 Task: Search one way flight ticket for 5 adults, 2 children, 1 infant in seat and 2 infants on lap in economy from Memphis: Memphis International Airport to Springfield: Abraham Lincoln Capital Airport on 5-2-2023. Choice of flights is Westjet. Number of bags: 2 carry on bags. Price is upto 82000. Outbound departure time preference is 4:00.
Action: Mouse moved to (332, 136)
Screenshot: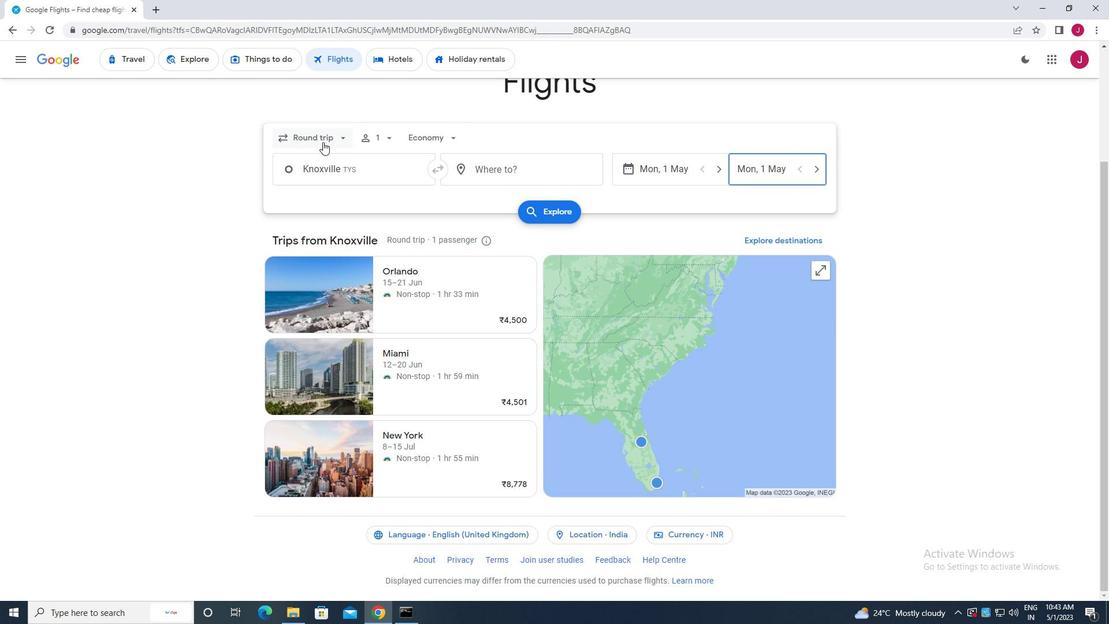 
Action: Mouse pressed left at (332, 136)
Screenshot: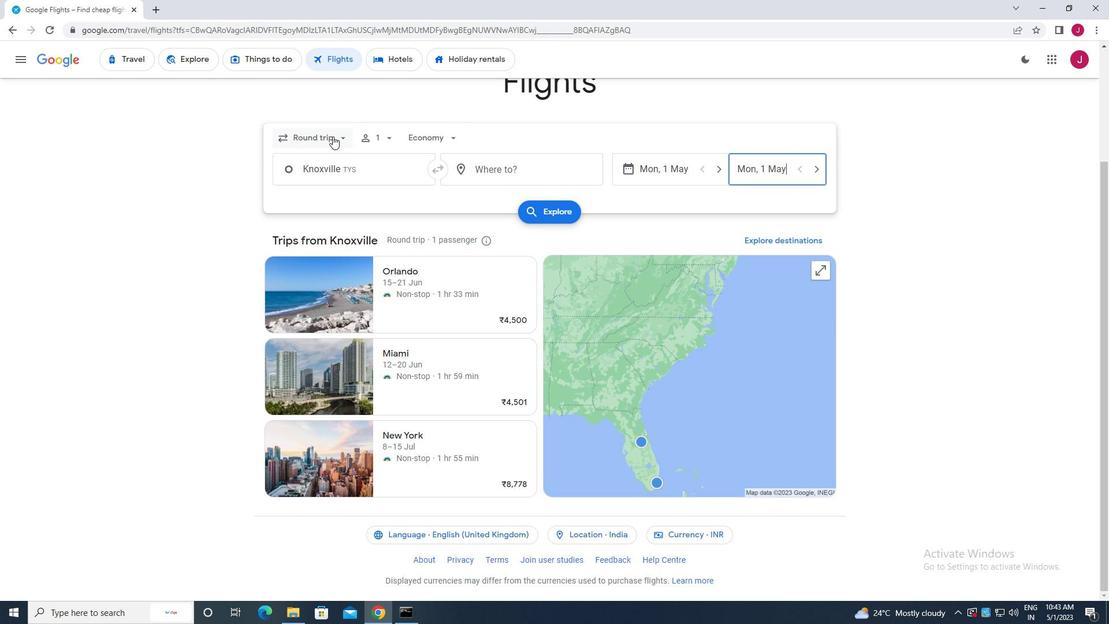 
Action: Mouse moved to (331, 190)
Screenshot: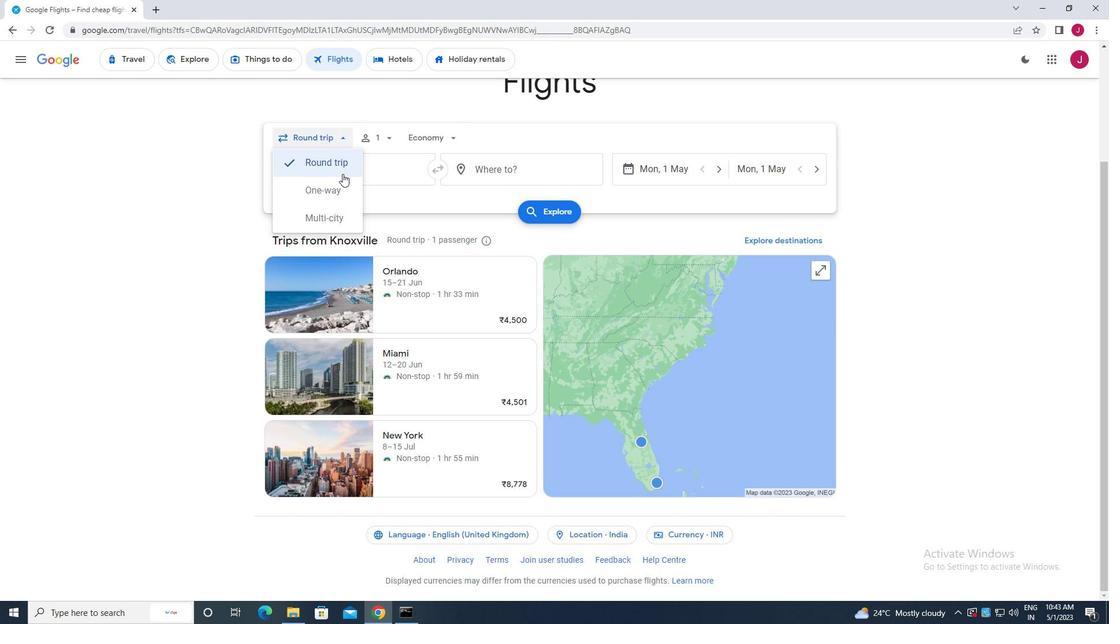 
Action: Mouse pressed left at (331, 190)
Screenshot: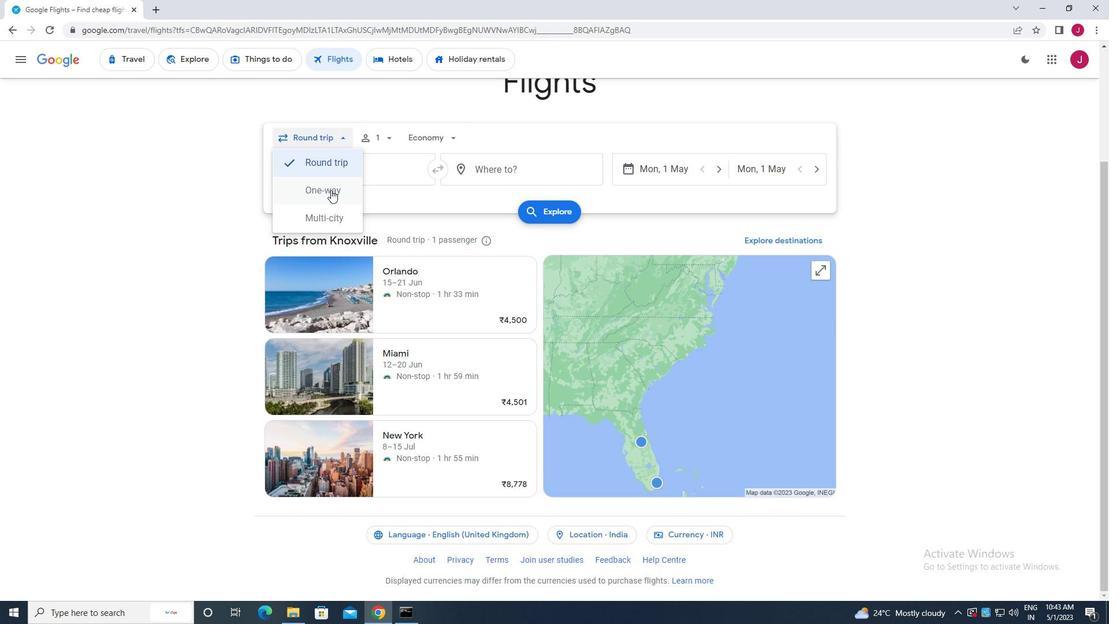 
Action: Mouse moved to (382, 138)
Screenshot: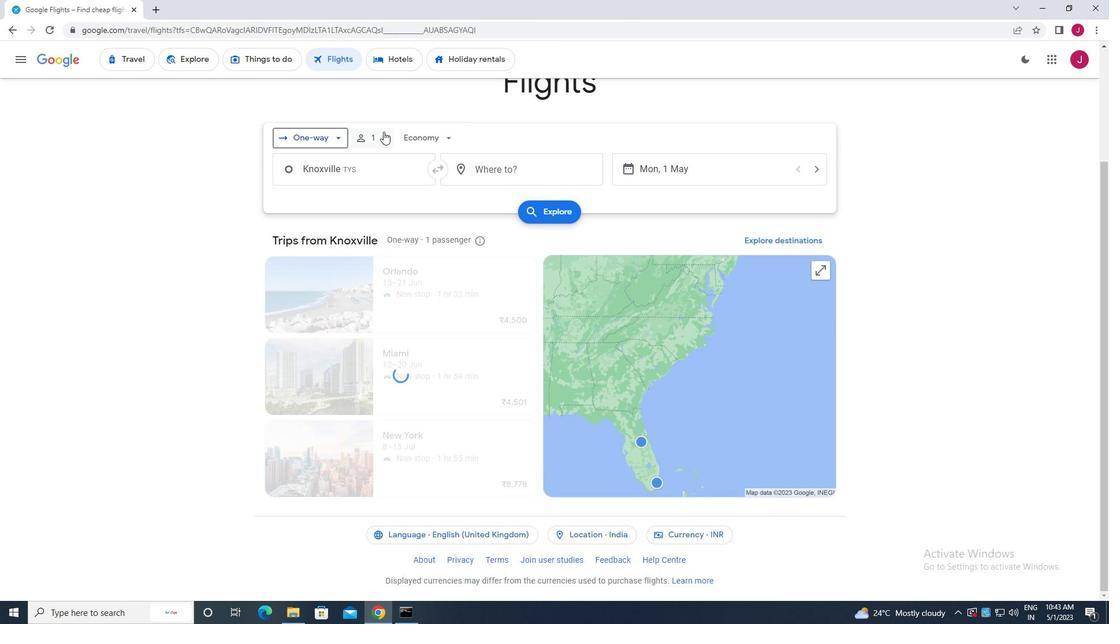 
Action: Mouse pressed left at (382, 138)
Screenshot: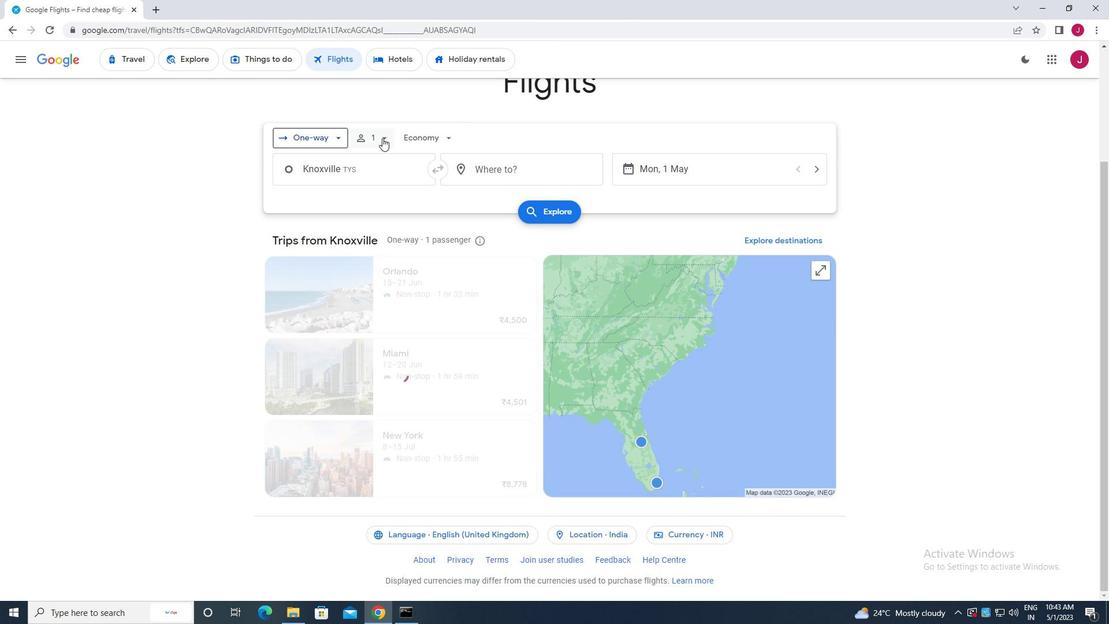 
Action: Mouse moved to (477, 167)
Screenshot: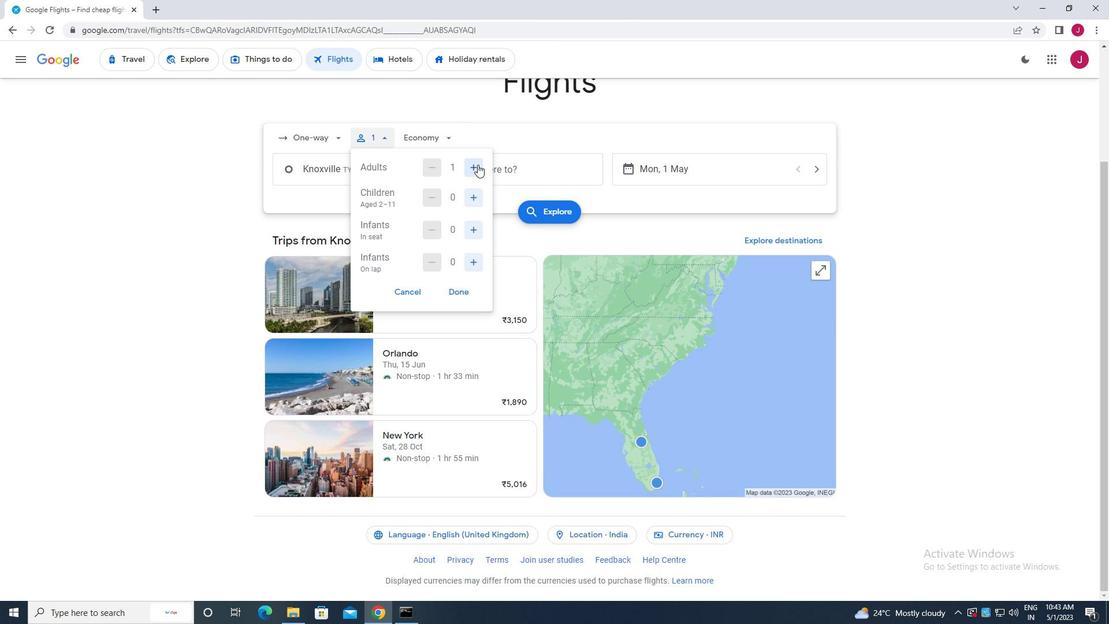 
Action: Mouse pressed left at (477, 167)
Screenshot: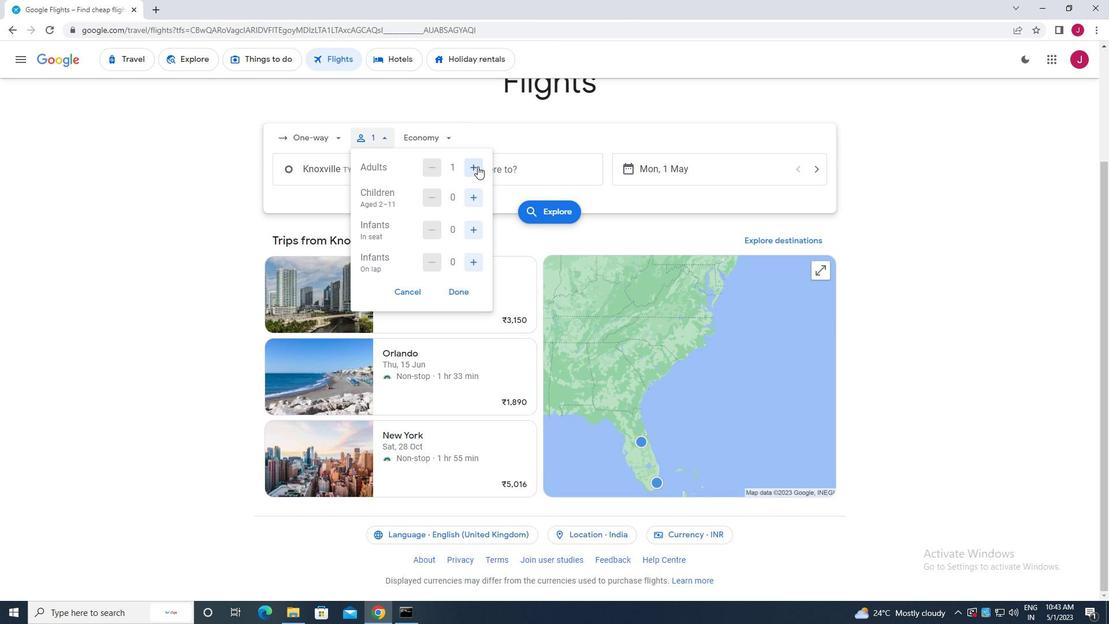 
Action: Mouse pressed left at (477, 167)
Screenshot: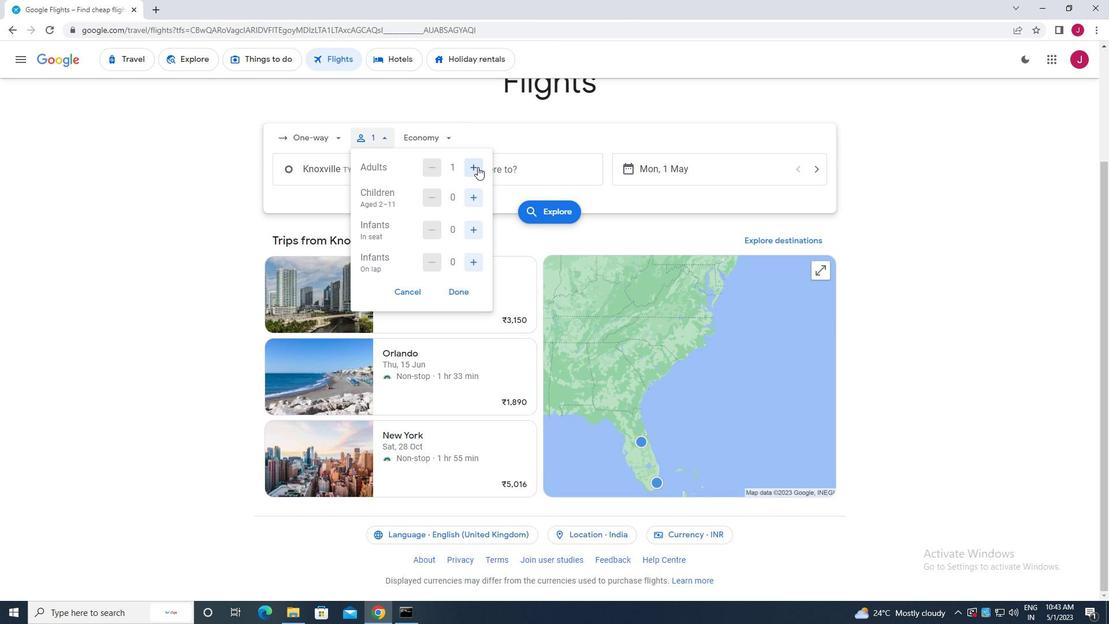 
Action: Mouse pressed left at (477, 167)
Screenshot: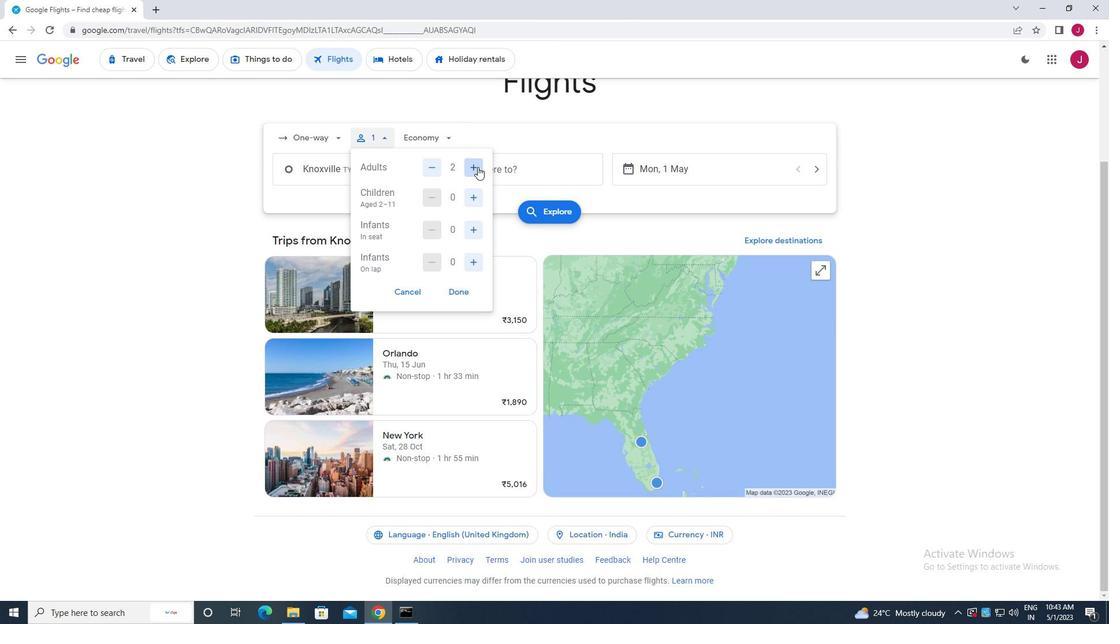 
Action: Mouse pressed left at (477, 167)
Screenshot: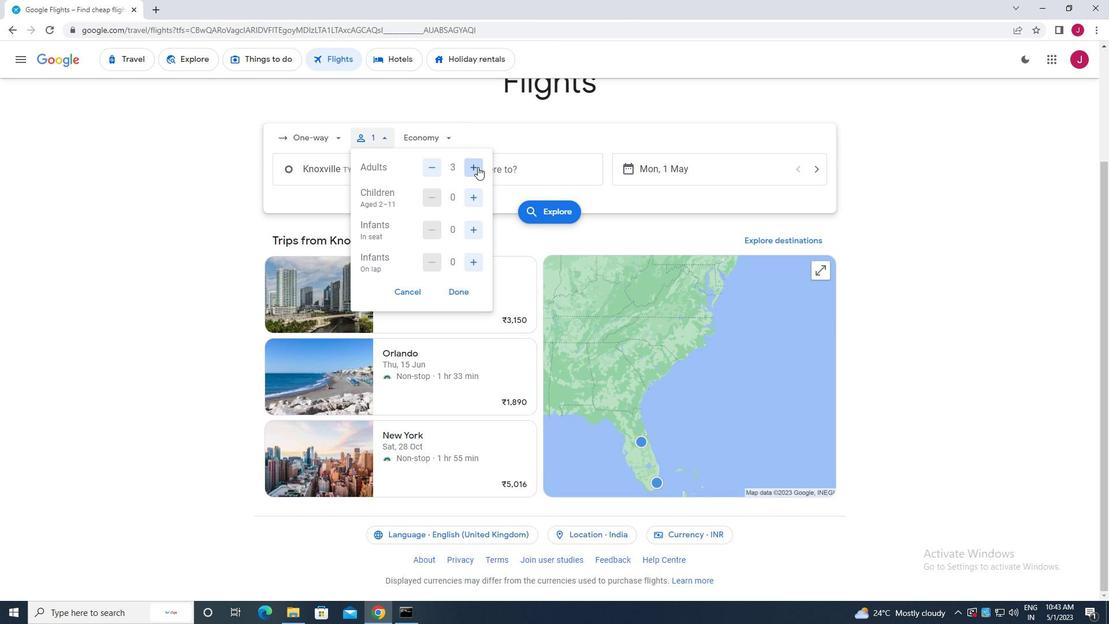 
Action: Mouse pressed left at (477, 167)
Screenshot: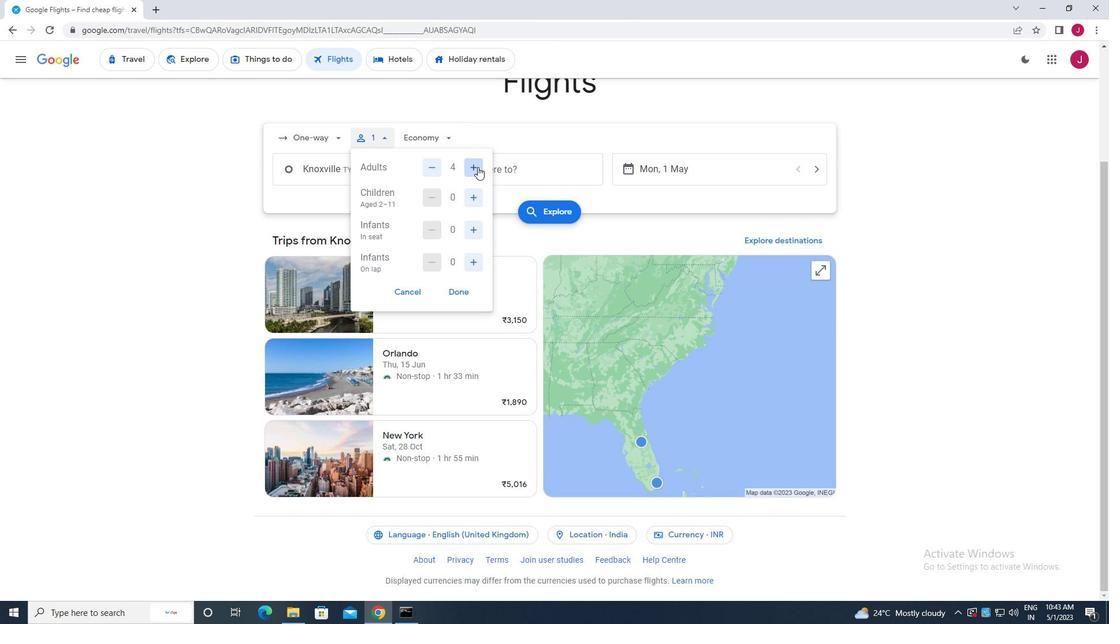 
Action: Mouse moved to (469, 202)
Screenshot: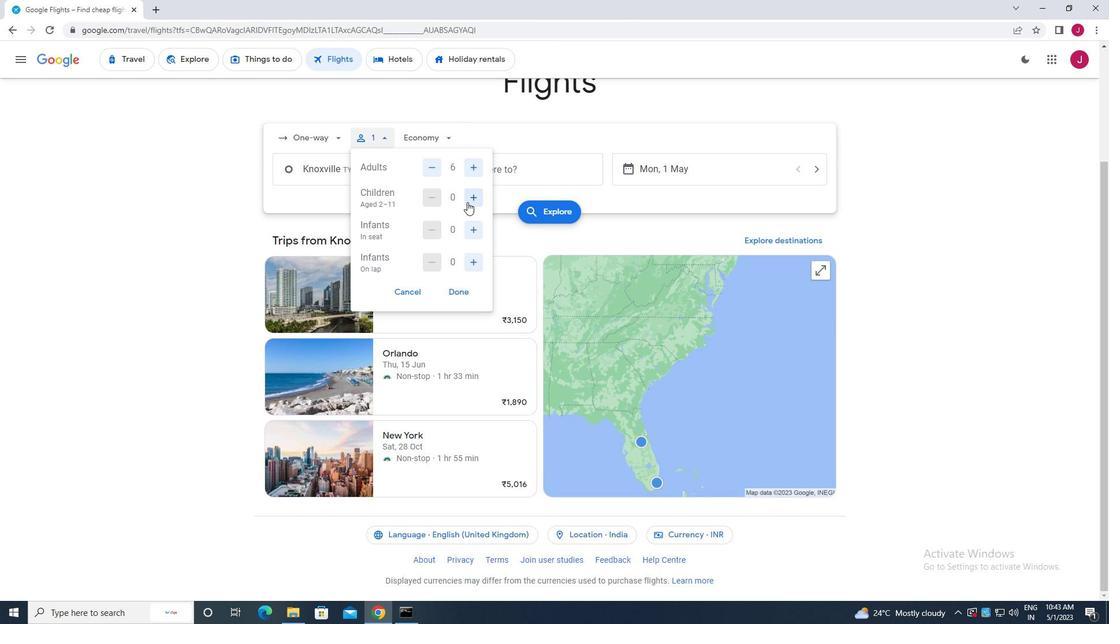
Action: Mouse pressed left at (469, 202)
Screenshot: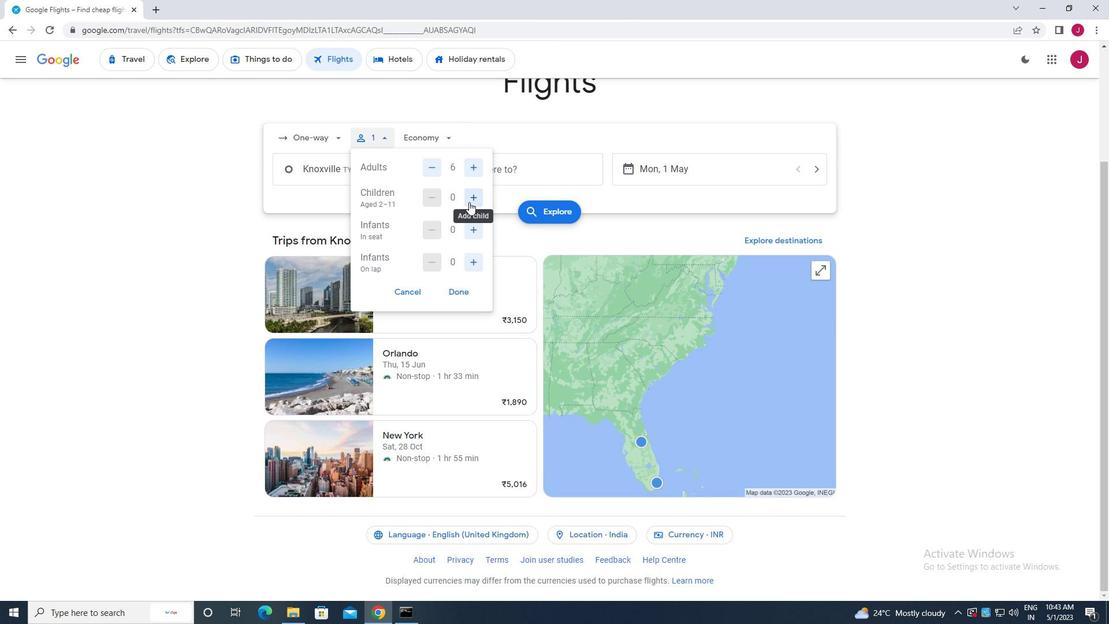 
Action: Mouse pressed left at (469, 202)
Screenshot: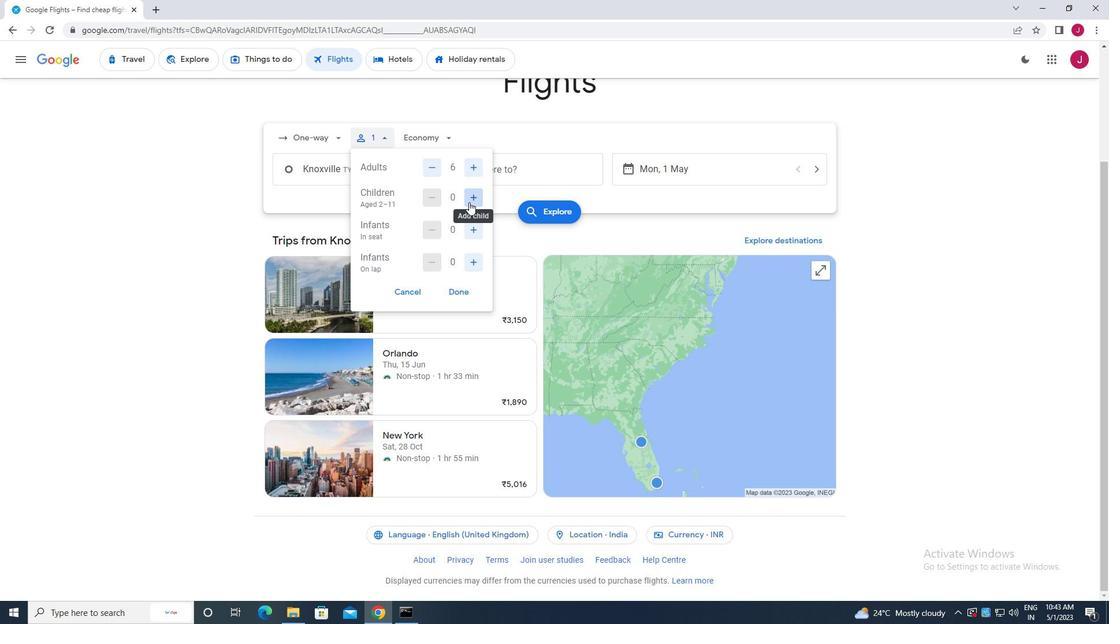
Action: Mouse moved to (474, 229)
Screenshot: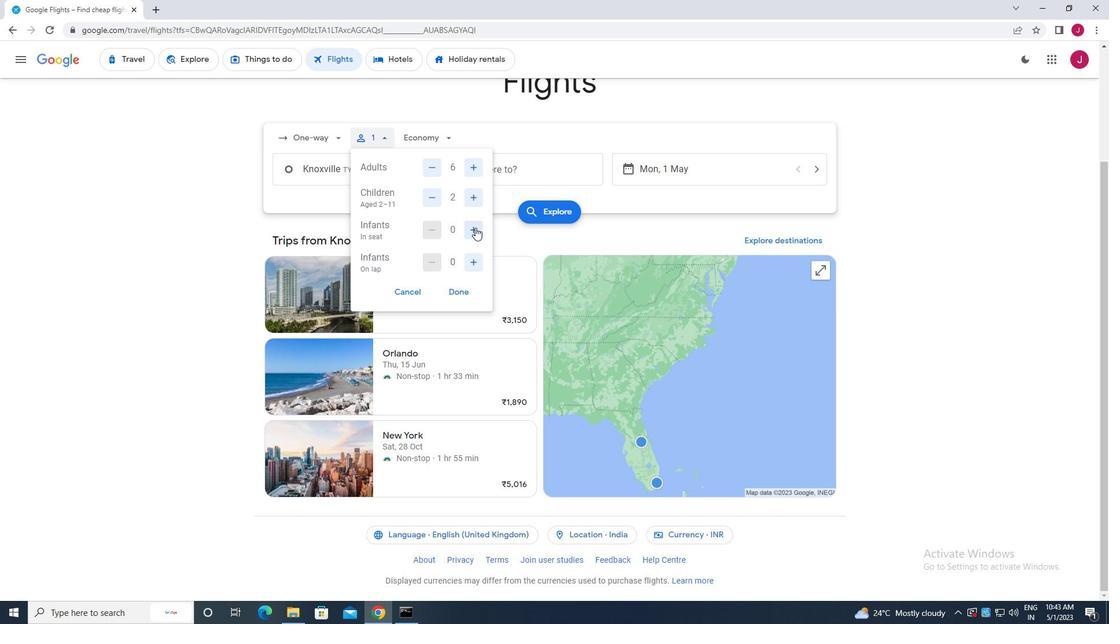 
Action: Mouse pressed left at (474, 229)
Screenshot: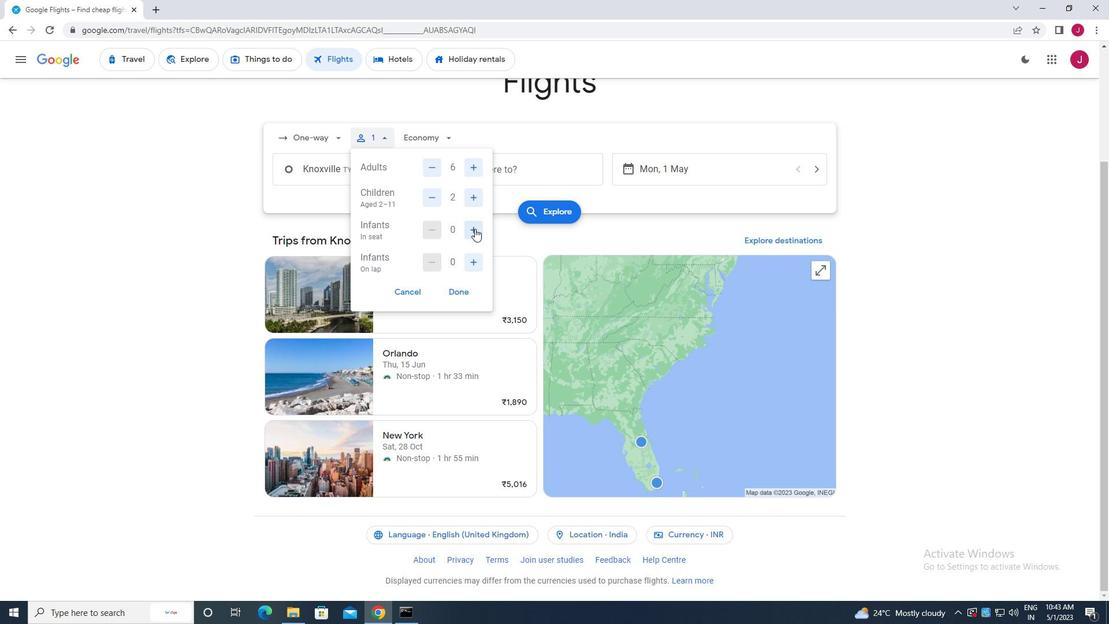
Action: Mouse moved to (476, 260)
Screenshot: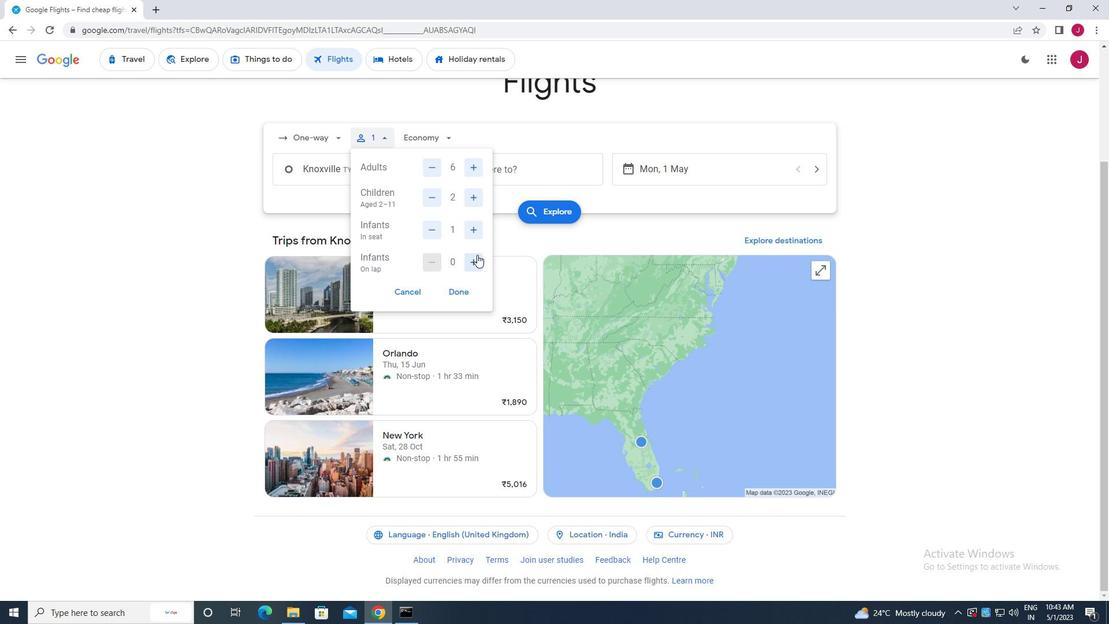
Action: Mouse pressed left at (476, 260)
Screenshot: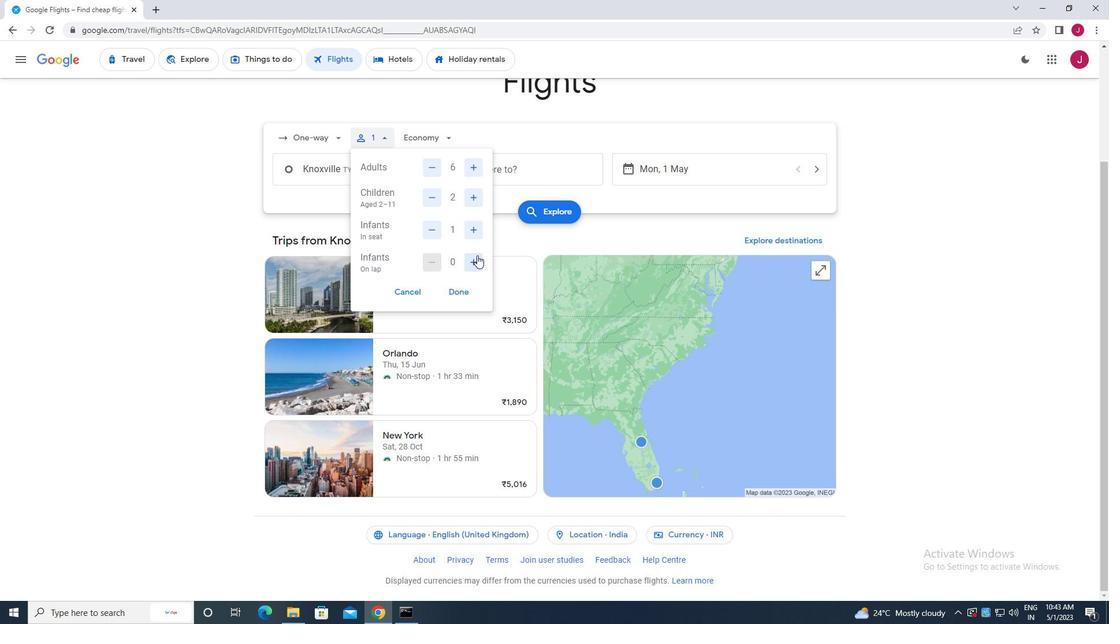 
Action: Mouse moved to (475, 261)
Screenshot: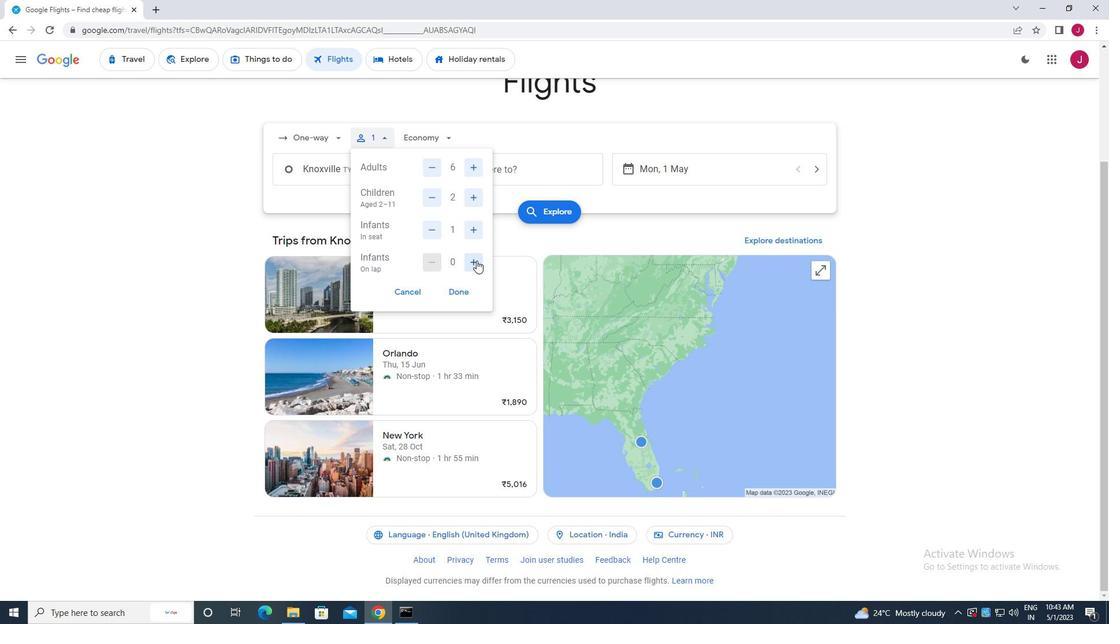 
Action: Mouse pressed left at (475, 261)
Screenshot: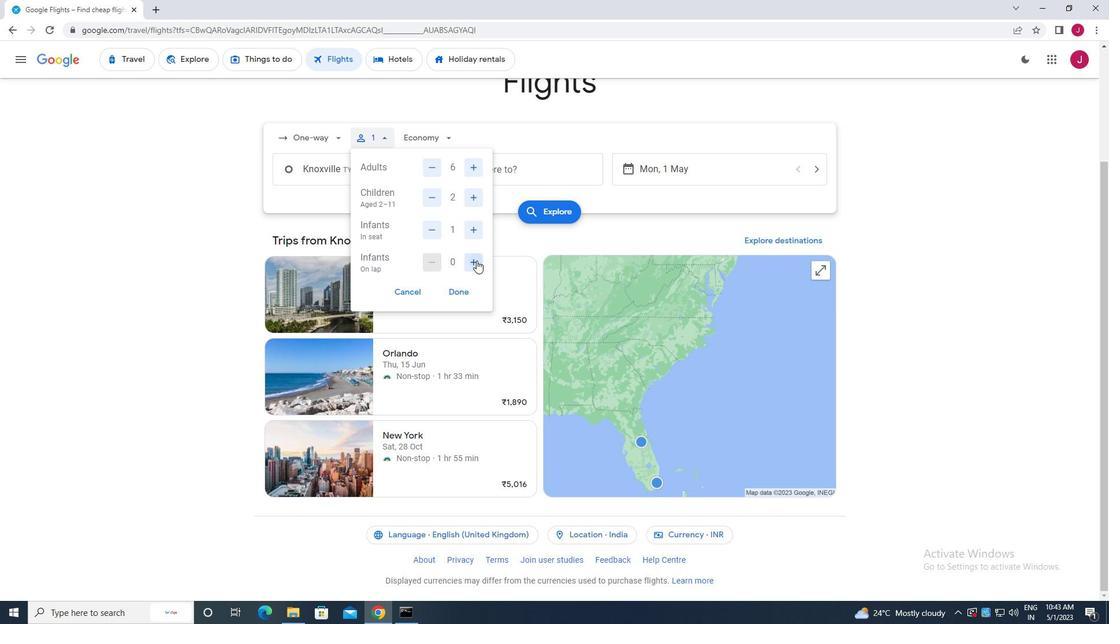
Action: Mouse moved to (435, 264)
Screenshot: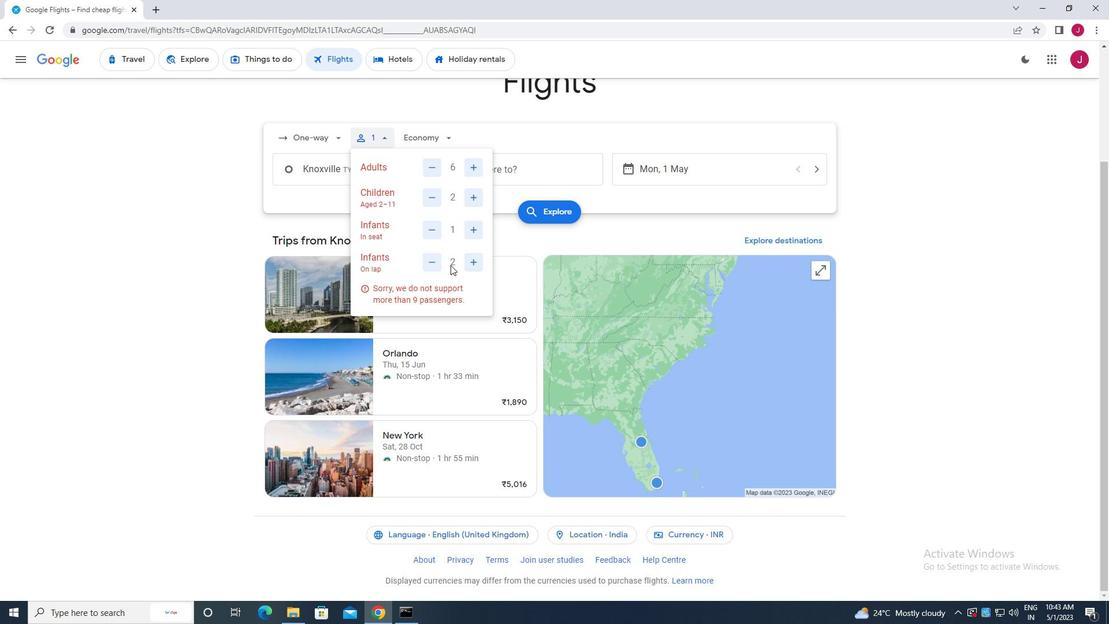 
Action: Mouse pressed left at (435, 264)
Screenshot: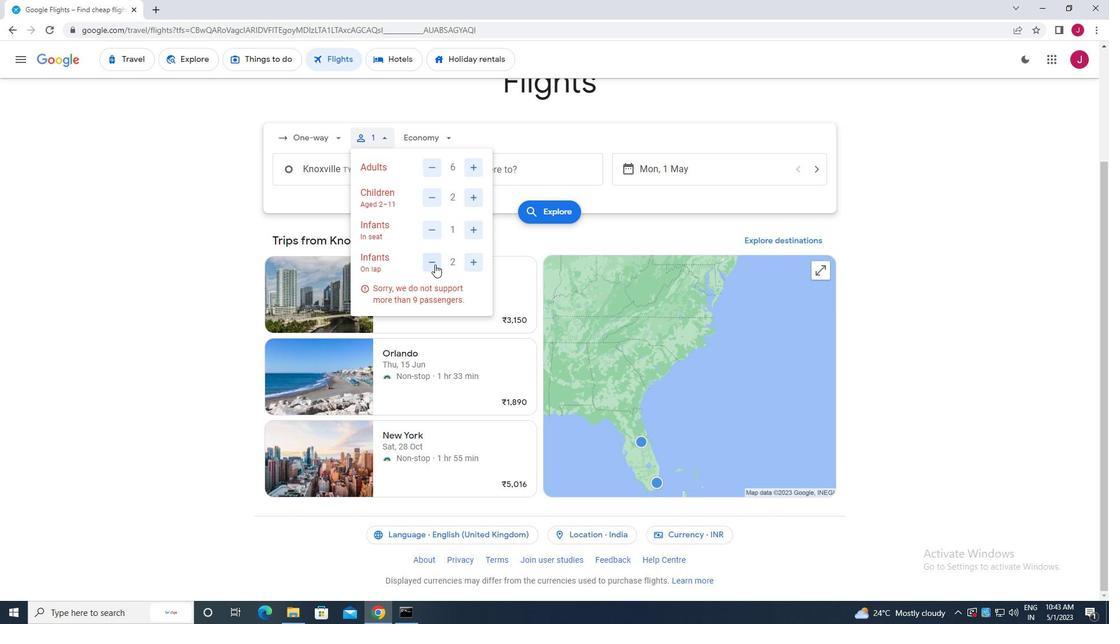 
Action: Mouse moved to (432, 232)
Screenshot: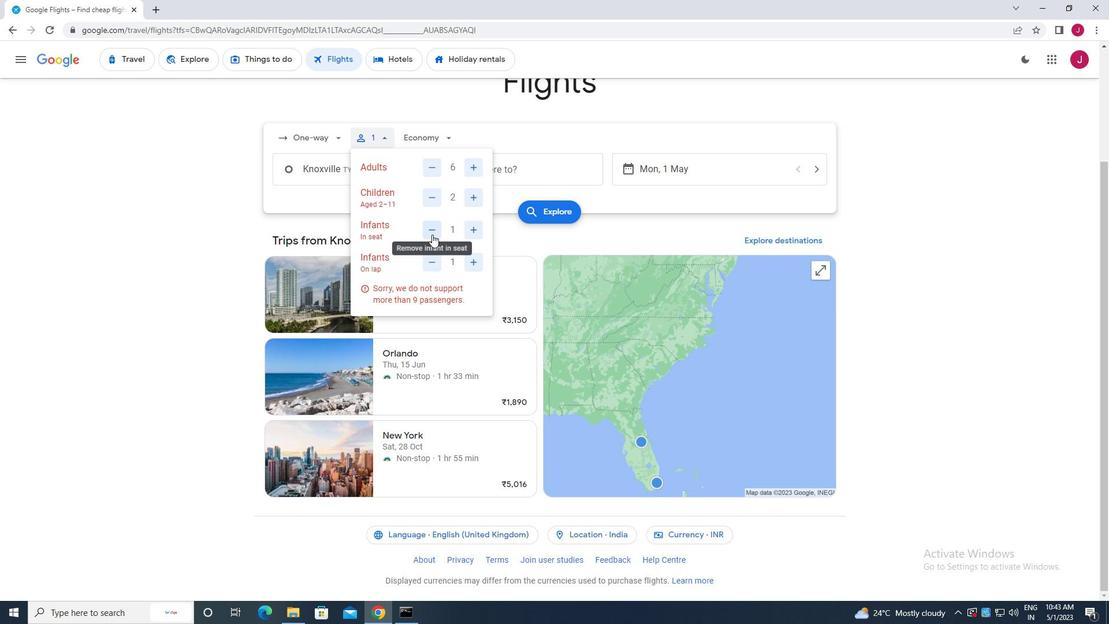 
Action: Mouse pressed left at (432, 232)
Screenshot: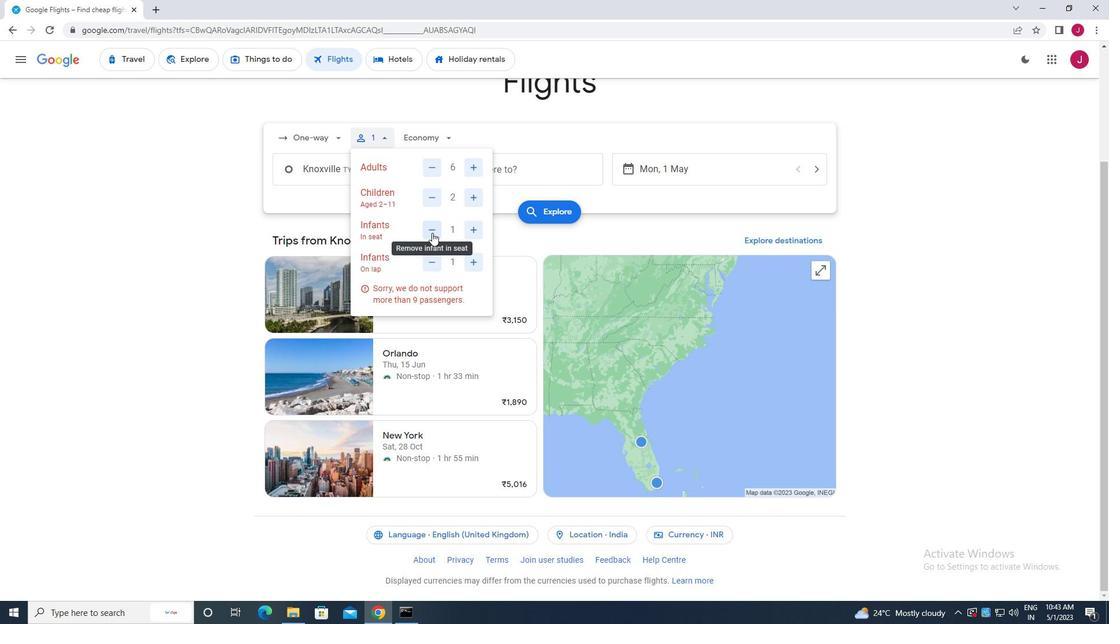 
Action: Mouse moved to (435, 228)
Screenshot: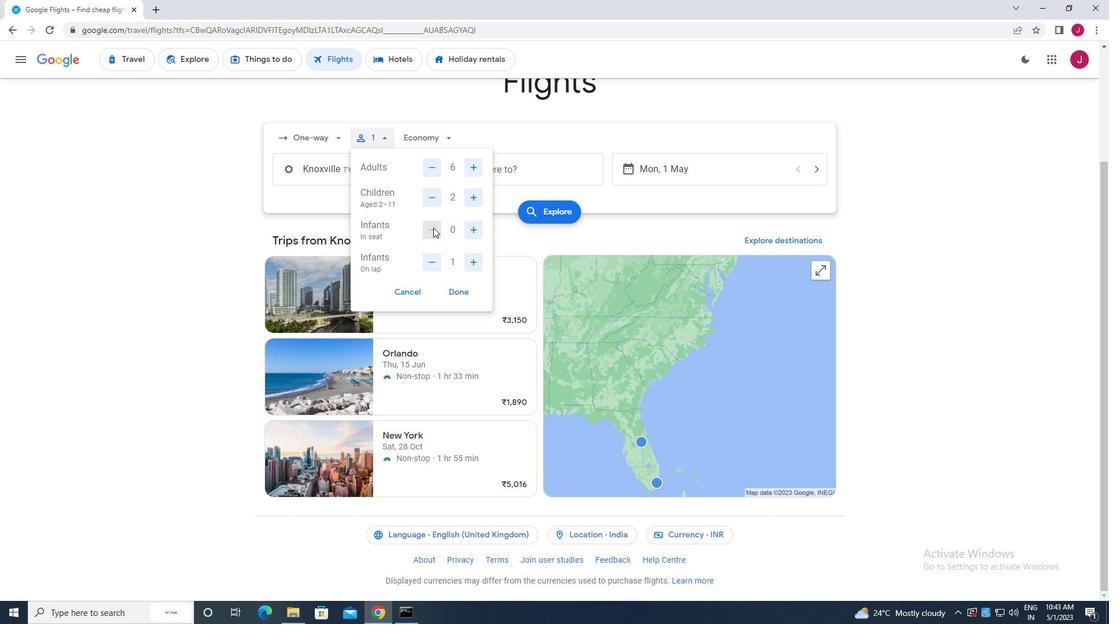 
Action: Mouse pressed left at (435, 228)
Screenshot: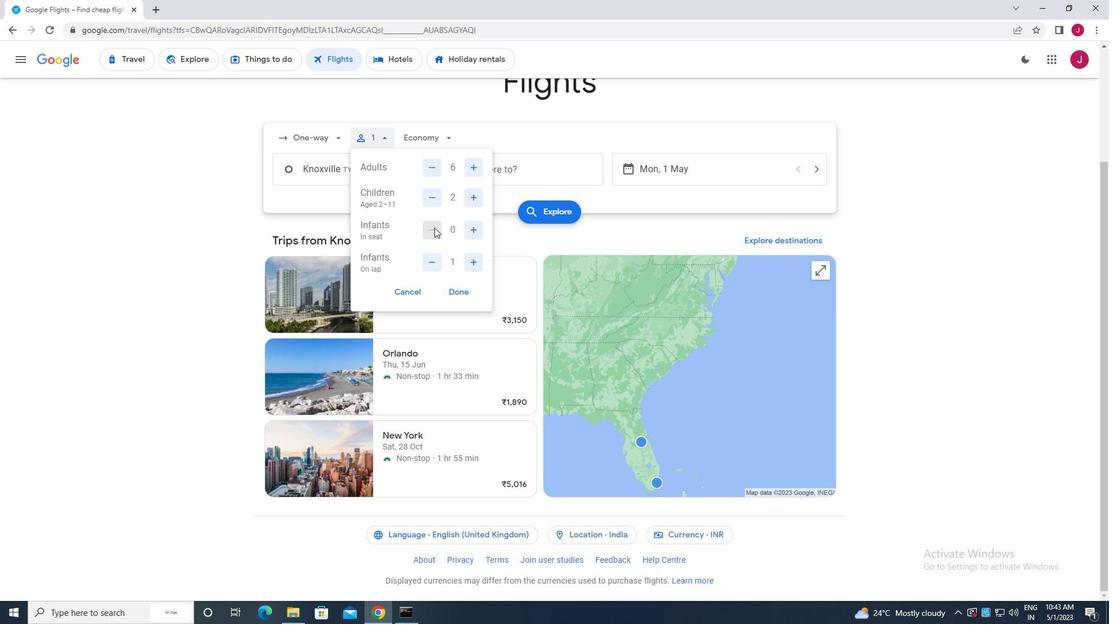 
Action: Mouse moved to (469, 231)
Screenshot: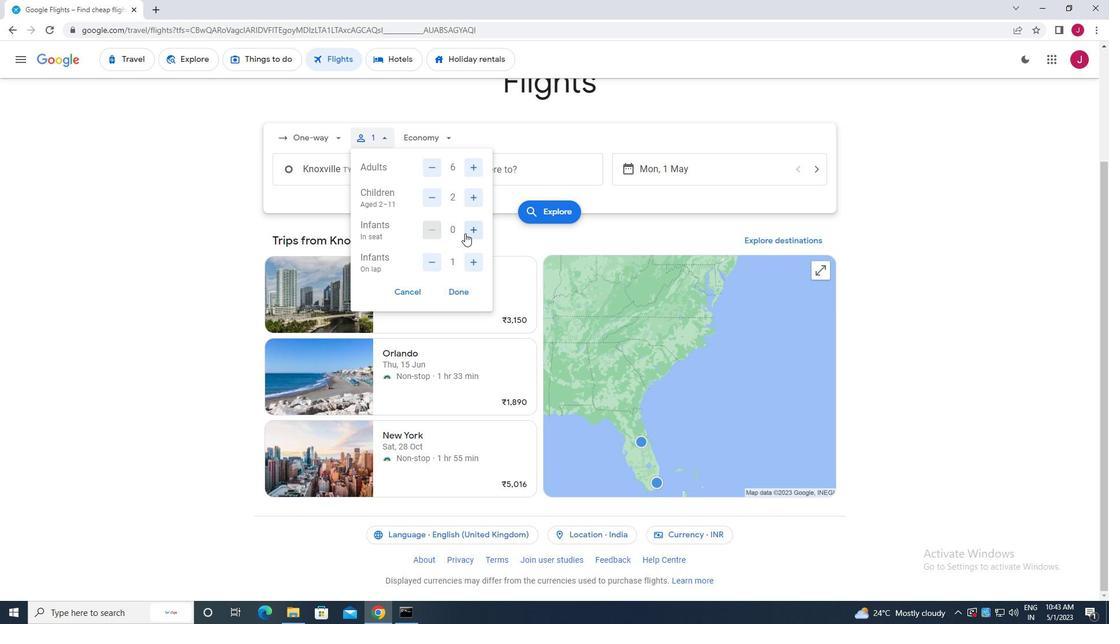 
Action: Mouse pressed left at (469, 231)
Screenshot: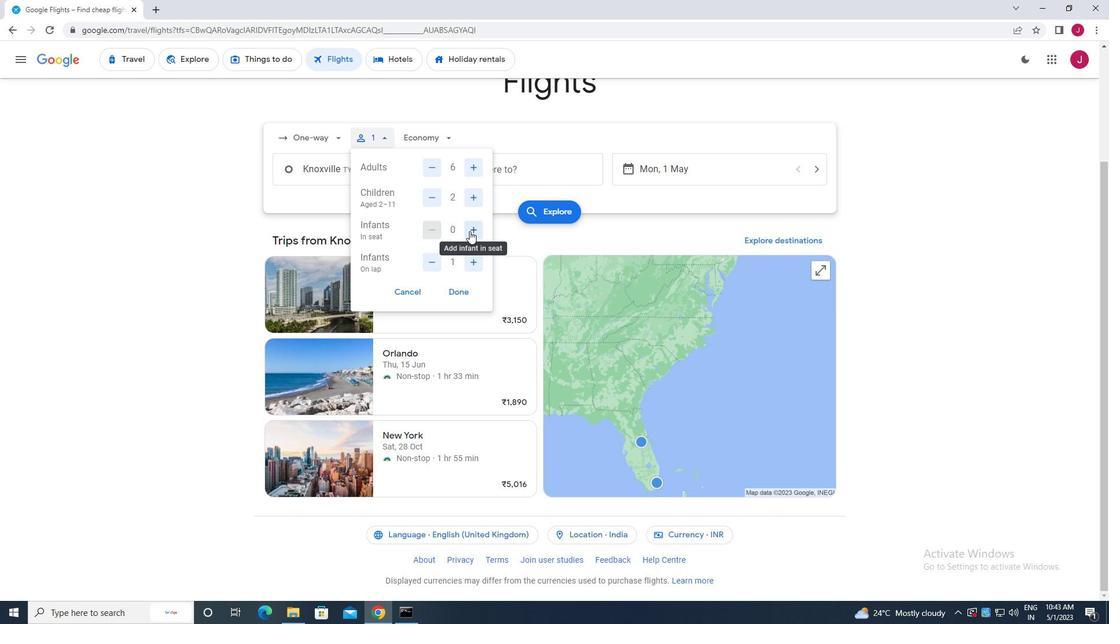 
Action: Mouse moved to (434, 197)
Screenshot: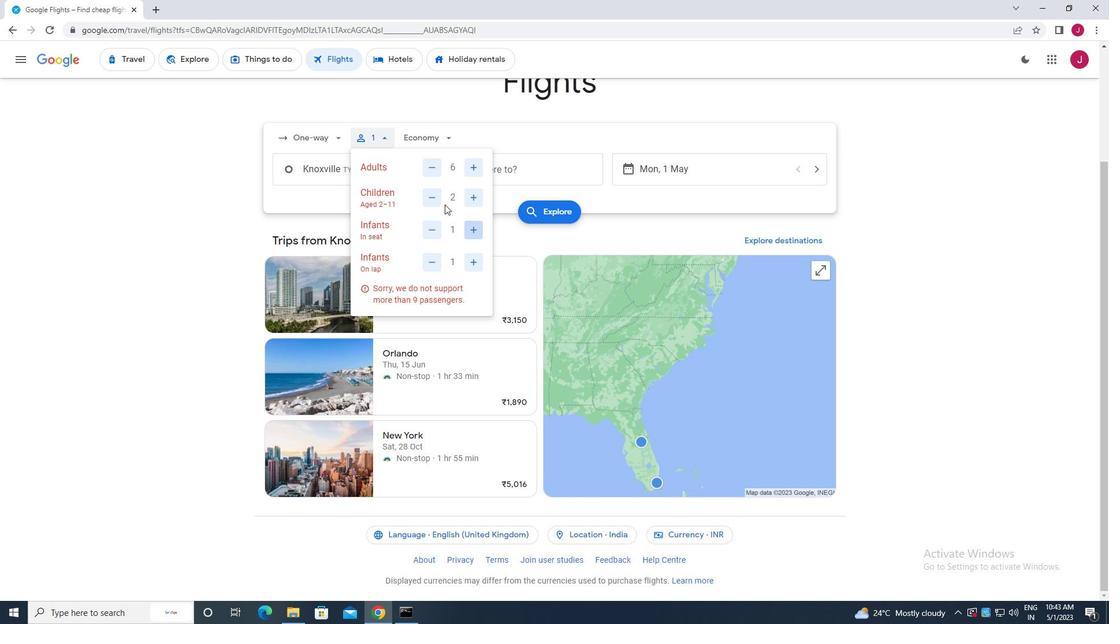 
Action: Mouse pressed left at (434, 197)
Screenshot: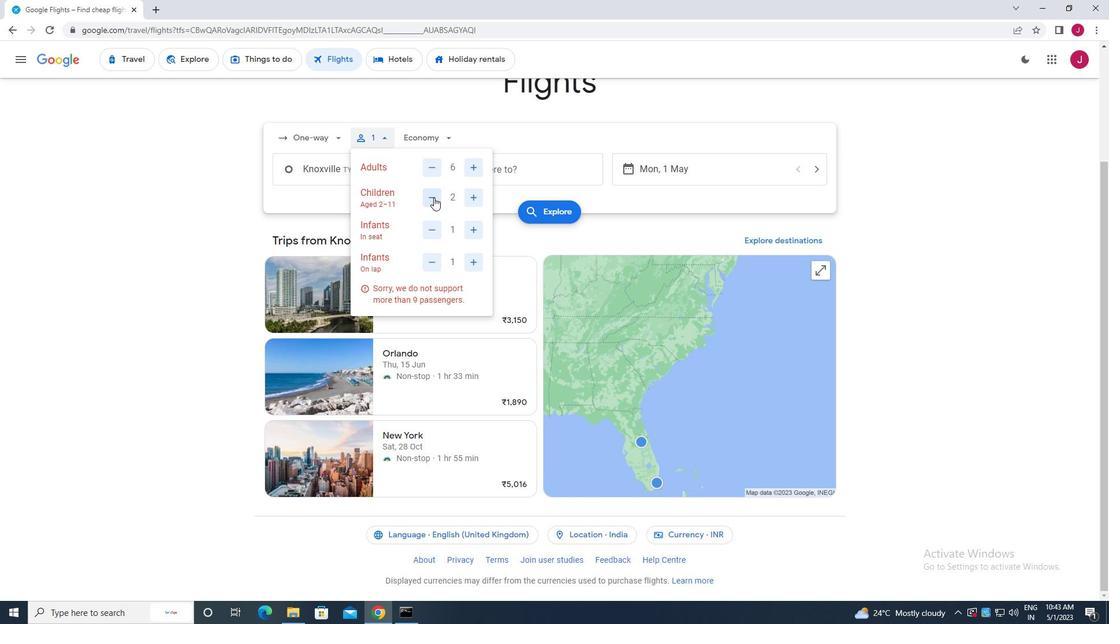 
Action: Mouse moved to (458, 288)
Screenshot: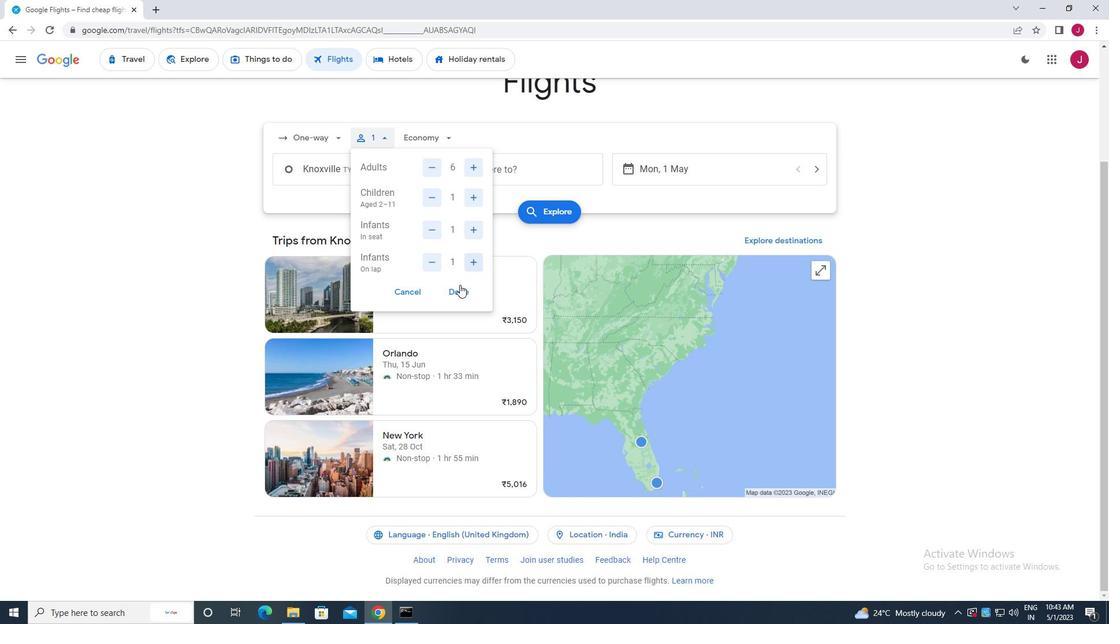 
Action: Mouse pressed left at (458, 288)
Screenshot: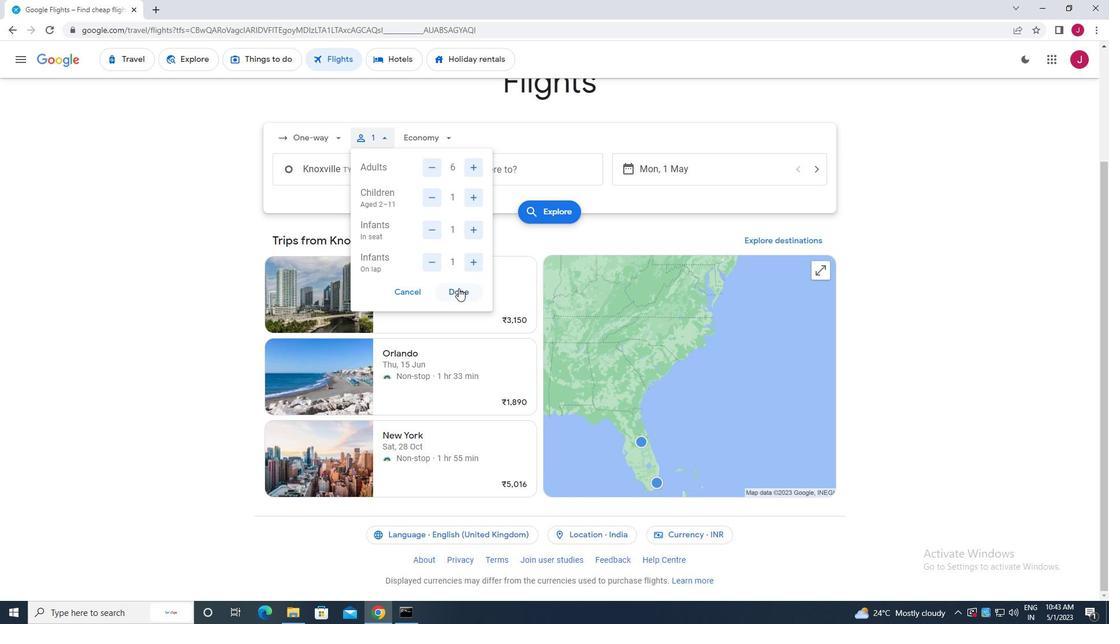 
Action: Mouse moved to (442, 142)
Screenshot: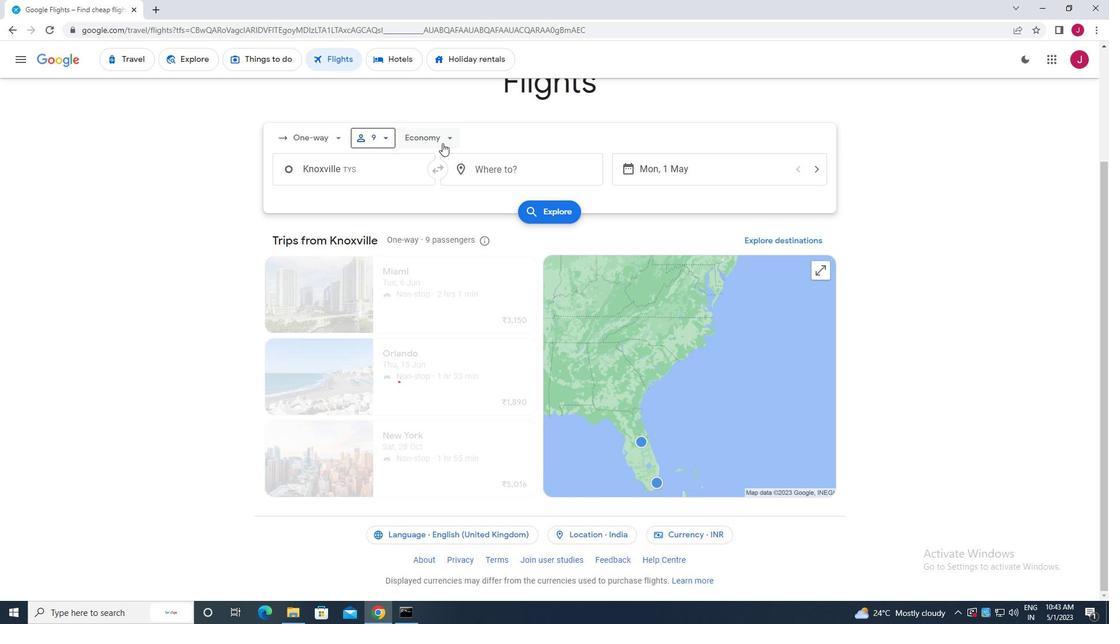 
Action: Mouse pressed left at (442, 142)
Screenshot: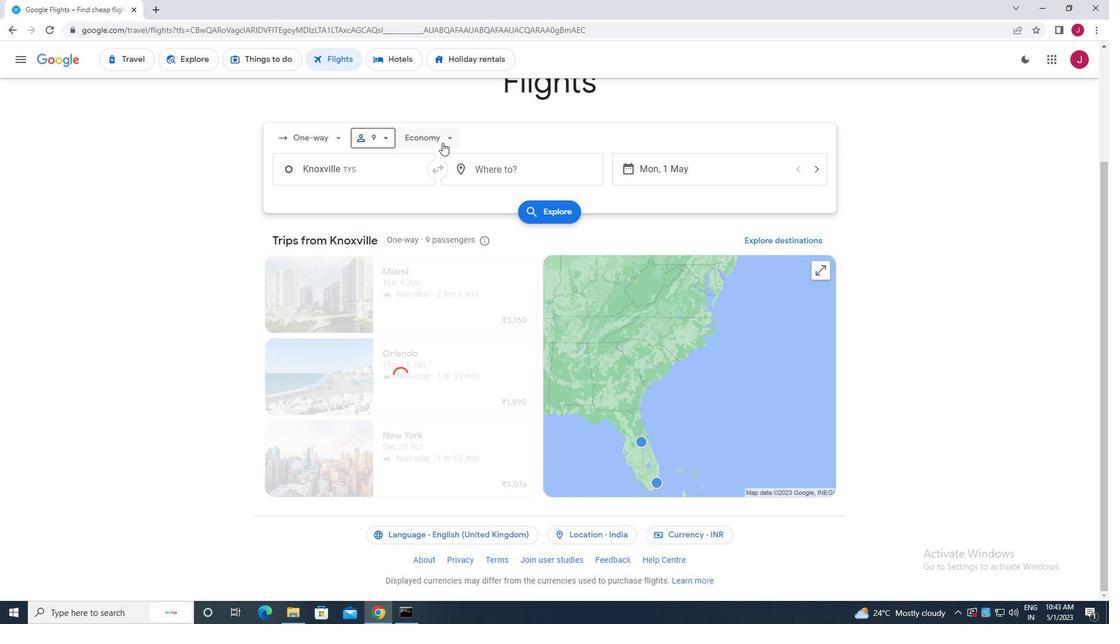 
Action: Mouse moved to (454, 165)
Screenshot: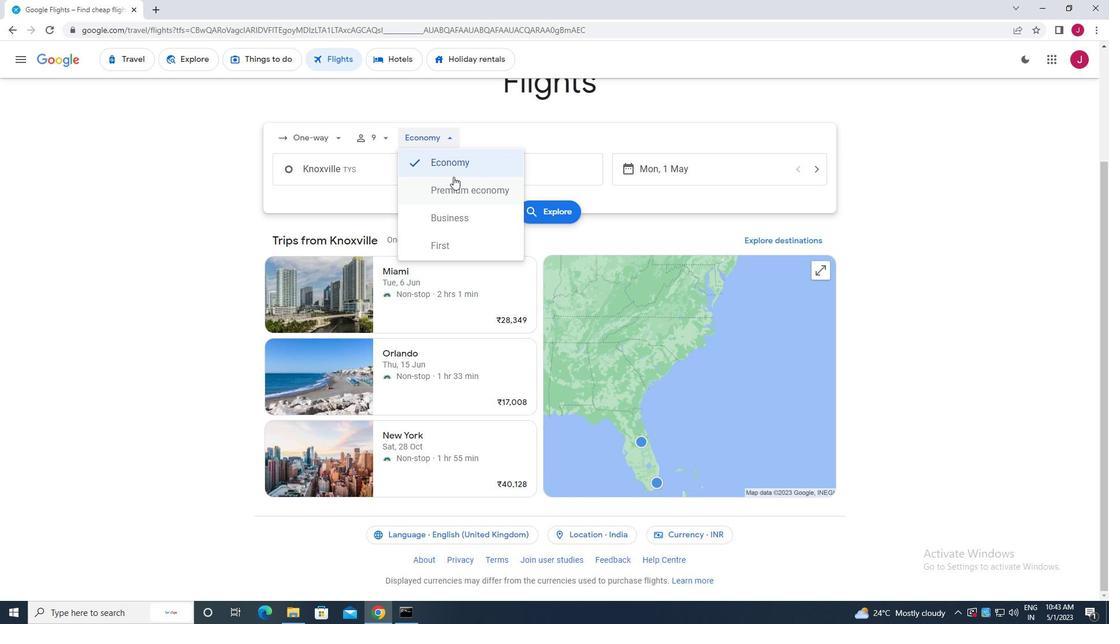
Action: Mouse pressed left at (454, 165)
Screenshot: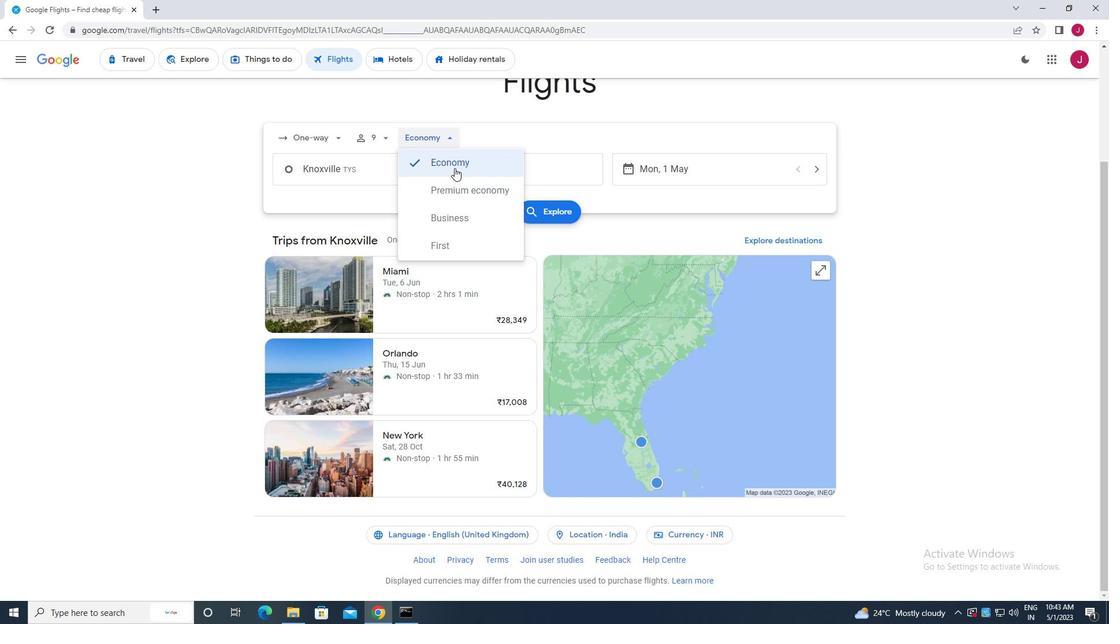 
Action: Mouse moved to (386, 176)
Screenshot: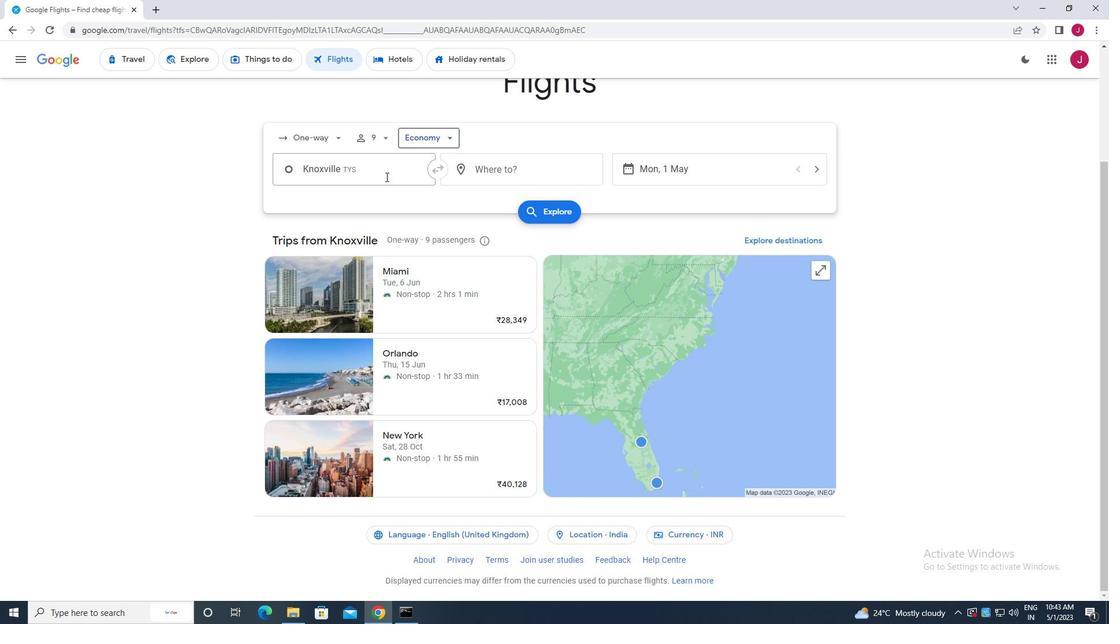 
Action: Mouse pressed left at (386, 176)
Screenshot: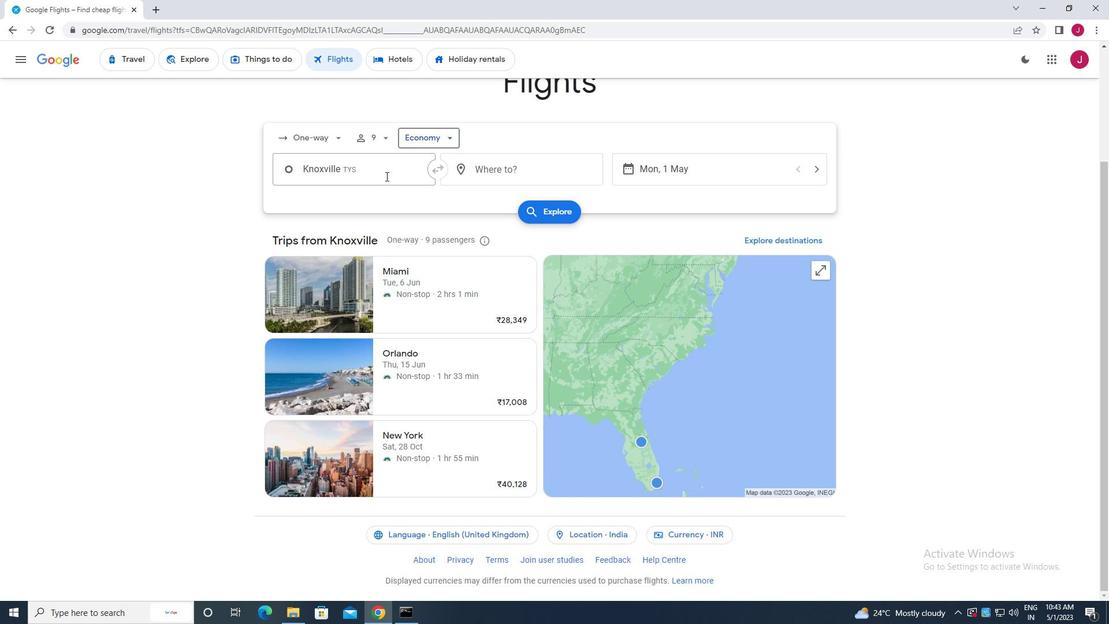 
Action: Key pressed memphis
Screenshot: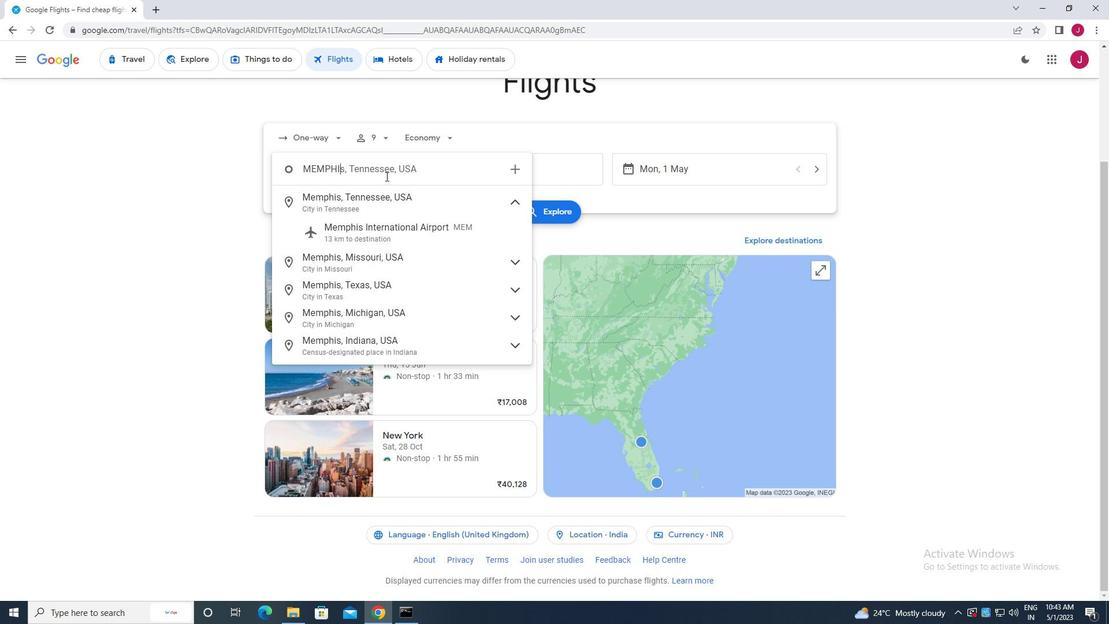 
Action: Mouse moved to (401, 231)
Screenshot: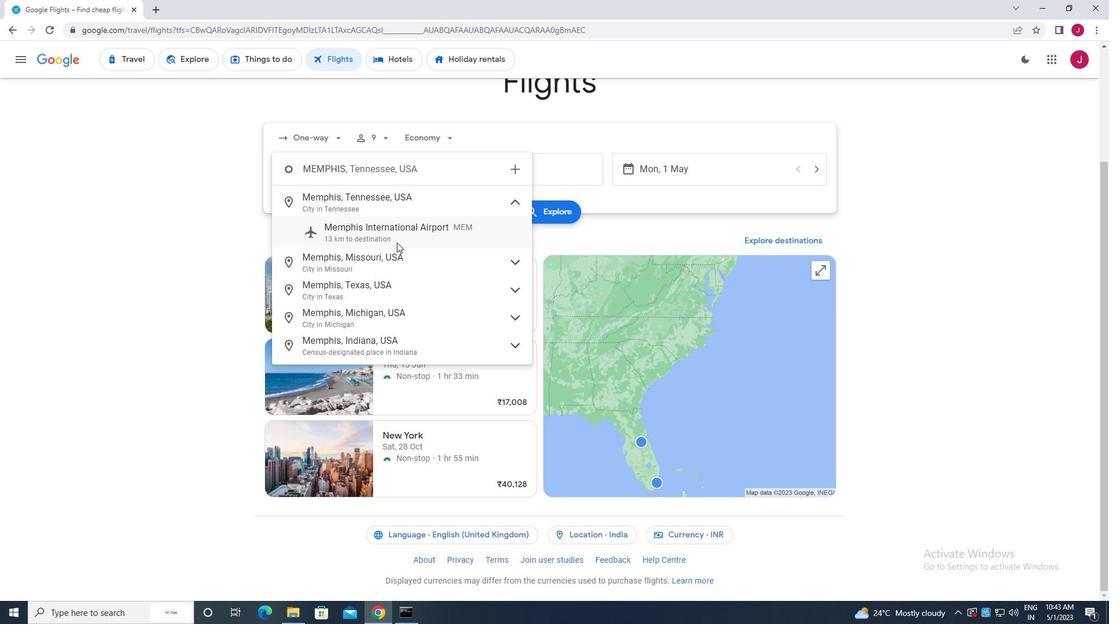 
Action: Mouse pressed left at (401, 231)
Screenshot: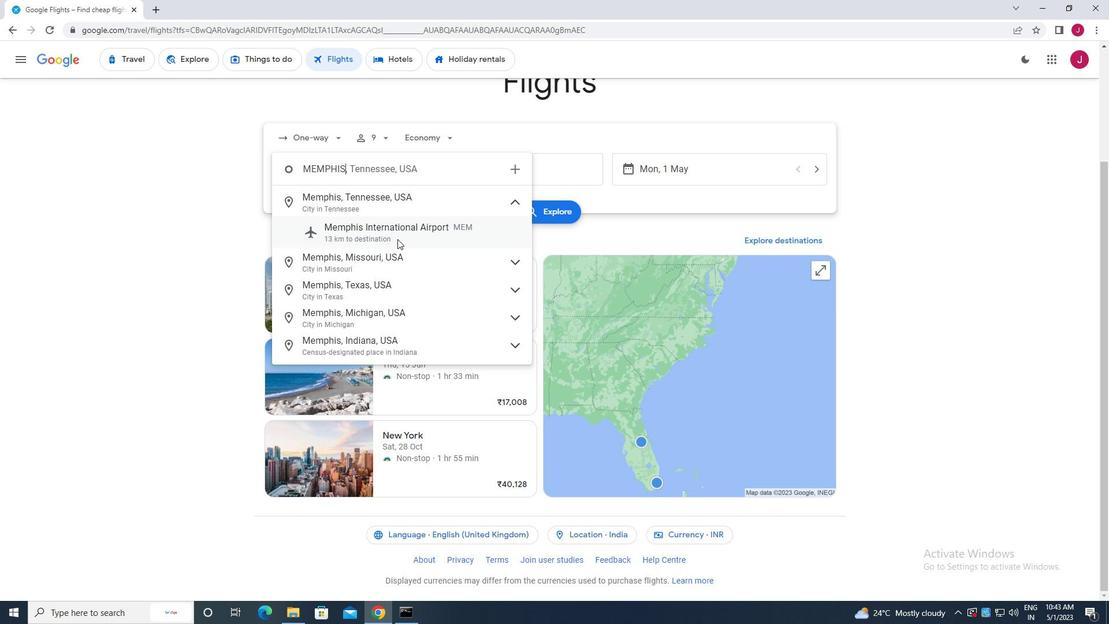 
Action: Mouse moved to (566, 161)
Screenshot: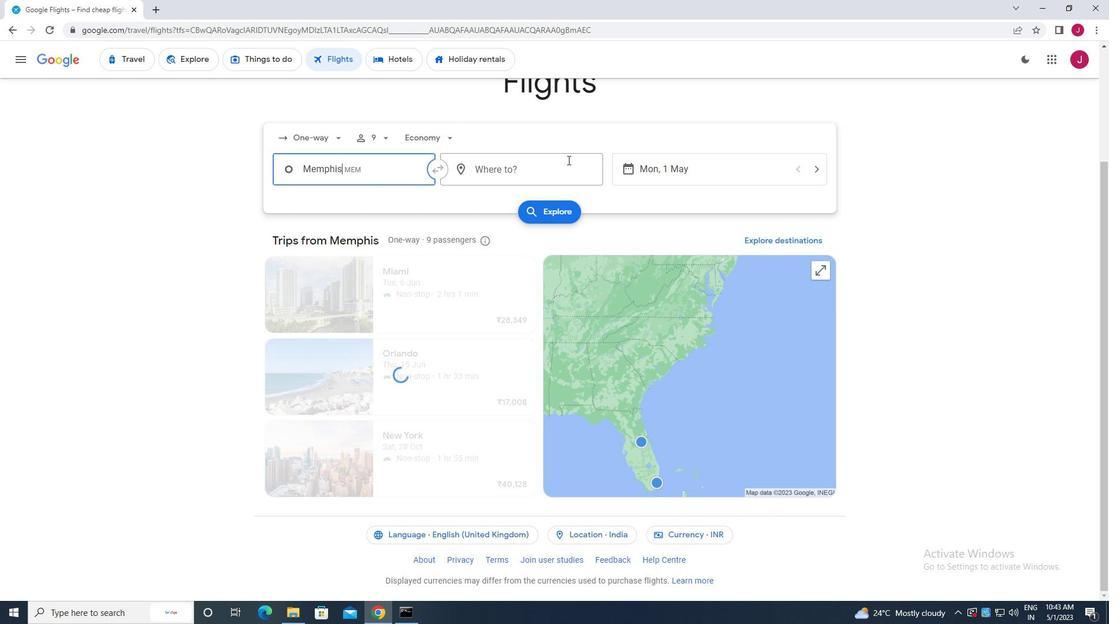 
Action: Mouse pressed left at (566, 161)
Screenshot: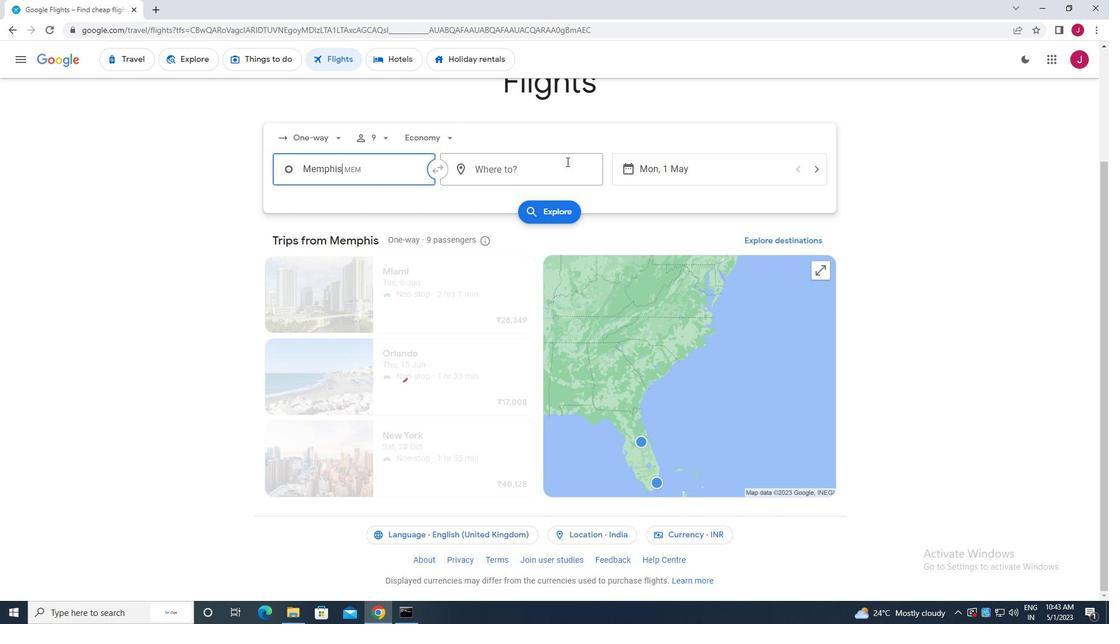 
Action: Key pressed springf
Screenshot: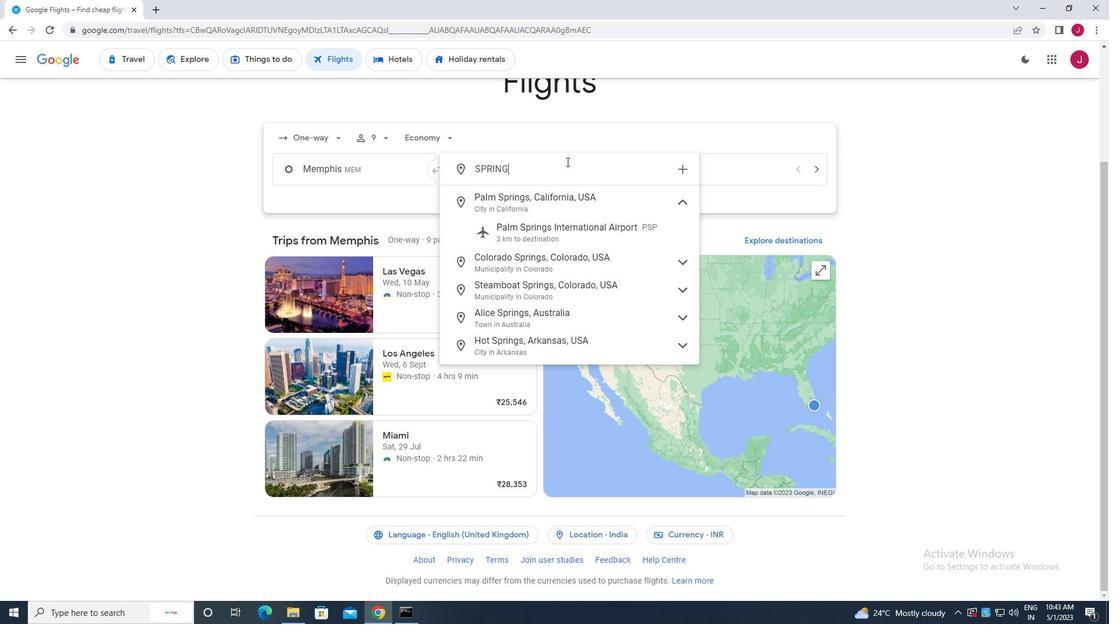 
Action: Mouse moved to (560, 267)
Screenshot: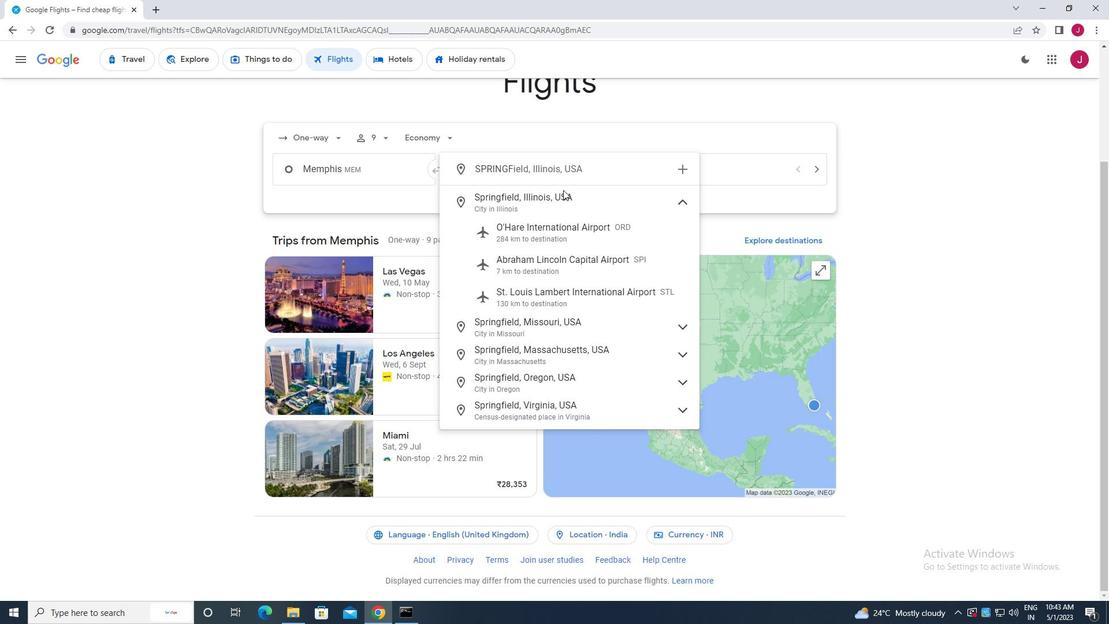 
Action: Mouse pressed left at (560, 267)
Screenshot: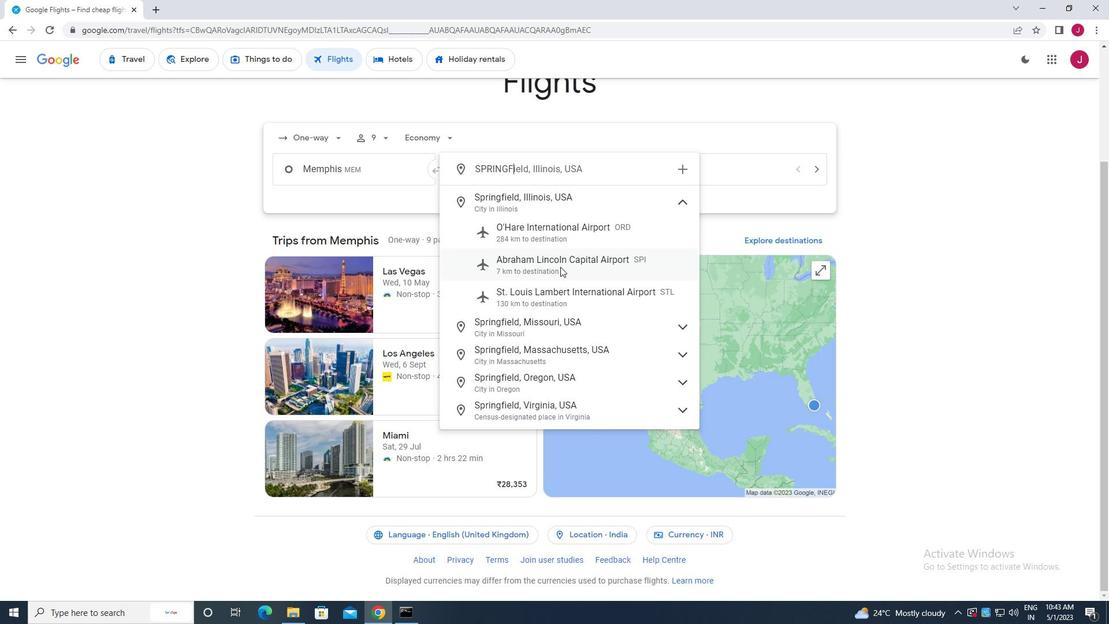 
Action: Mouse moved to (657, 176)
Screenshot: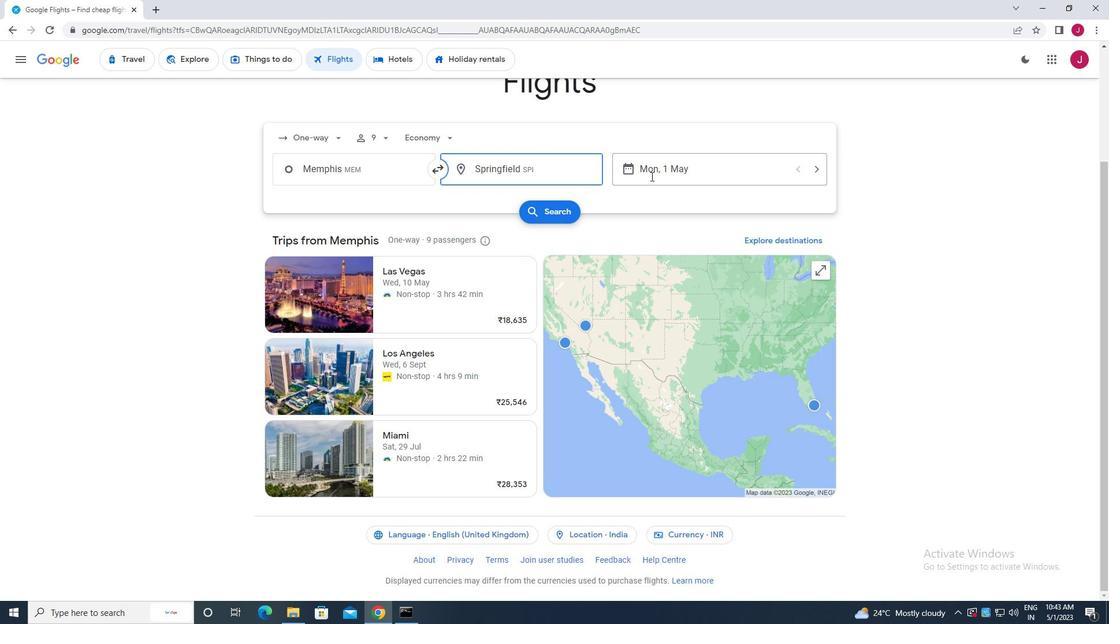
Action: Mouse pressed left at (657, 176)
Screenshot: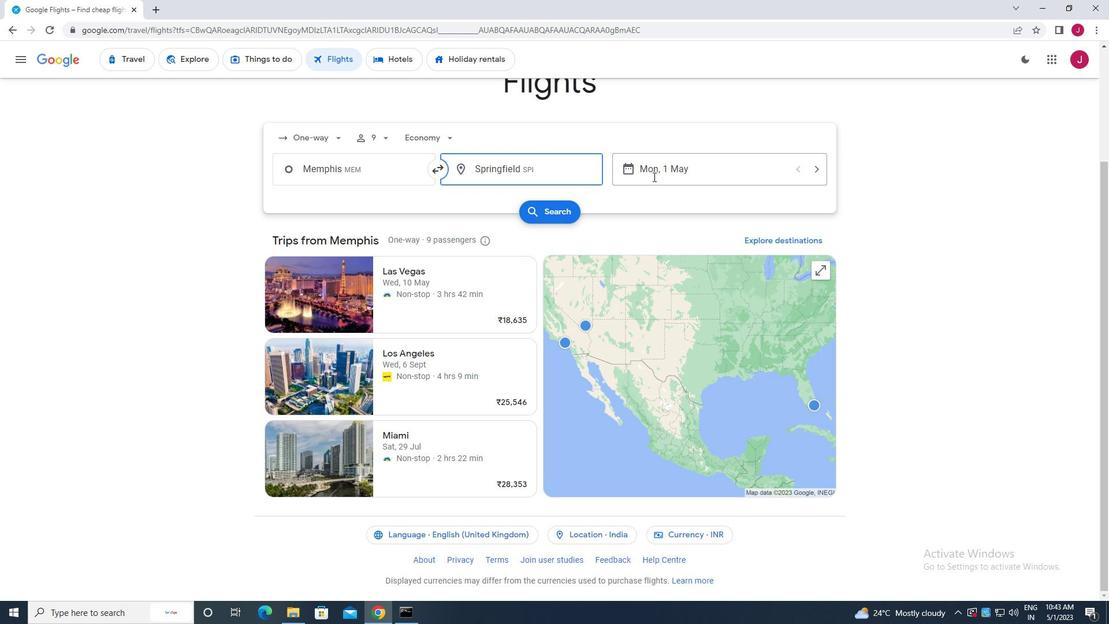 
Action: Mouse moved to (466, 261)
Screenshot: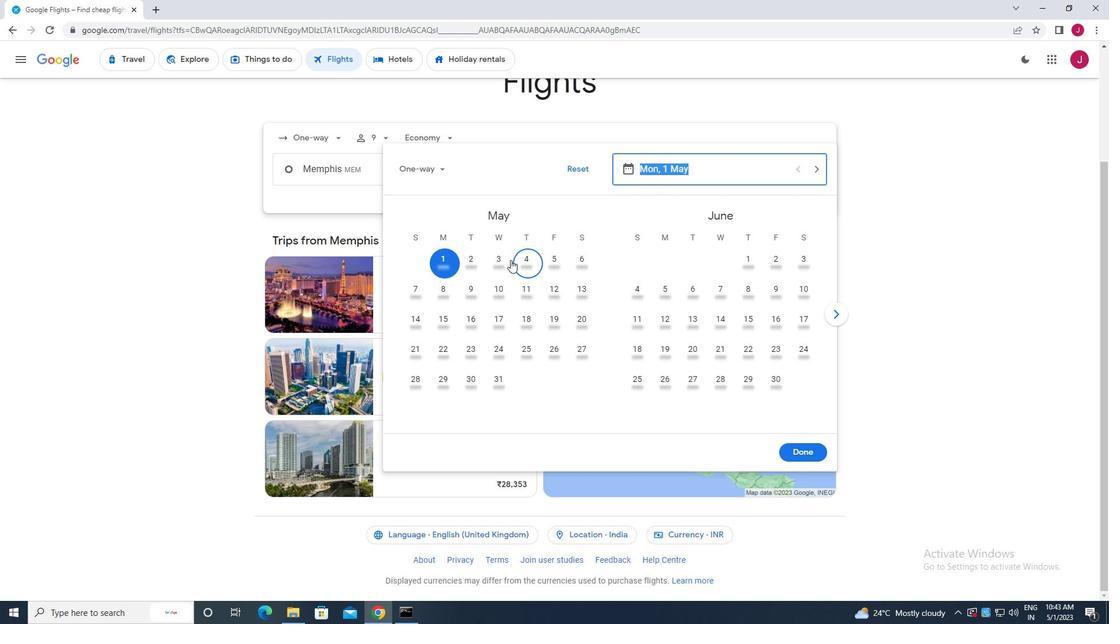 
Action: Mouse pressed left at (466, 261)
Screenshot: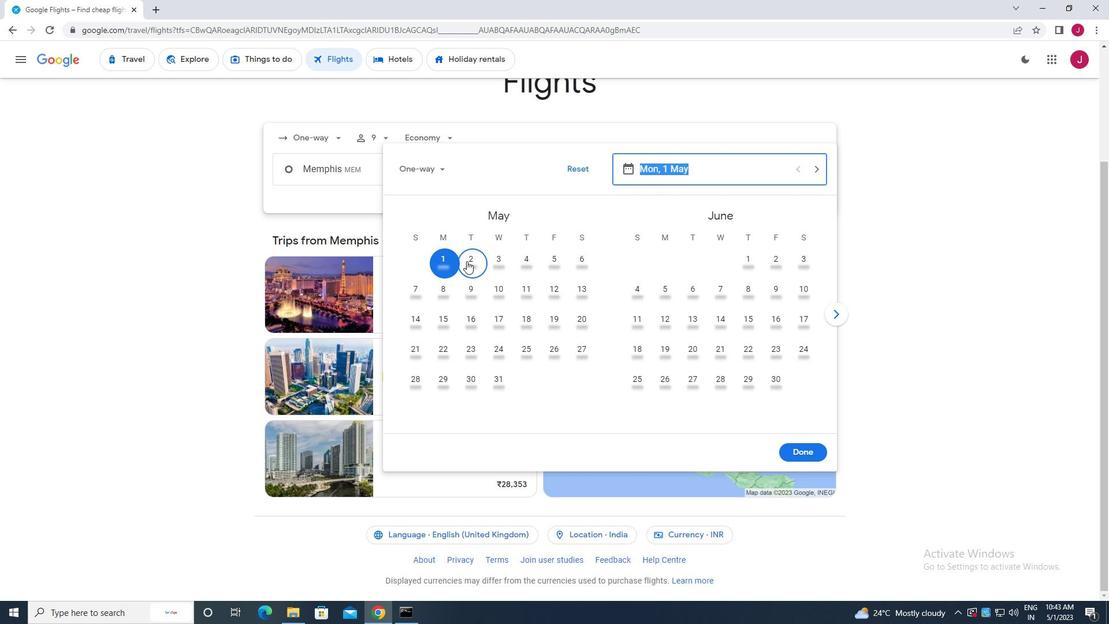 
Action: Mouse moved to (797, 457)
Screenshot: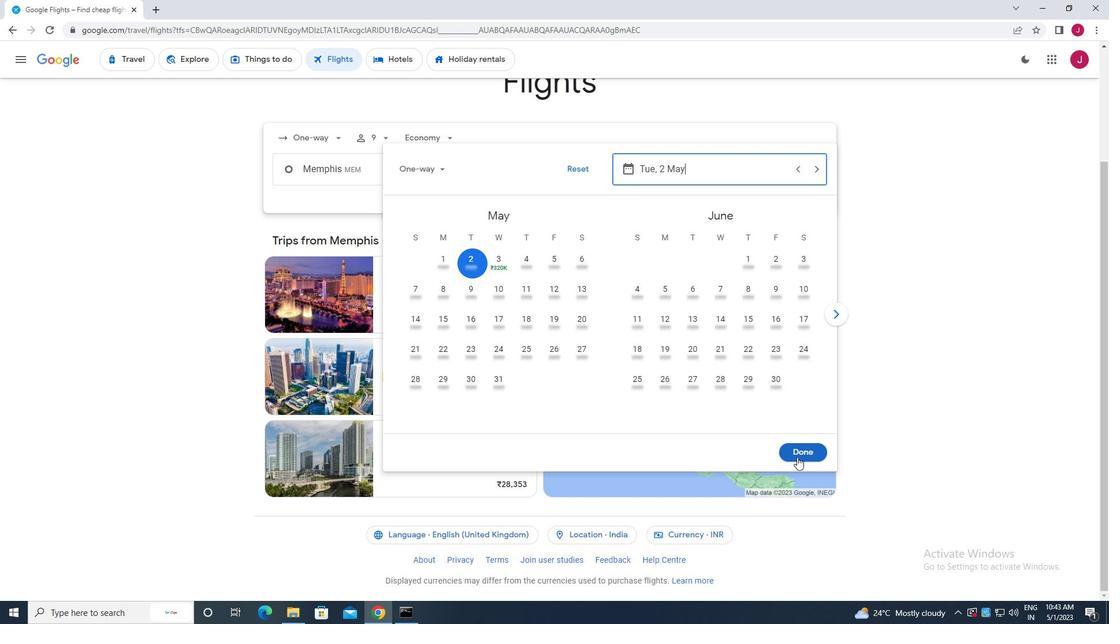 
Action: Mouse pressed left at (797, 457)
Screenshot: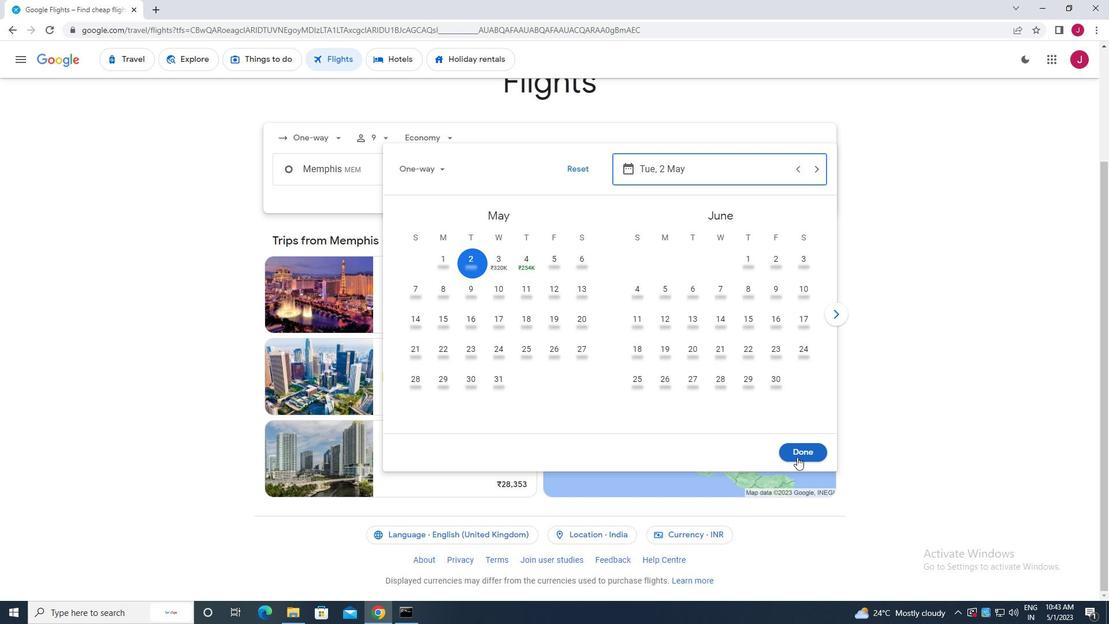 
Action: Mouse moved to (576, 216)
Screenshot: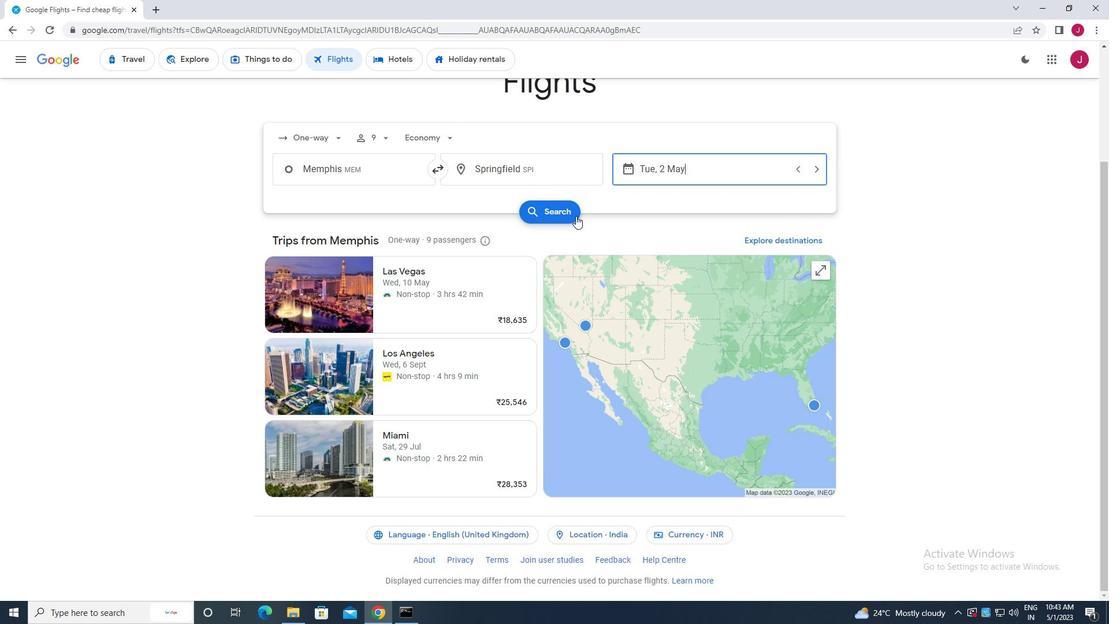 
Action: Mouse pressed left at (576, 216)
Screenshot: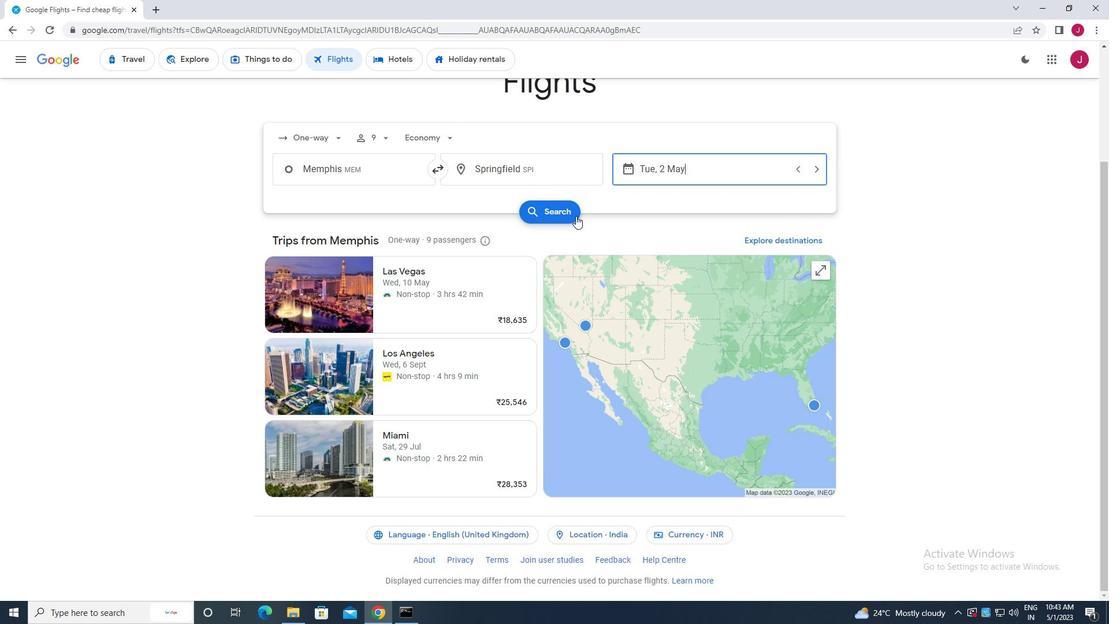 
Action: Mouse moved to (297, 163)
Screenshot: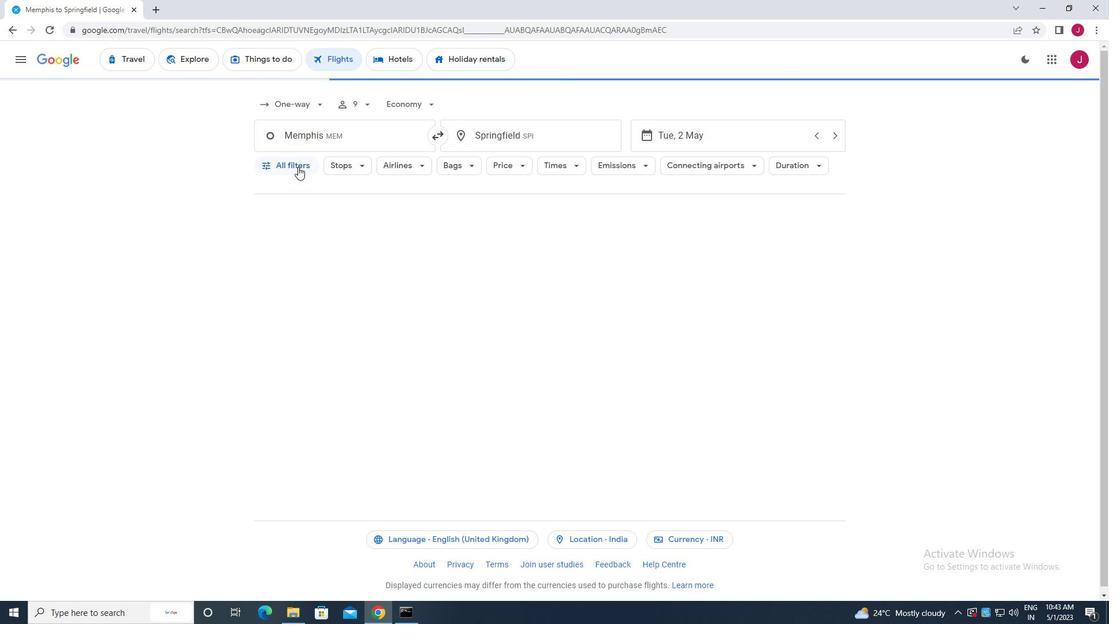 
Action: Mouse pressed left at (297, 163)
Screenshot: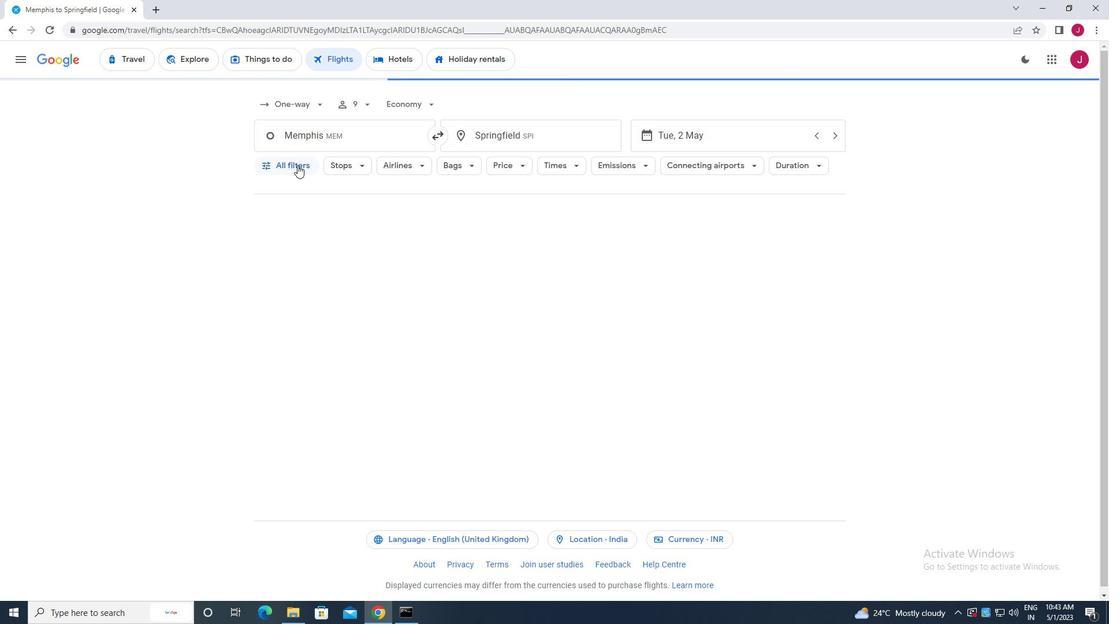 
Action: Mouse moved to (302, 201)
Screenshot: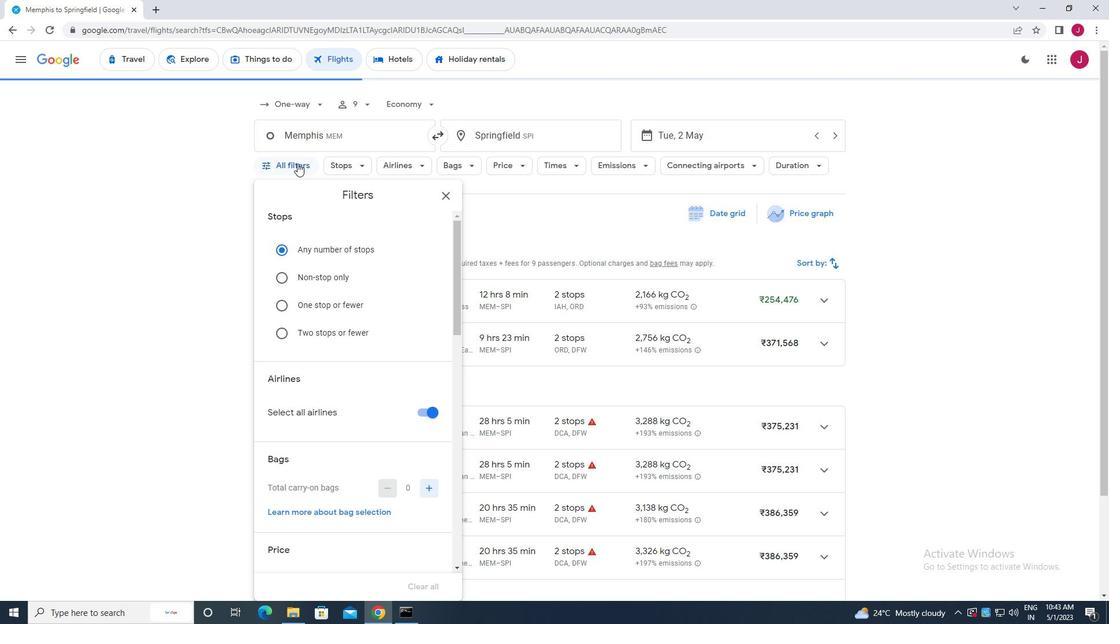 
Action: Mouse scrolled (302, 201) with delta (0, 0)
Screenshot: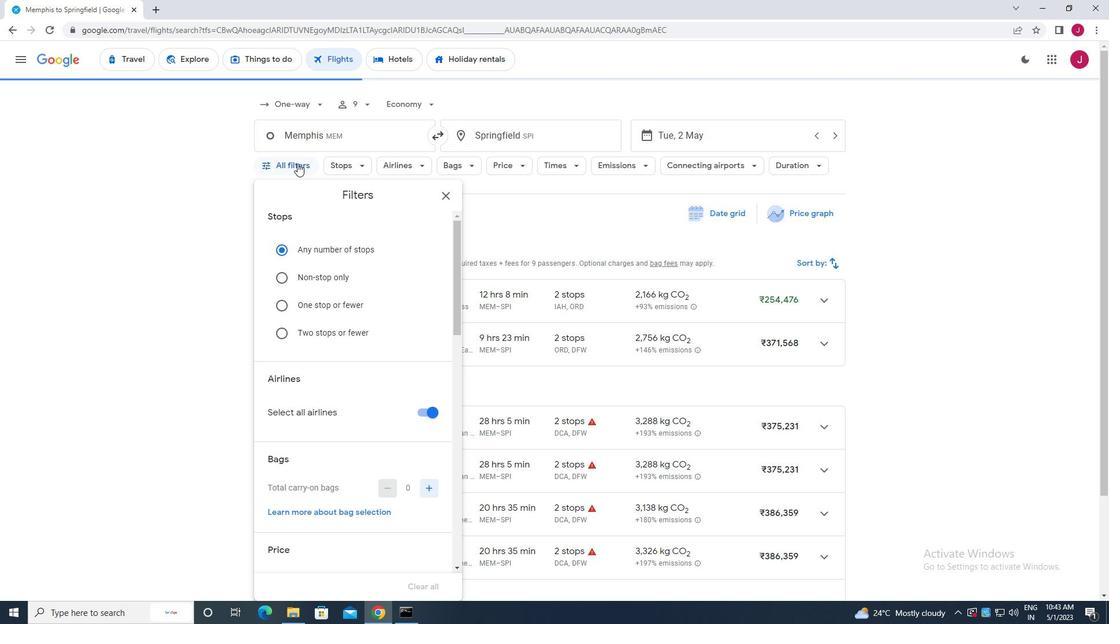 
Action: Mouse moved to (303, 208)
Screenshot: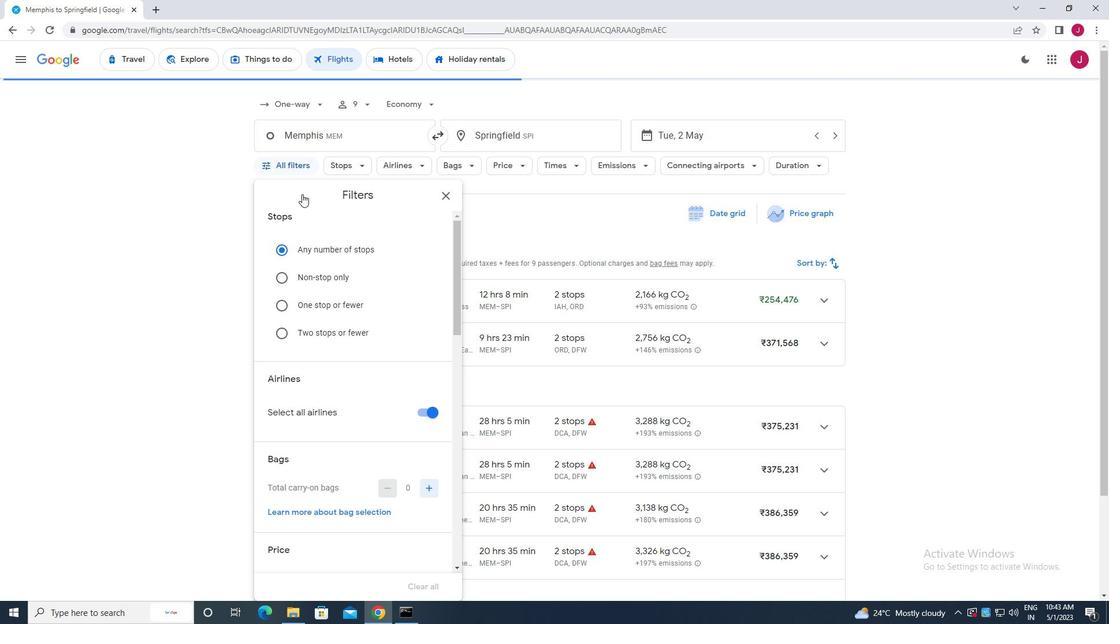 
Action: Mouse scrolled (303, 207) with delta (0, 0)
Screenshot: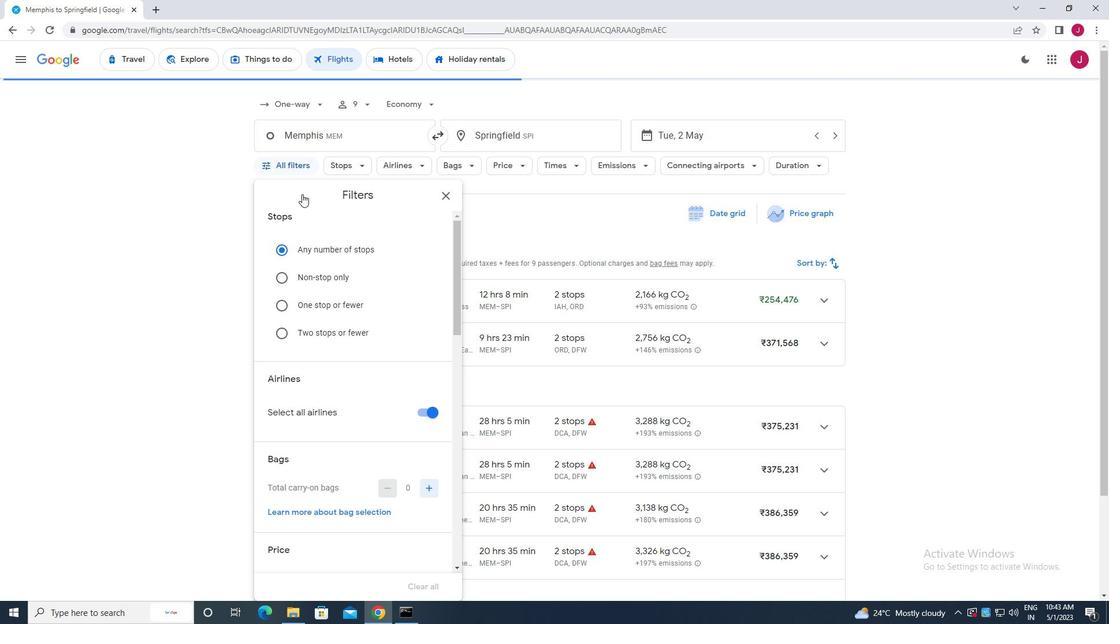 
Action: Mouse moved to (303, 210)
Screenshot: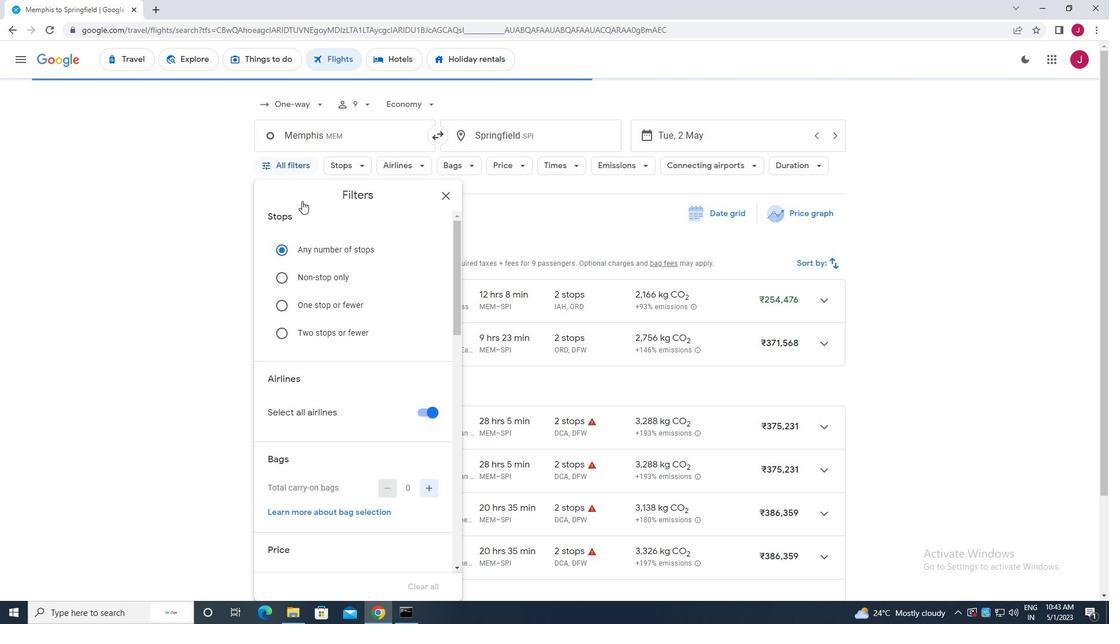 
Action: Mouse scrolled (303, 210) with delta (0, 0)
Screenshot: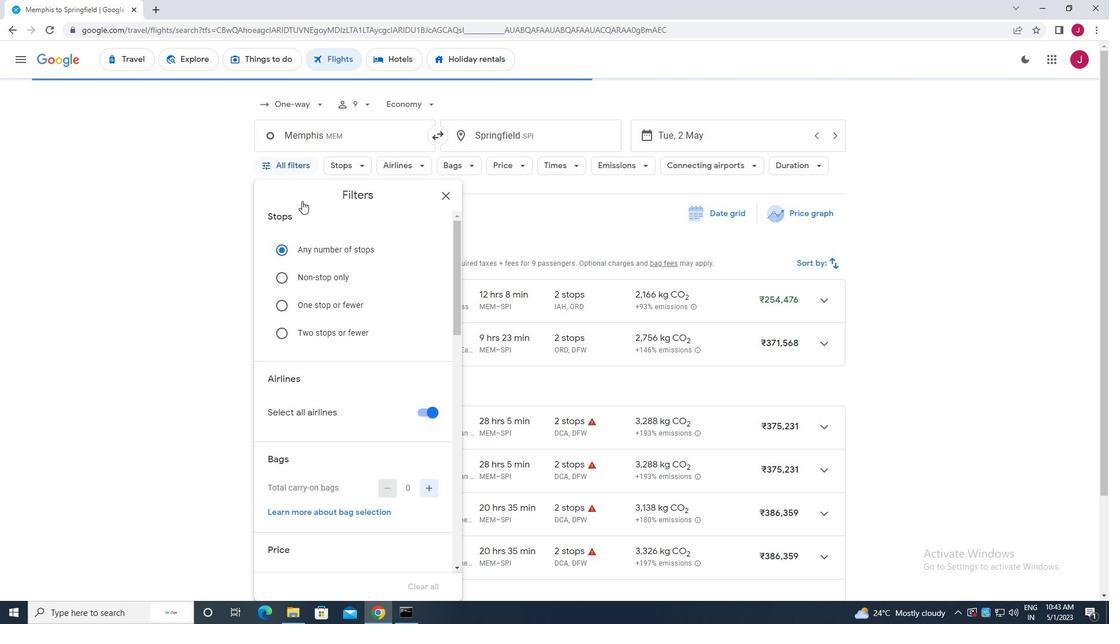 
Action: Mouse moved to (303, 213)
Screenshot: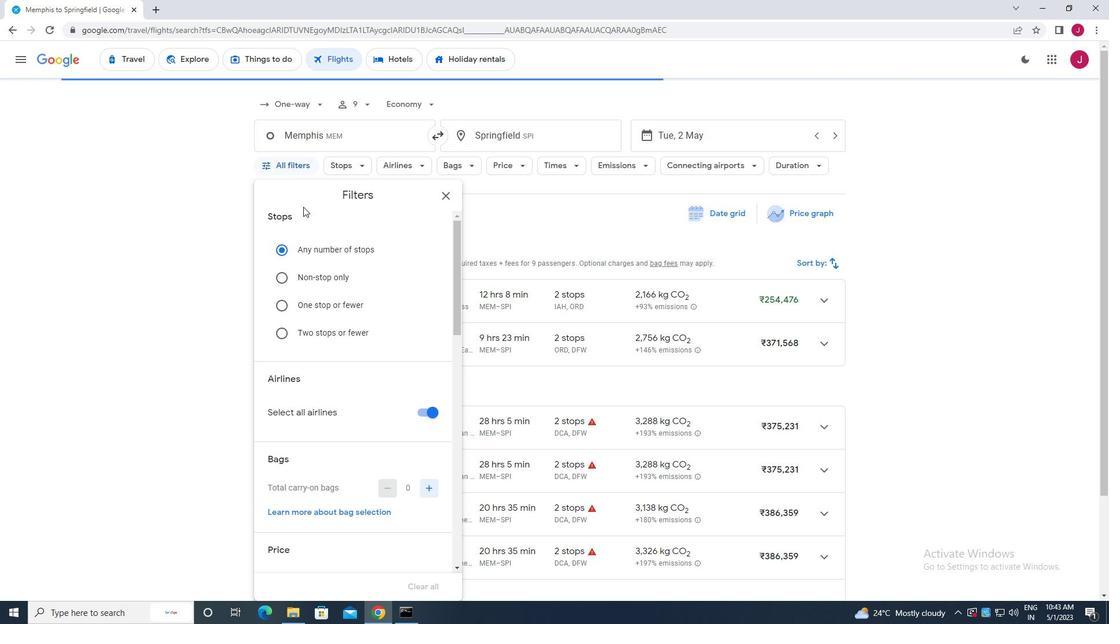 
Action: Mouse scrolled (303, 212) with delta (0, 0)
Screenshot: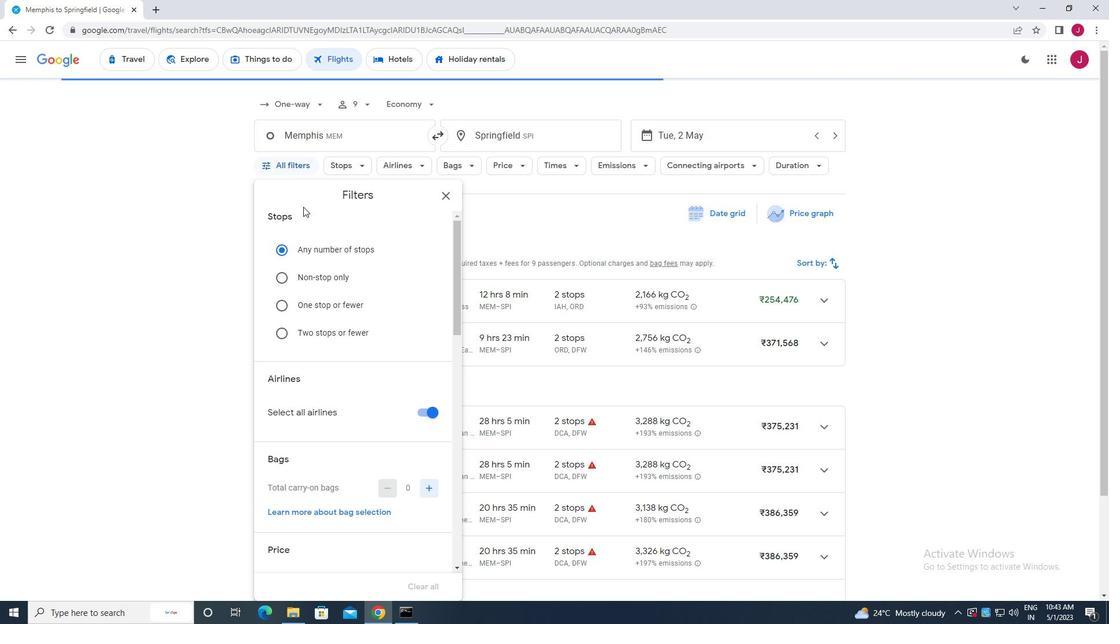 
Action: Mouse moved to (425, 201)
Screenshot: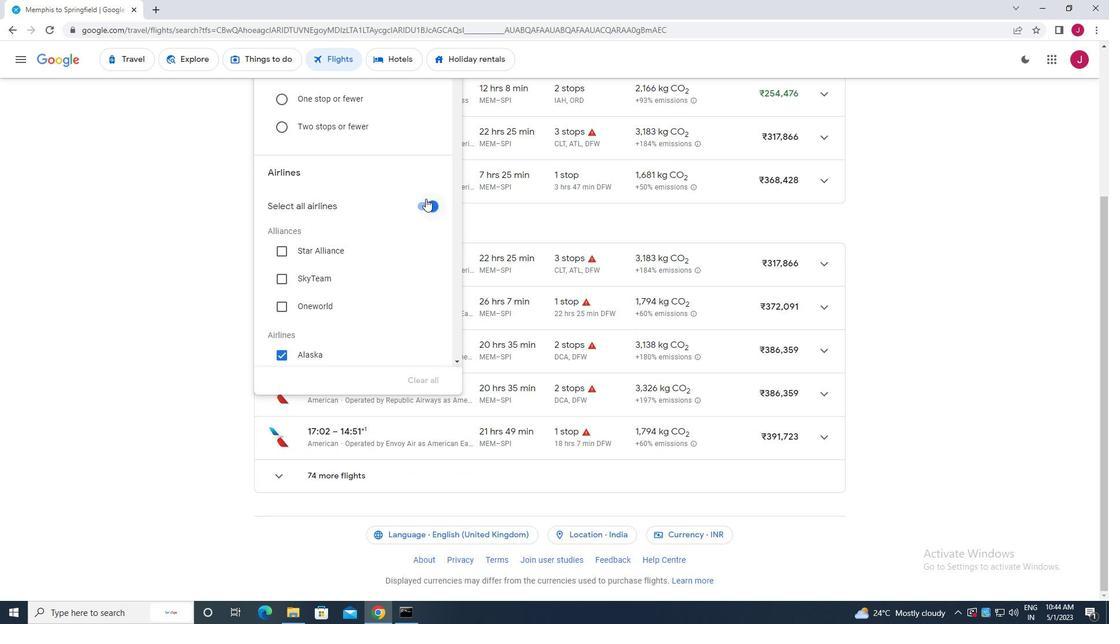 
Action: Mouse pressed left at (425, 201)
Screenshot: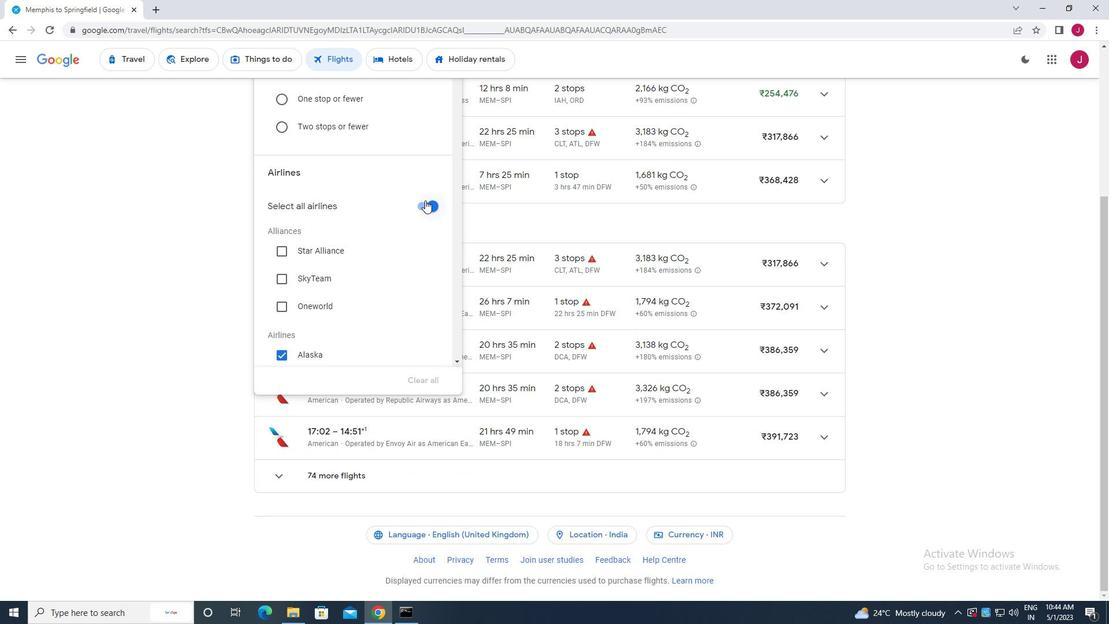 
Action: Mouse moved to (372, 233)
Screenshot: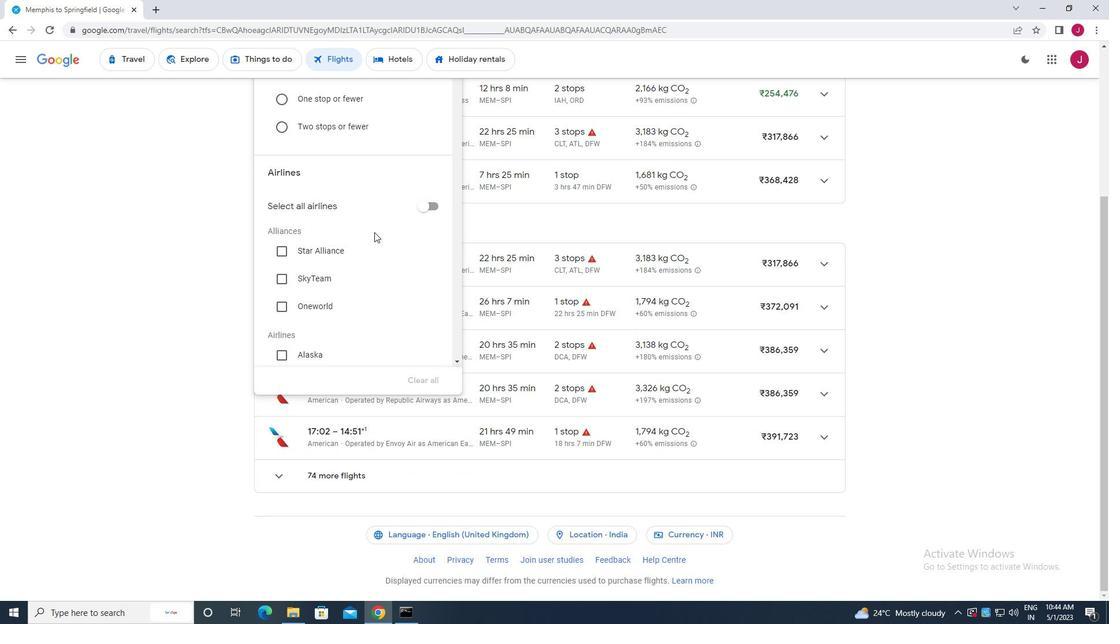 
Action: Mouse scrolled (372, 232) with delta (0, 0)
Screenshot: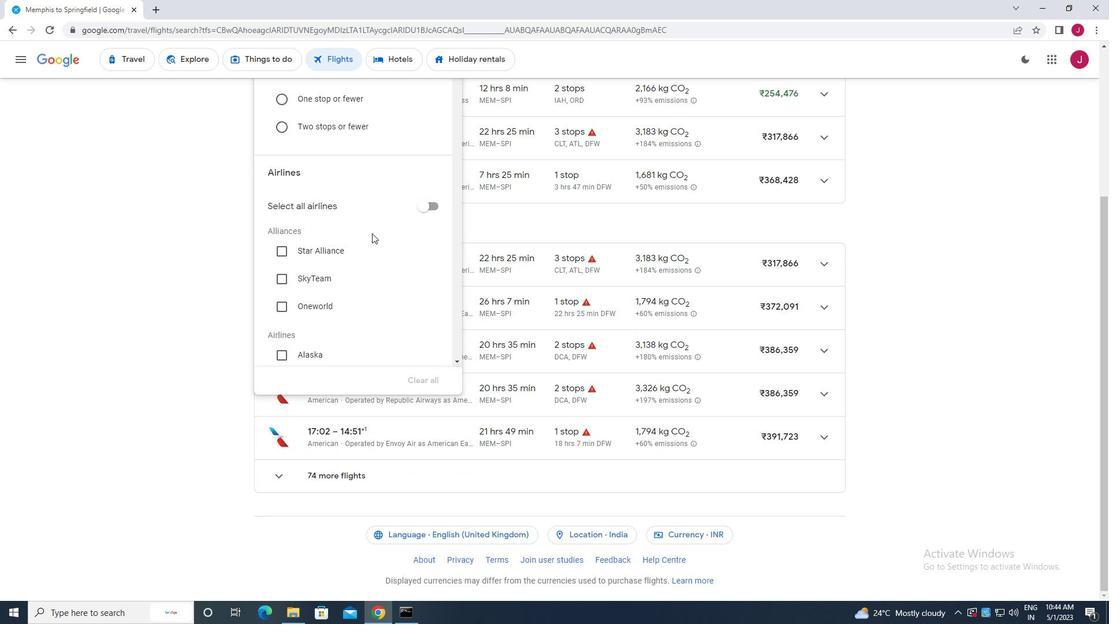 
Action: Mouse scrolled (372, 232) with delta (0, 0)
Screenshot: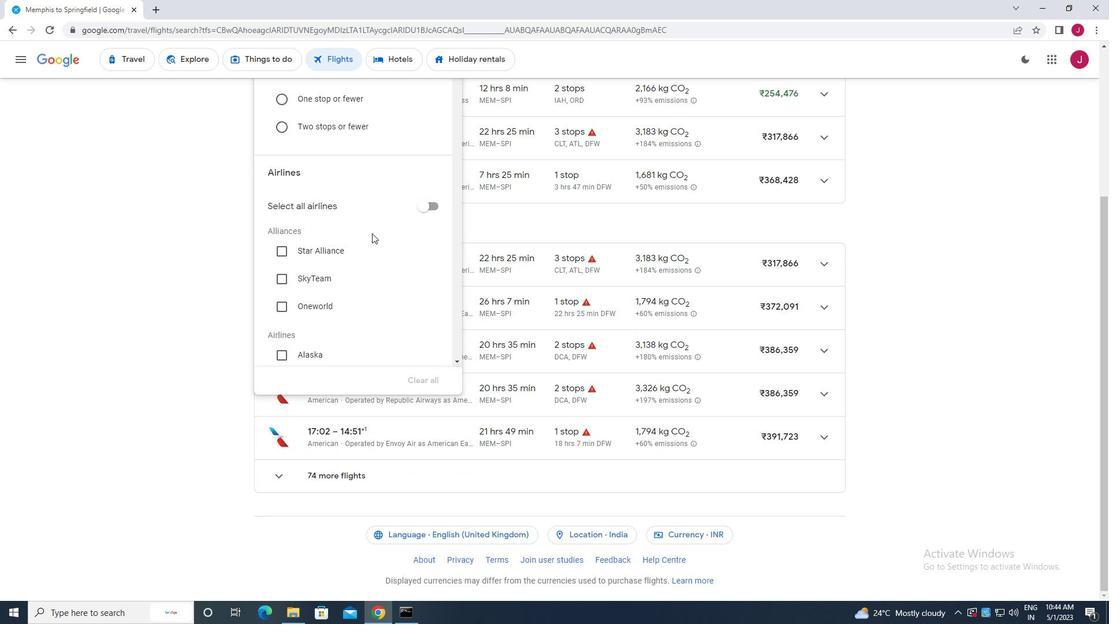 
Action: Mouse scrolled (372, 232) with delta (0, 0)
Screenshot: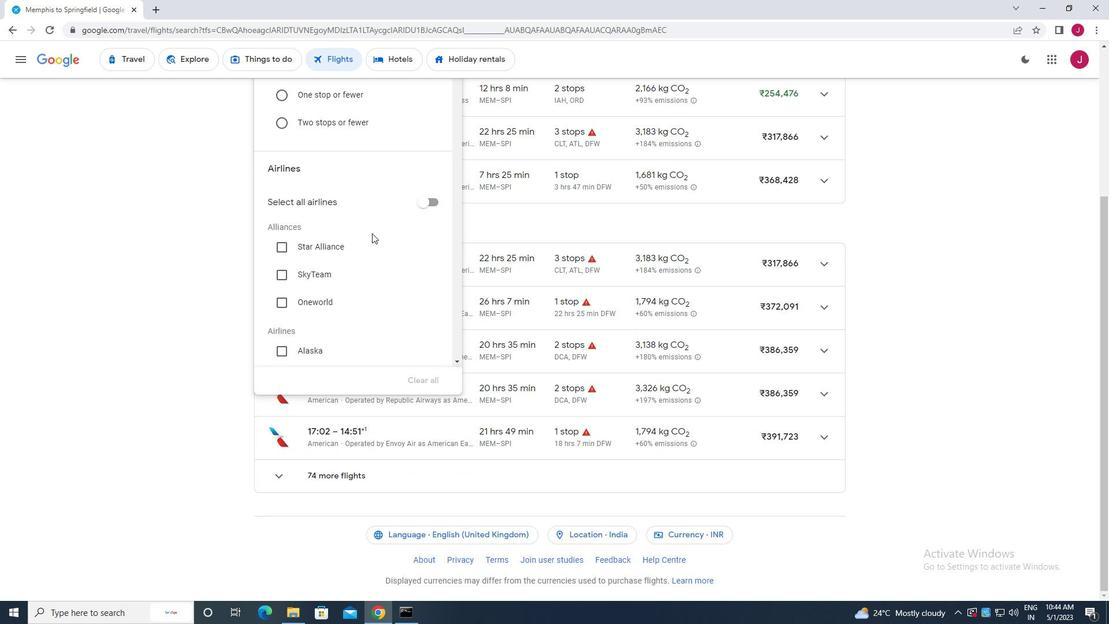 
Action: Mouse moved to (282, 319)
Screenshot: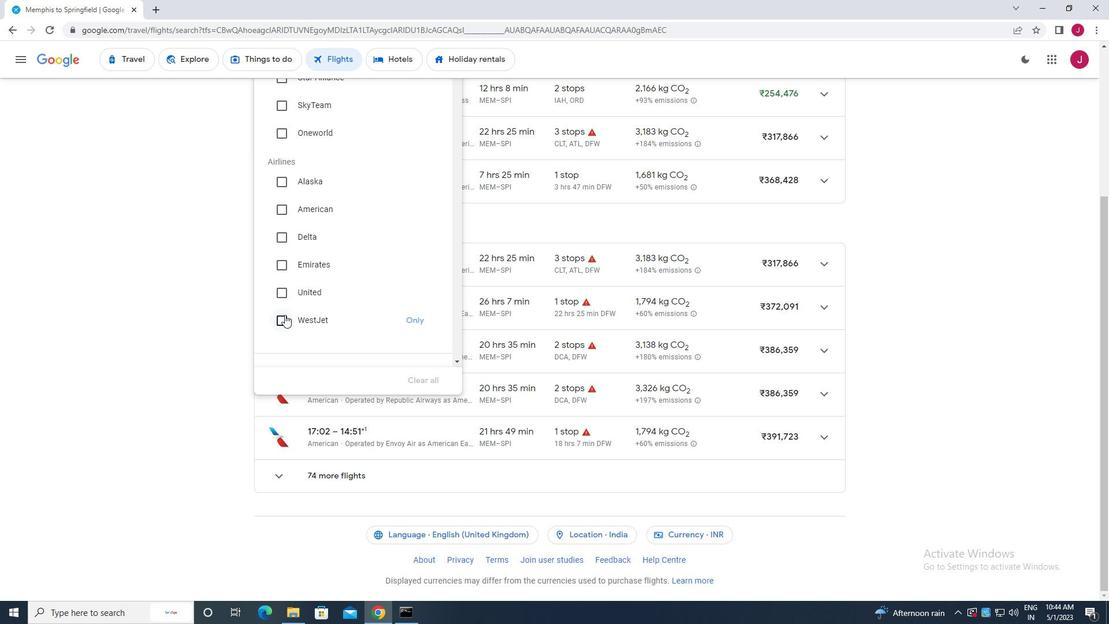 
Action: Mouse pressed left at (282, 319)
Screenshot: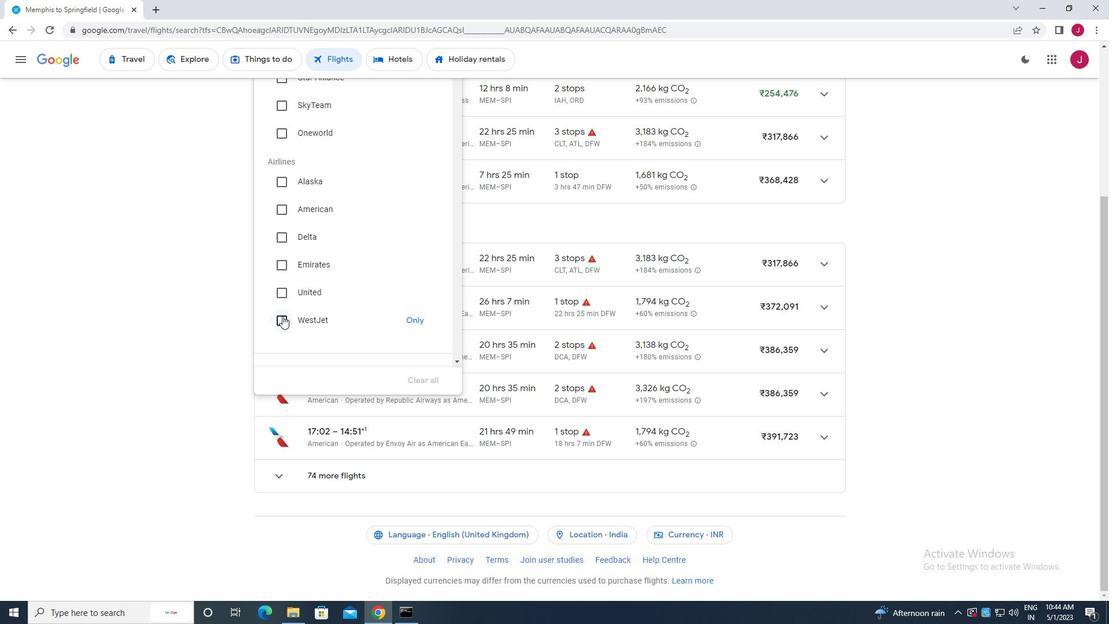 
Action: Mouse moved to (358, 286)
Screenshot: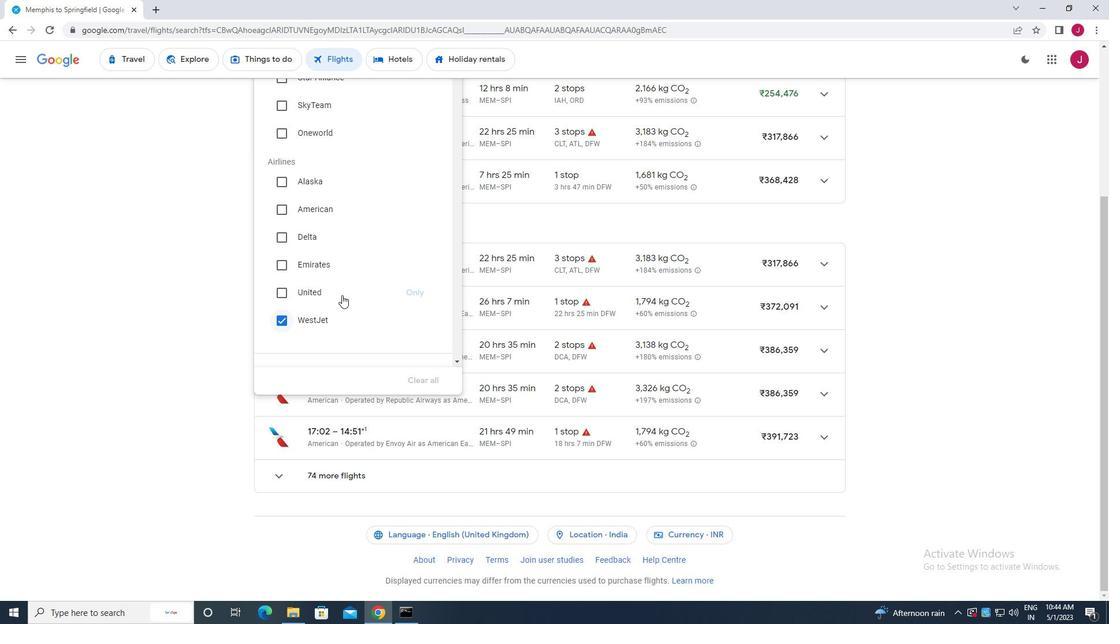 
Action: Mouse scrolled (358, 286) with delta (0, 0)
Screenshot: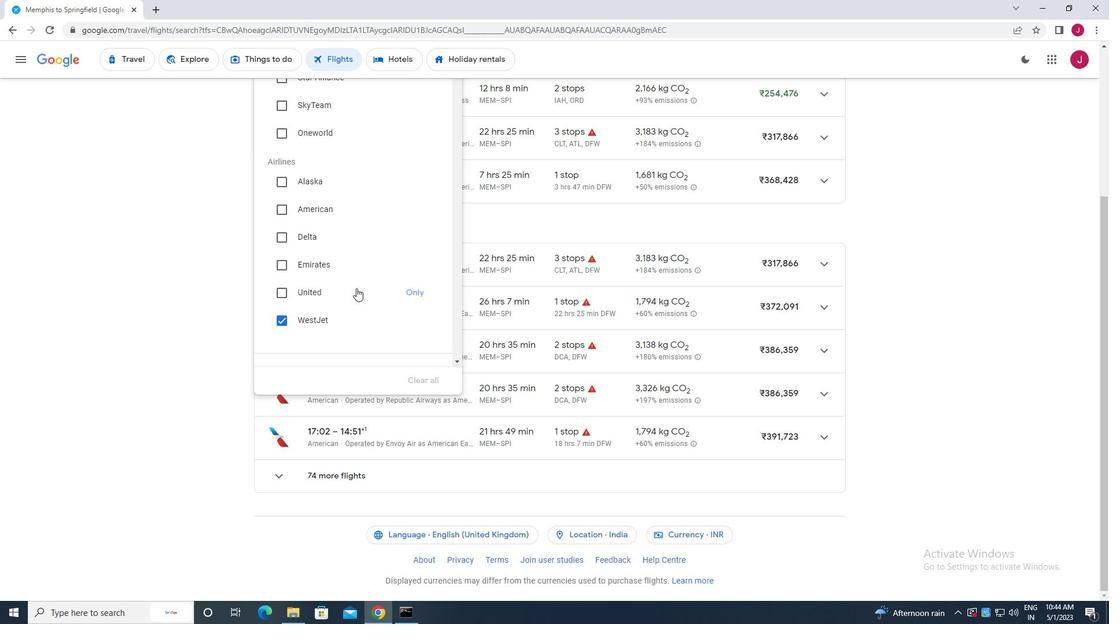 
Action: Mouse scrolled (358, 286) with delta (0, 0)
Screenshot: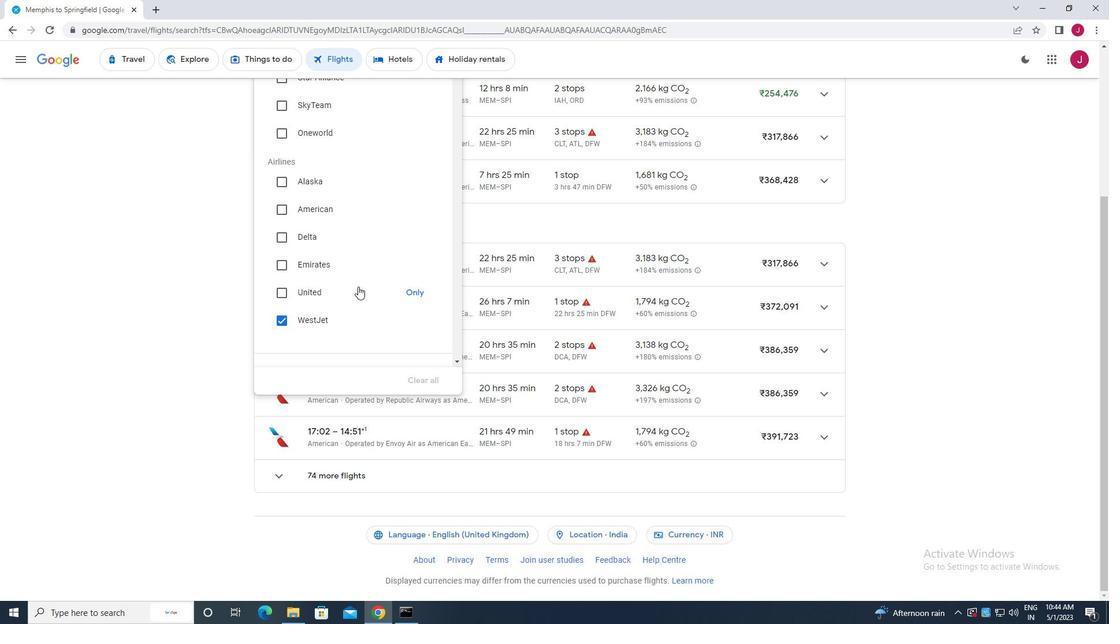 
Action: Mouse scrolled (358, 286) with delta (0, 0)
Screenshot: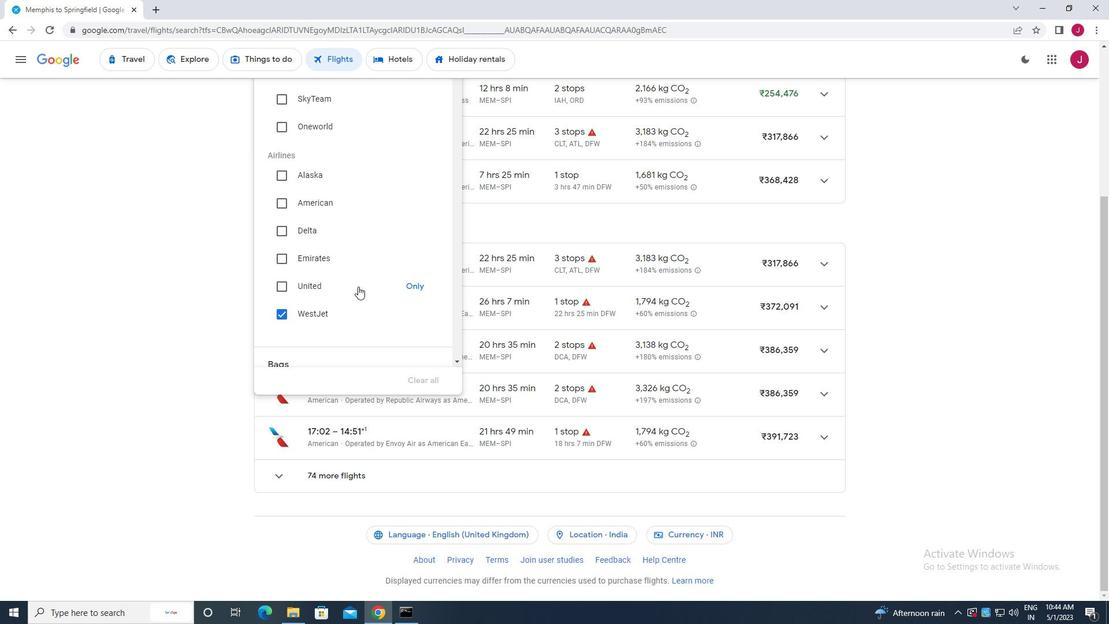 
Action: Mouse moved to (371, 287)
Screenshot: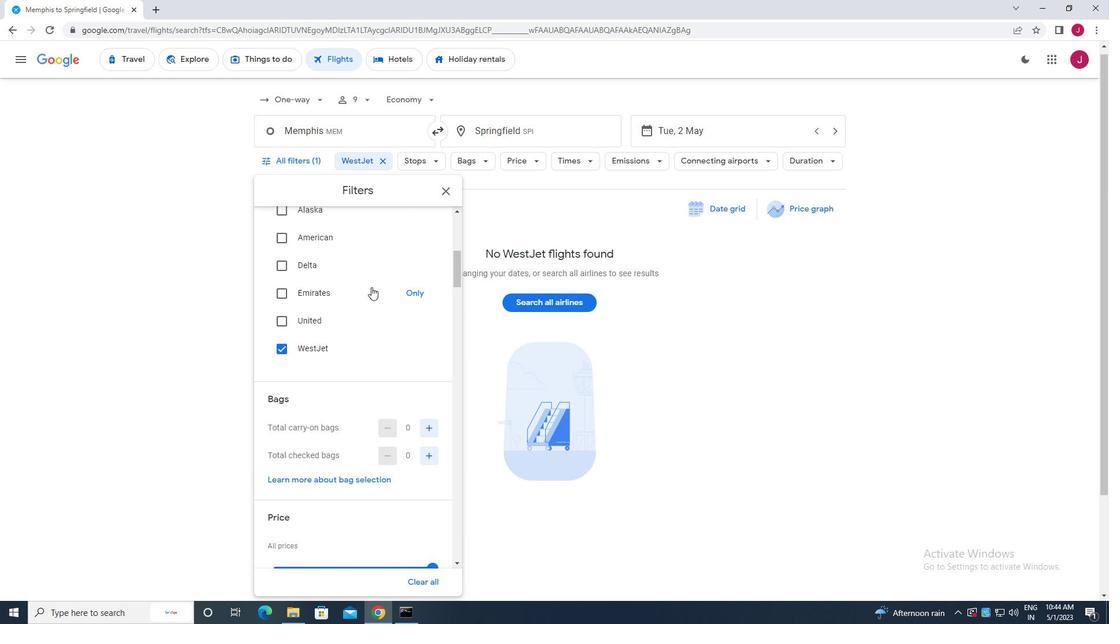 
Action: Mouse scrolled (371, 286) with delta (0, 0)
Screenshot: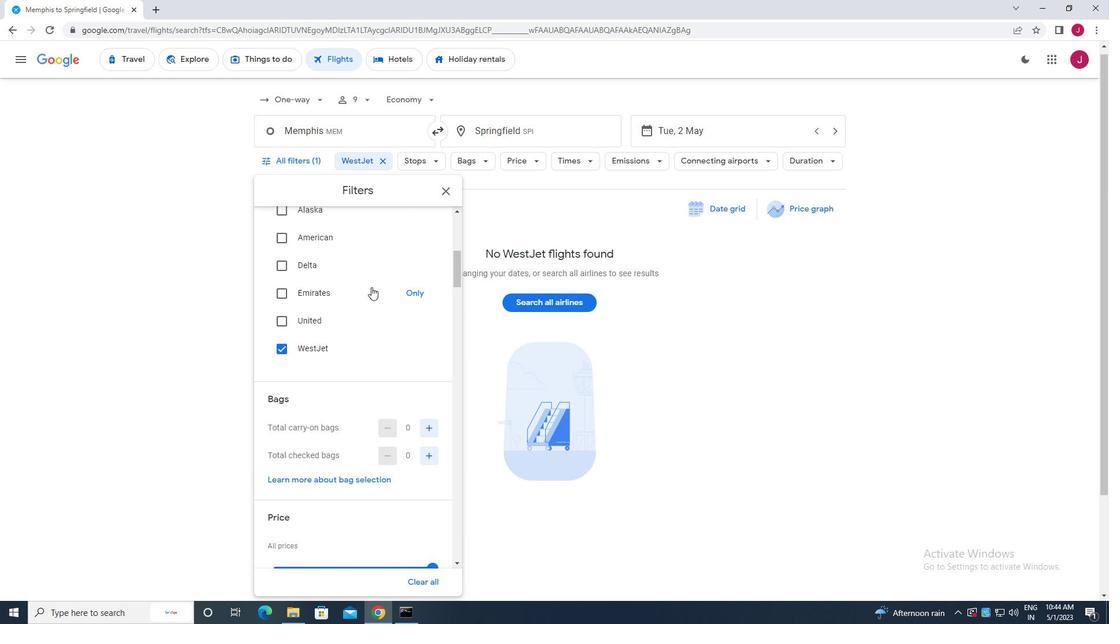
Action: Mouse moved to (371, 288)
Screenshot: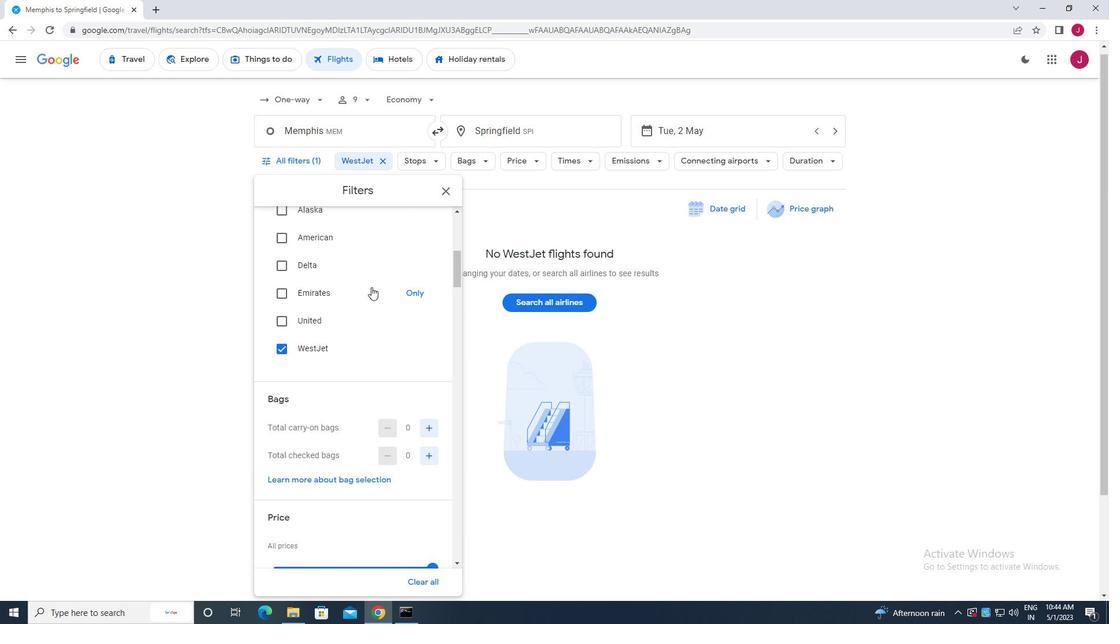 
Action: Mouse scrolled (371, 287) with delta (0, 0)
Screenshot: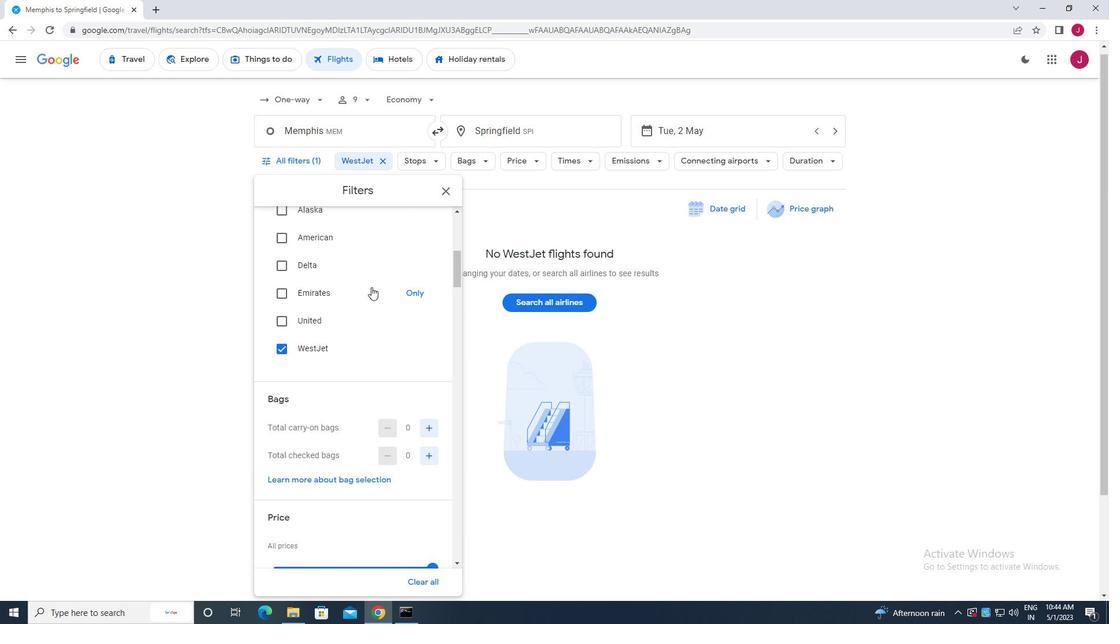 
Action: Mouse moved to (428, 312)
Screenshot: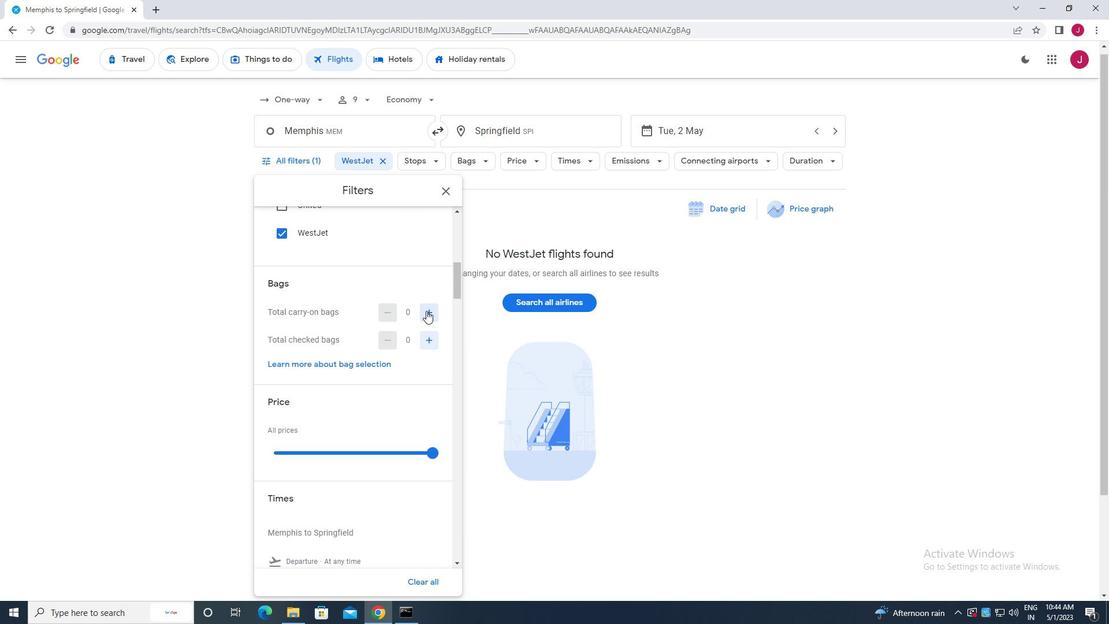 
Action: Mouse pressed left at (428, 312)
Screenshot: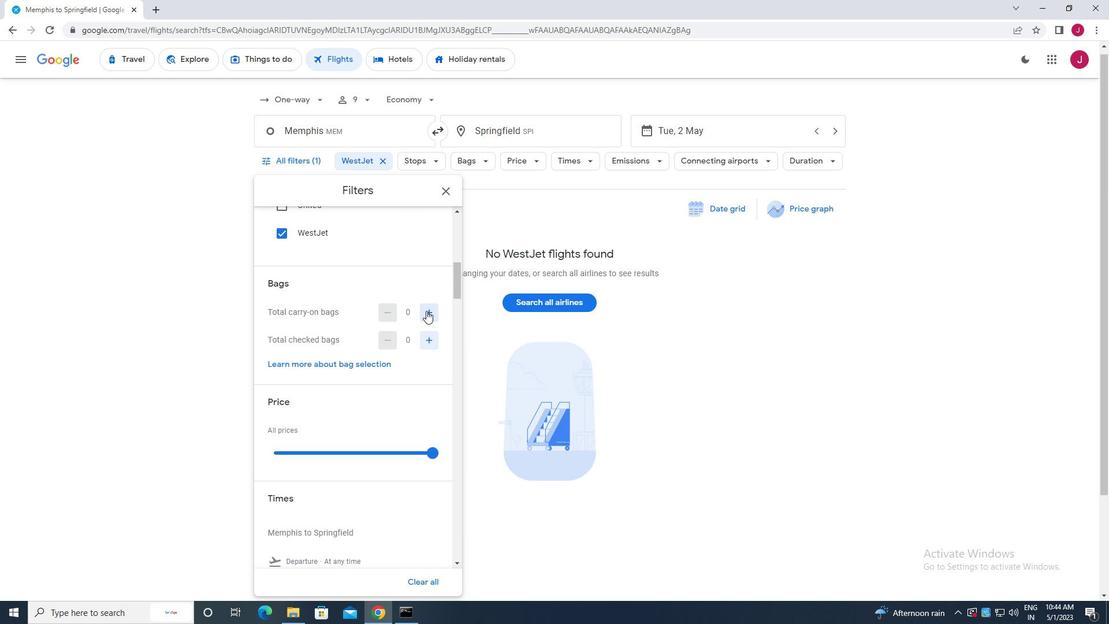 
Action: Mouse moved to (428, 312)
Screenshot: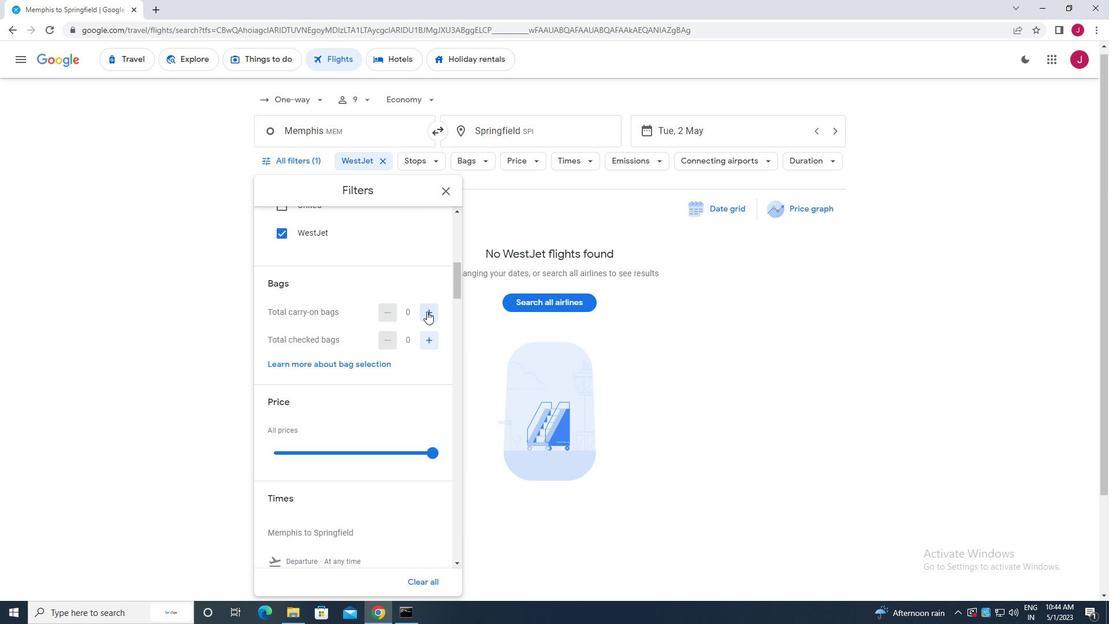 
Action: Mouse pressed left at (428, 312)
Screenshot: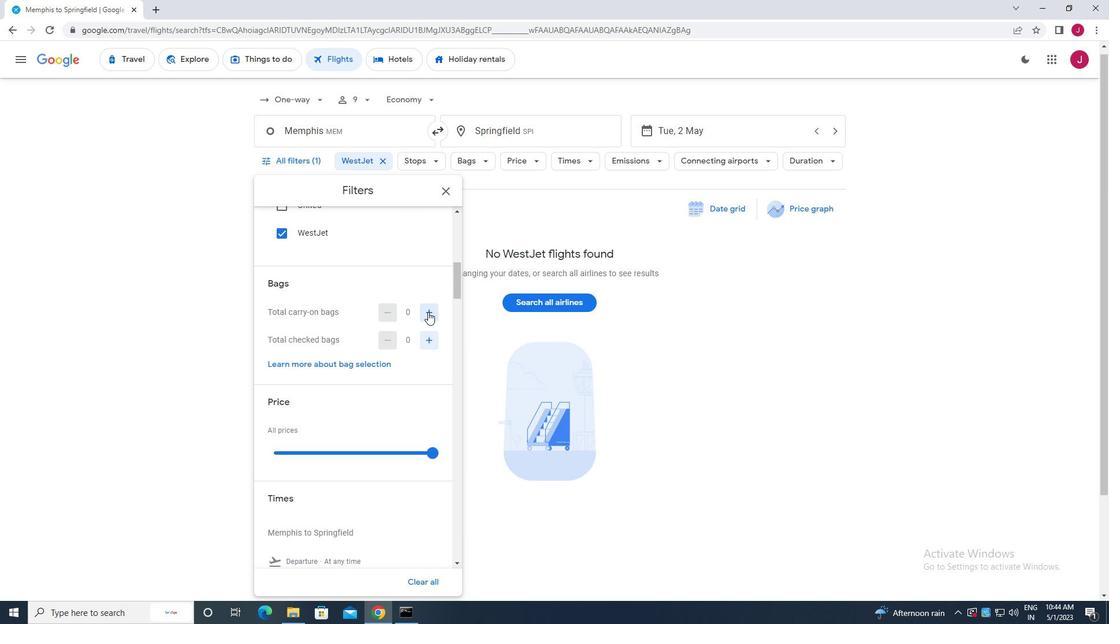 
Action: Mouse moved to (417, 308)
Screenshot: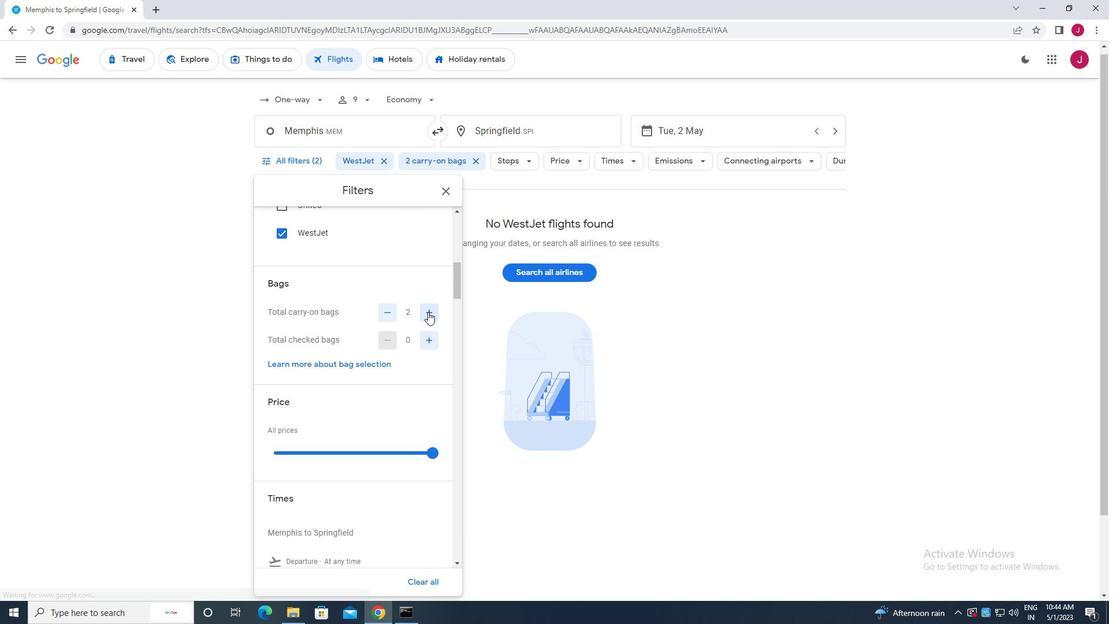 
Action: Mouse scrolled (417, 307) with delta (0, 0)
Screenshot: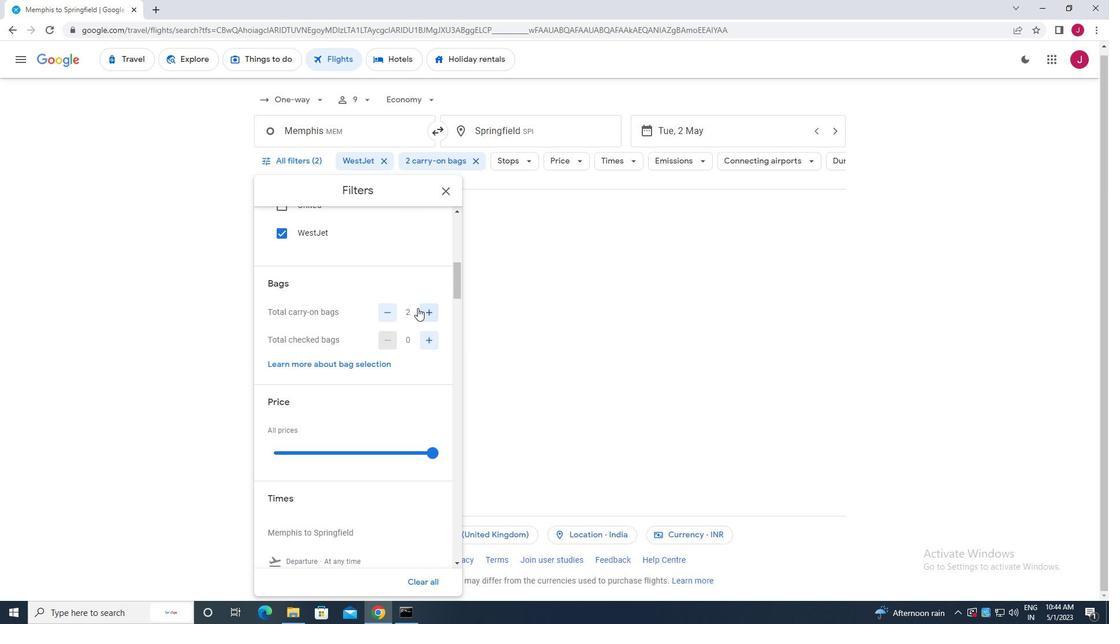 
Action: Mouse moved to (418, 308)
Screenshot: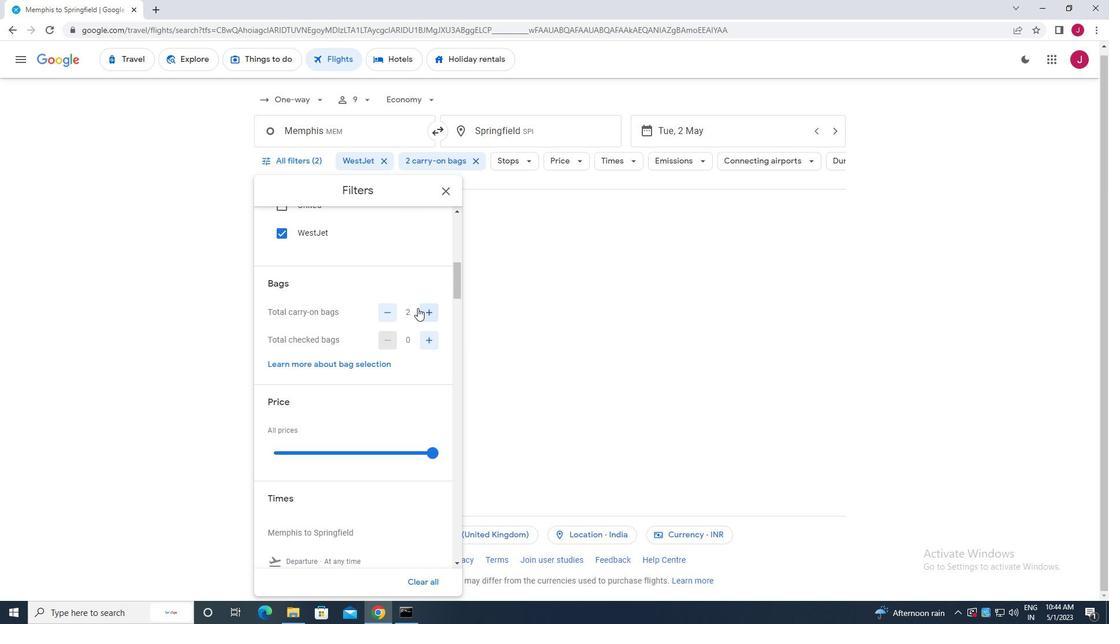 
Action: Mouse scrolled (418, 307) with delta (0, 0)
Screenshot: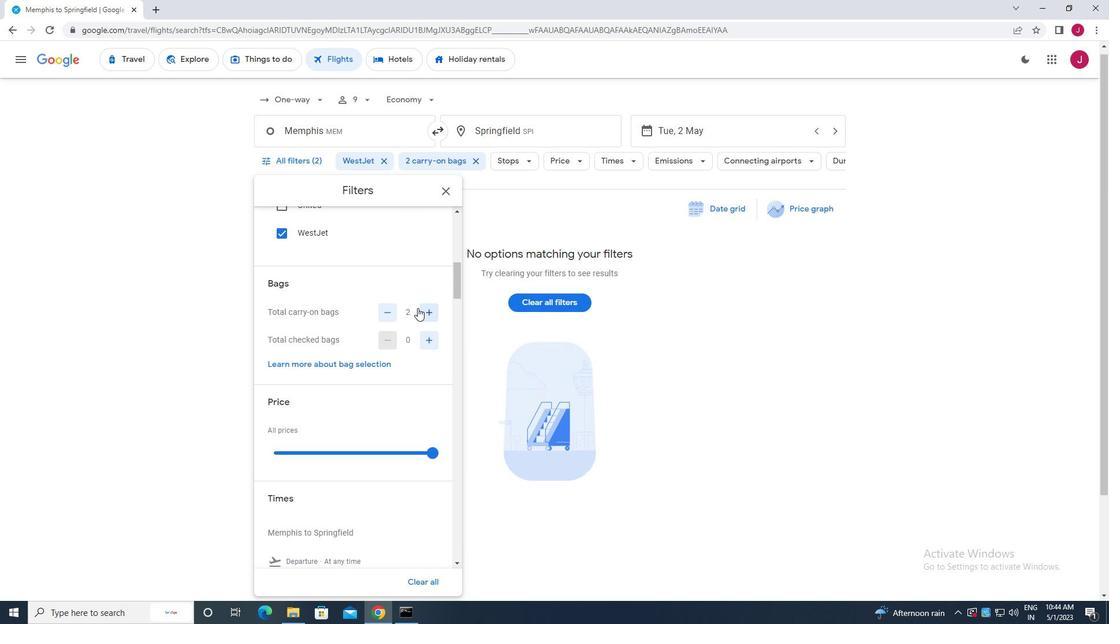 
Action: Mouse moved to (435, 334)
Screenshot: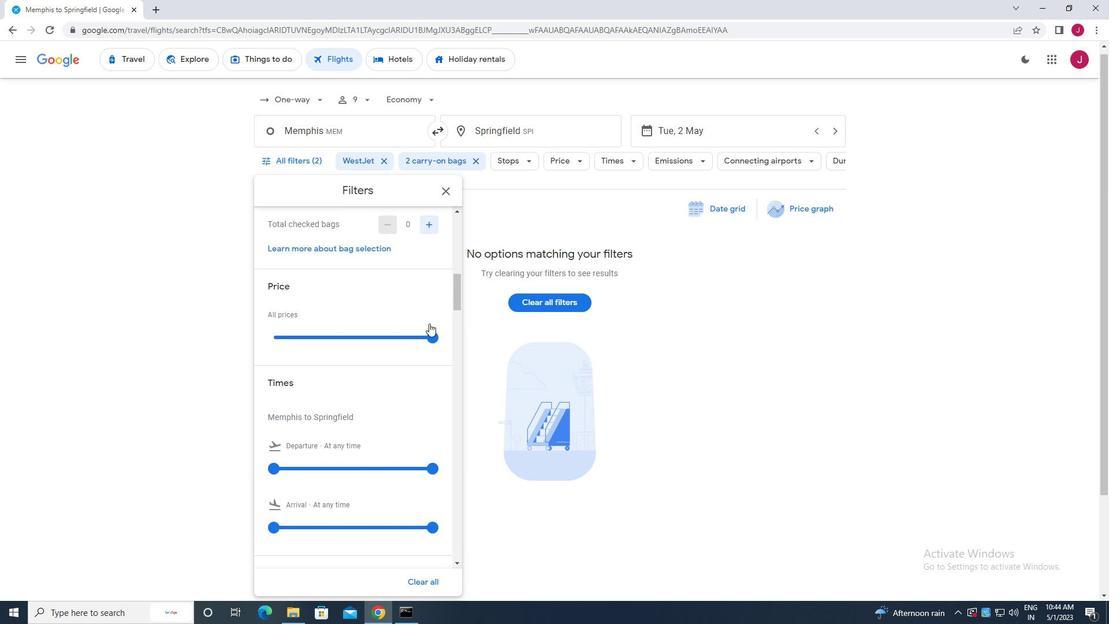 
Action: Mouse pressed left at (435, 334)
Screenshot: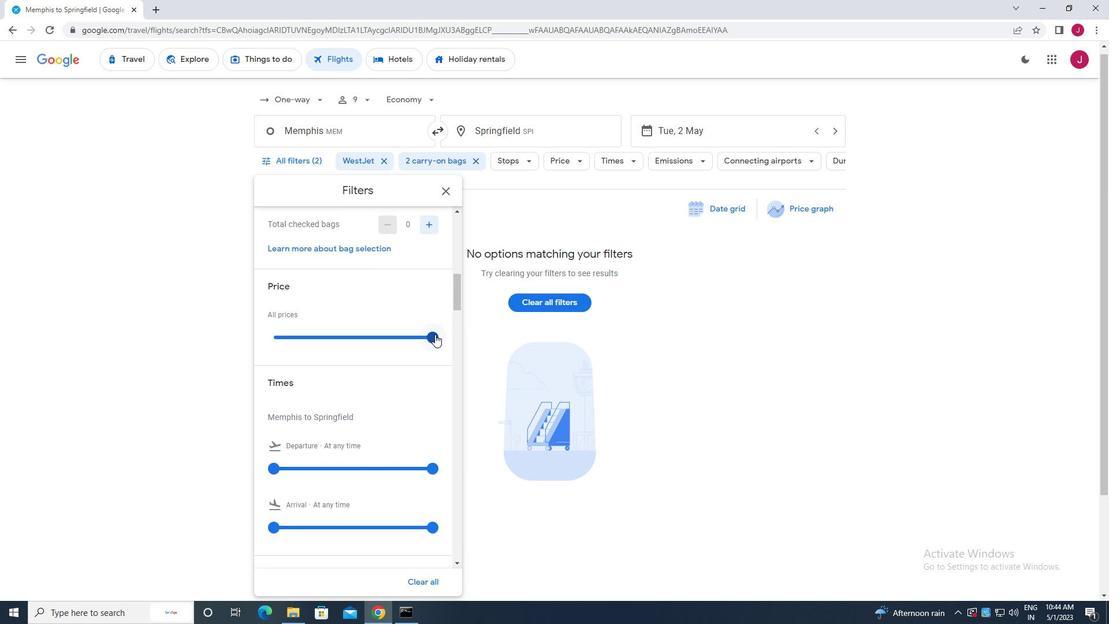 
Action: Mouse moved to (340, 323)
Screenshot: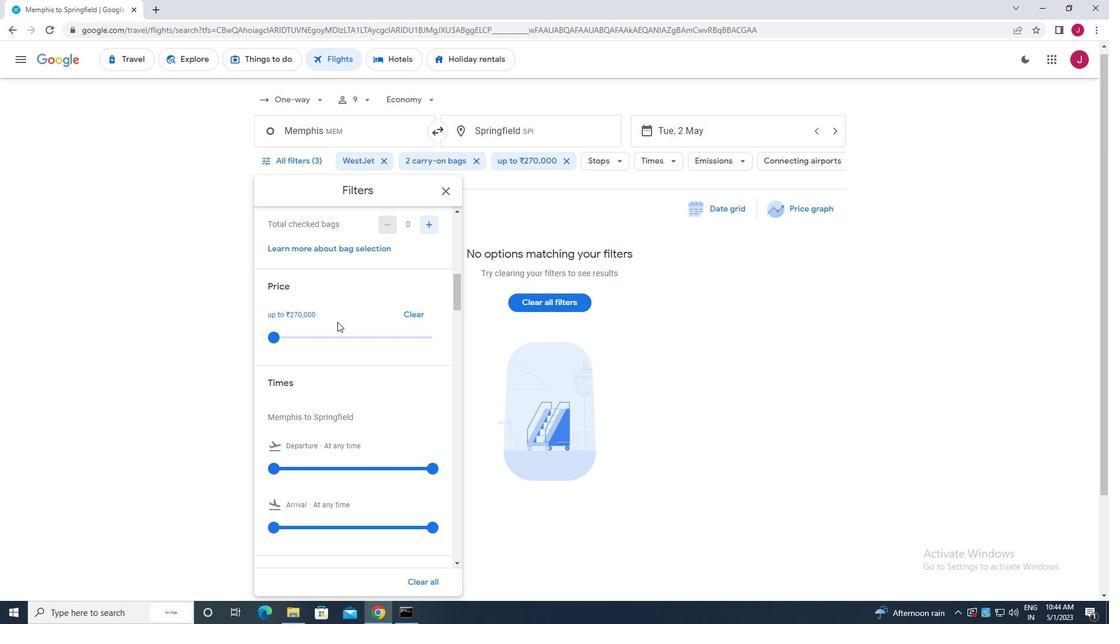 
Action: Mouse scrolled (340, 323) with delta (0, 0)
Screenshot: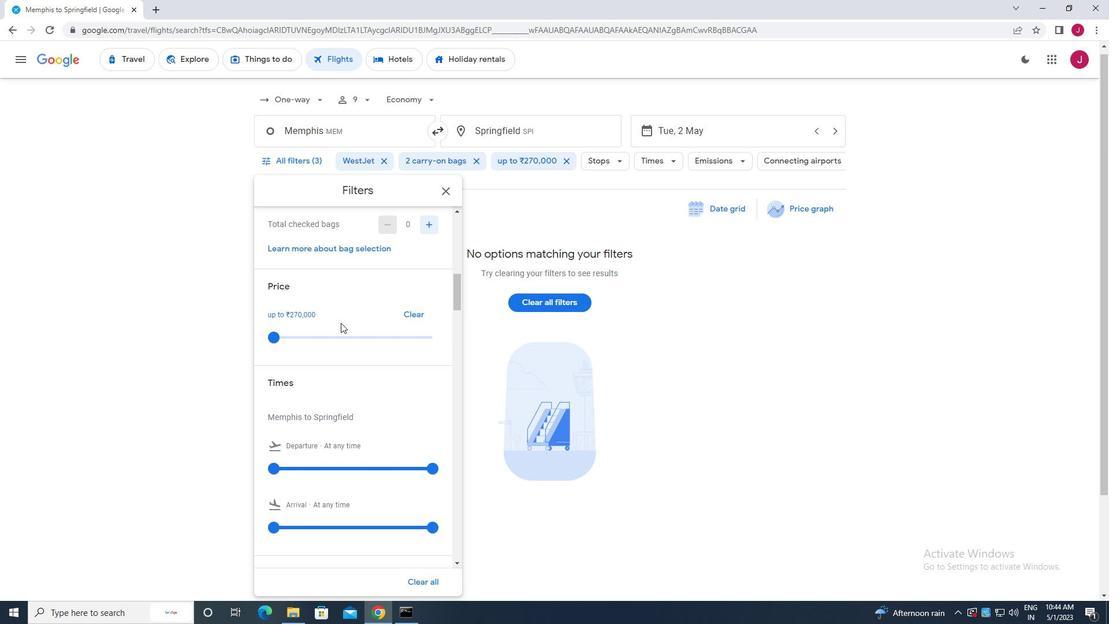 
Action: Mouse scrolled (340, 323) with delta (0, 0)
Screenshot: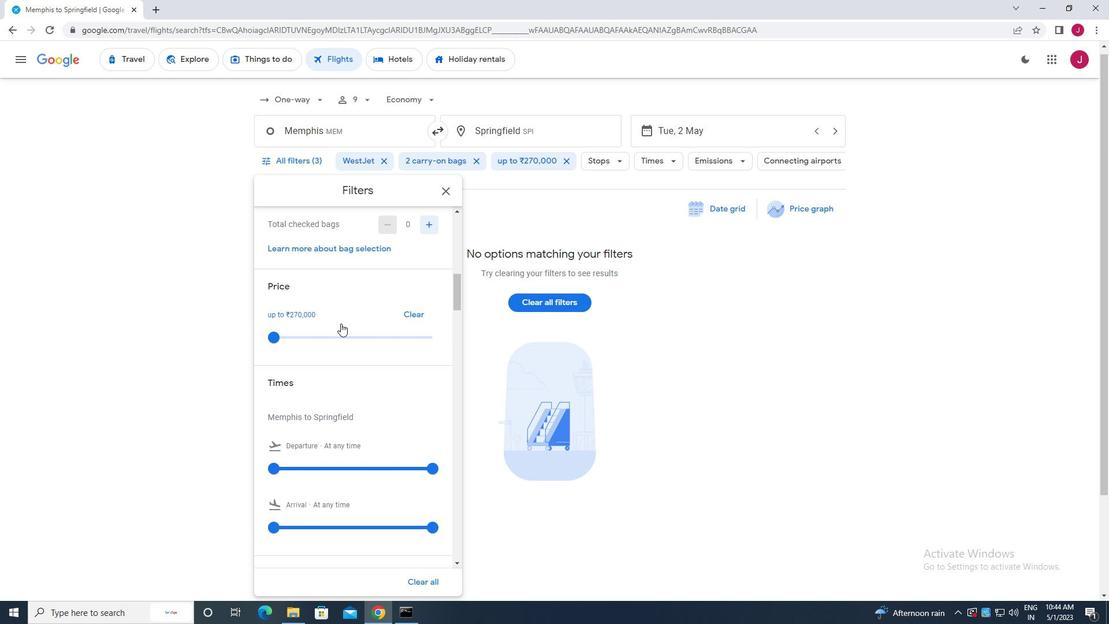 
Action: Mouse scrolled (340, 323) with delta (0, 0)
Screenshot: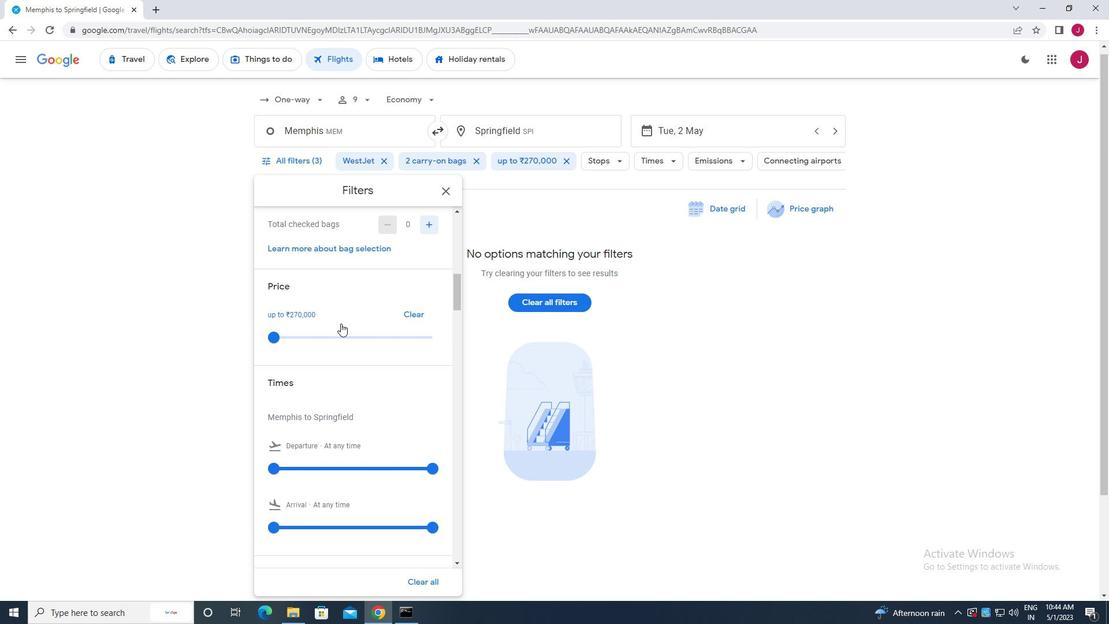 
Action: Mouse moved to (274, 296)
Screenshot: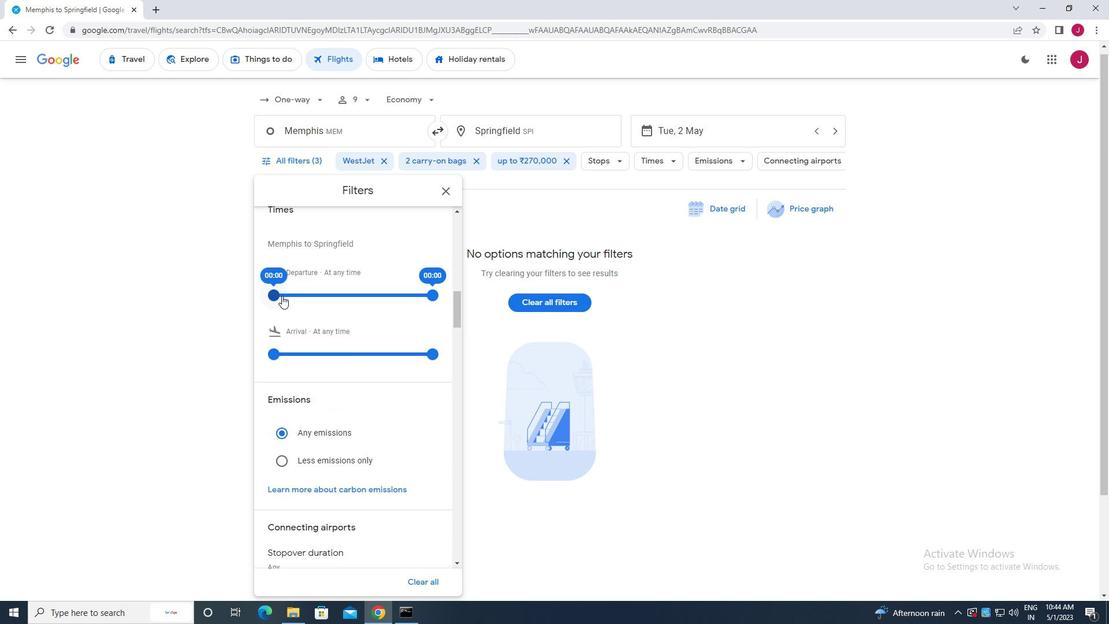 
Action: Mouse pressed left at (274, 296)
Screenshot: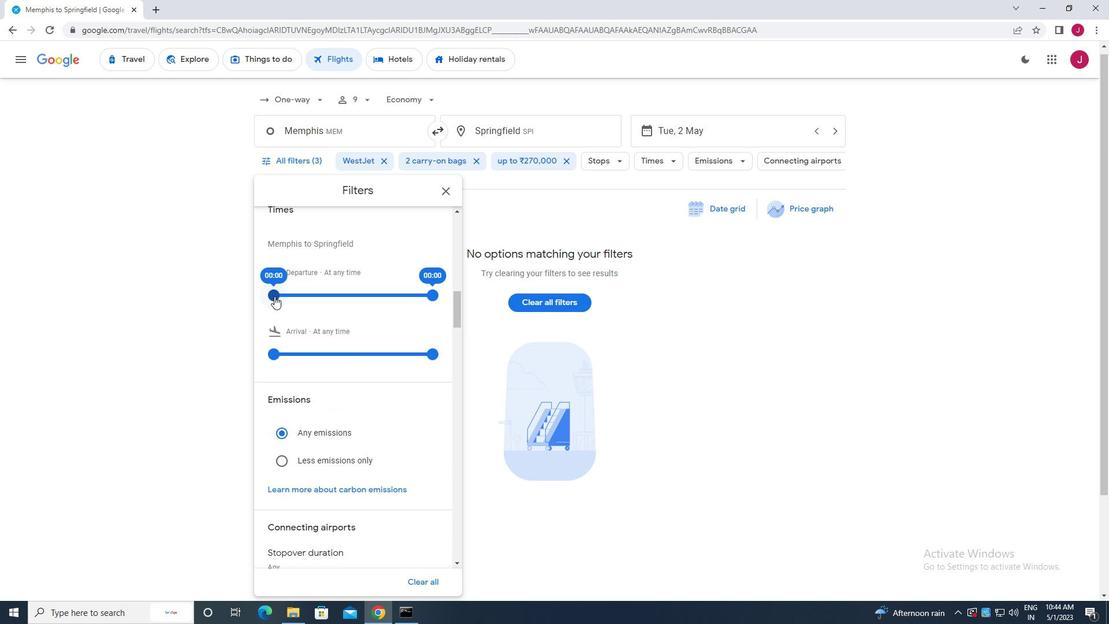 
Action: Mouse moved to (431, 294)
Screenshot: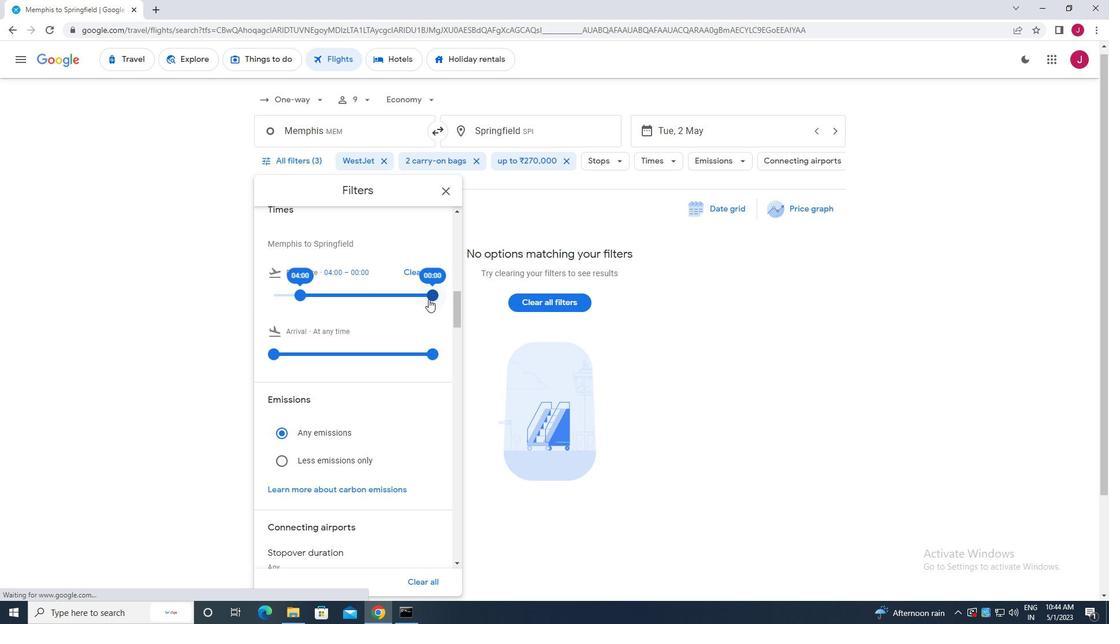 
Action: Mouse pressed left at (431, 294)
Screenshot: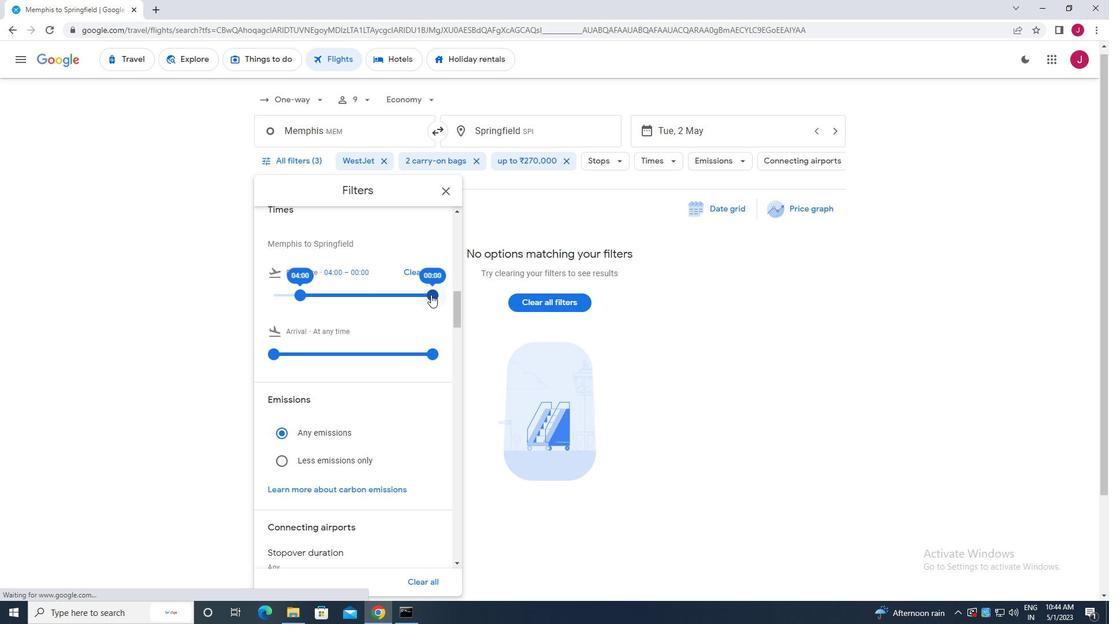 
Action: Mouse moved to (444, 186)
Screenshot: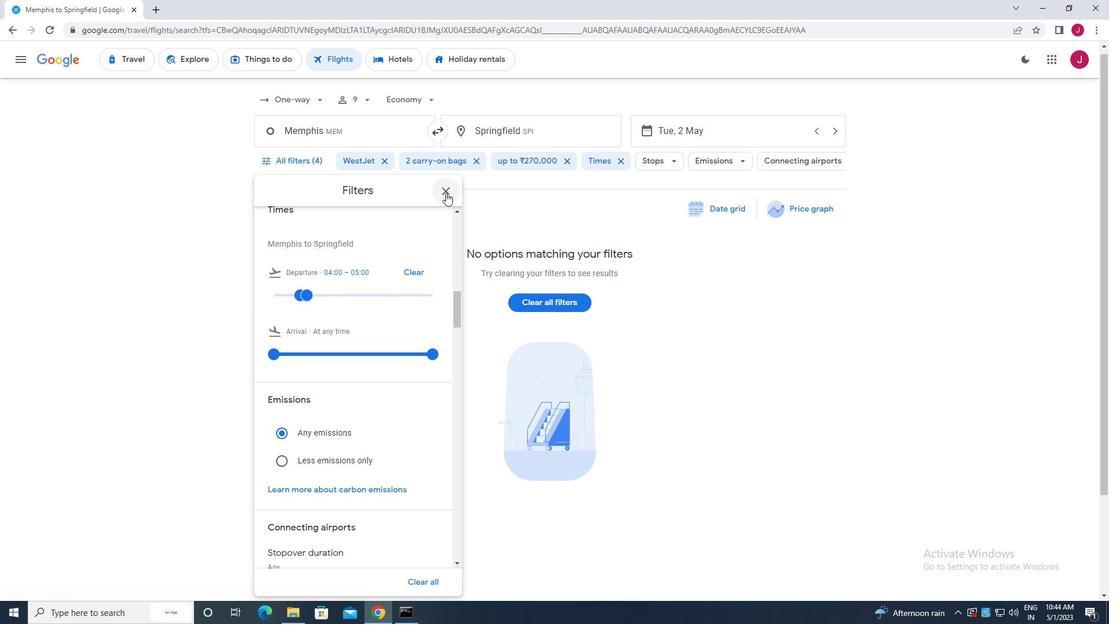 
Action: Mouse pressed left at (444, 186)
Screenshot: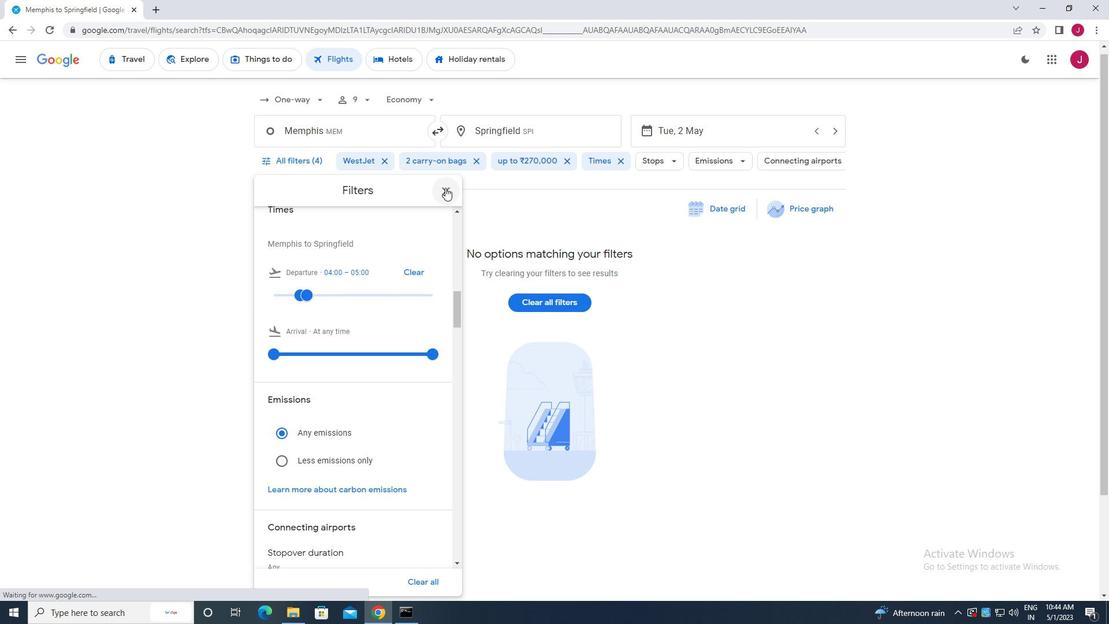 
Action: Mouse moved to (443, 187)
Screenshot: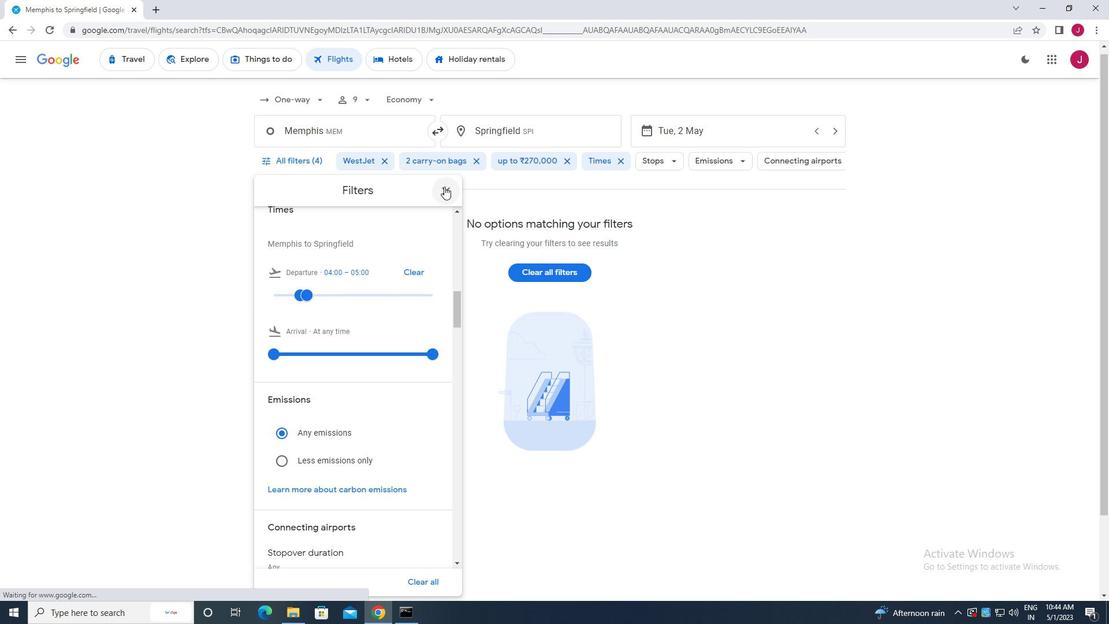 
